 Task: Look for space in North Amityville, United States from 12th July, 2023 to 16th July, 2023 for 8 adults in price range Rs.10000 to Rs.16000. Place can be private room with 8 bedrooms having 8 beds and 8 bathrooms. Property type can be house, flat, guest house, hotel. Amenities needed are: wifi, TV, free parkinig on premises, gym, breakfast. Booking option can be shelf check-in. Required host language is English.
Action: Mouse moved to (494, 100)
Screenshot: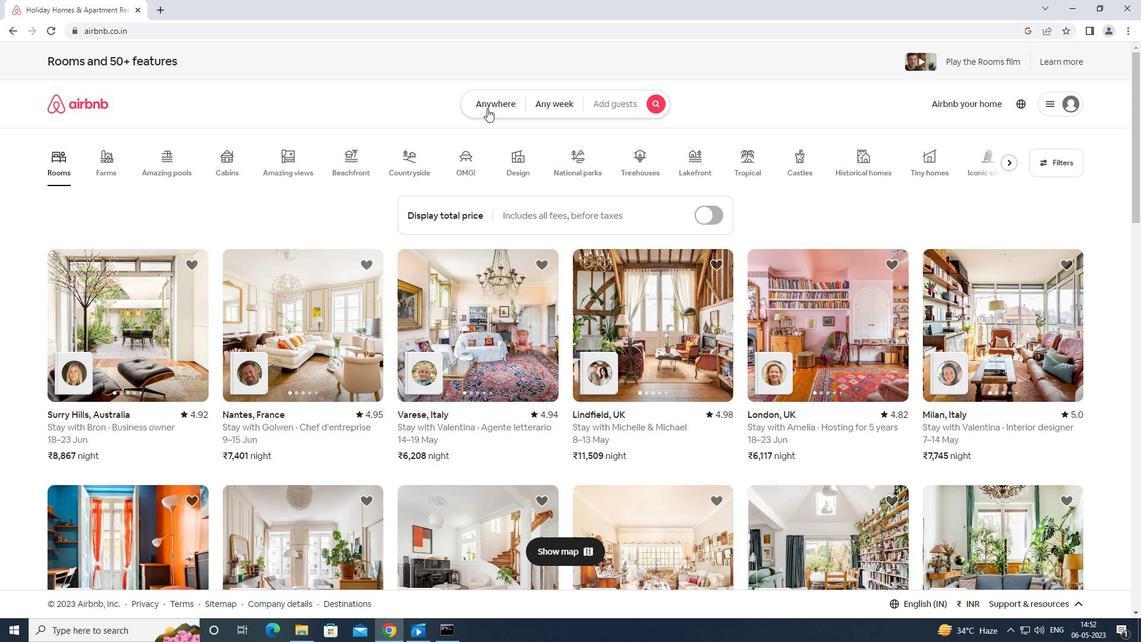 
Action: Mouse pressed left at (494, 100)
Screenshot: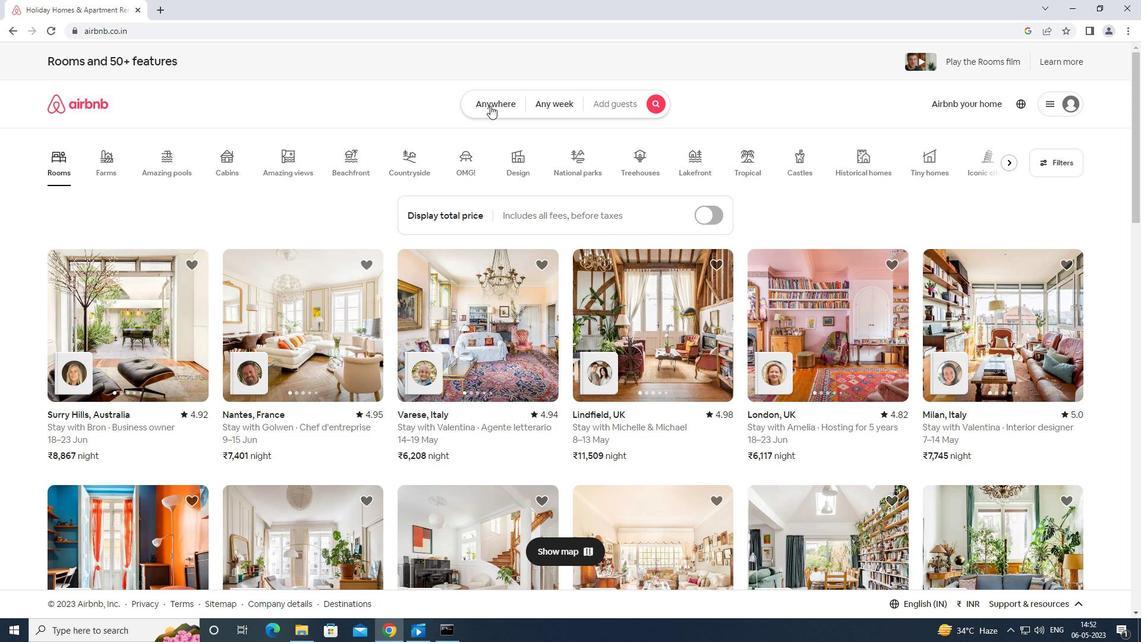 
Action: Mouse moved to (411, 141)
Screenshot: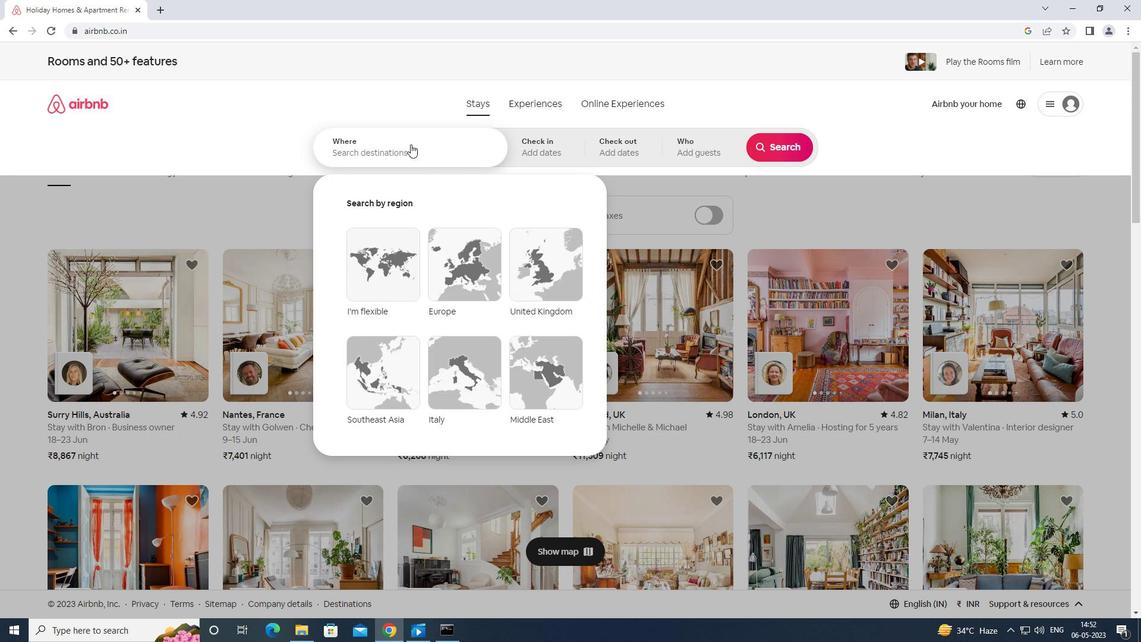 
Action: Mouse pressed left at (411, 141)
Screenshot: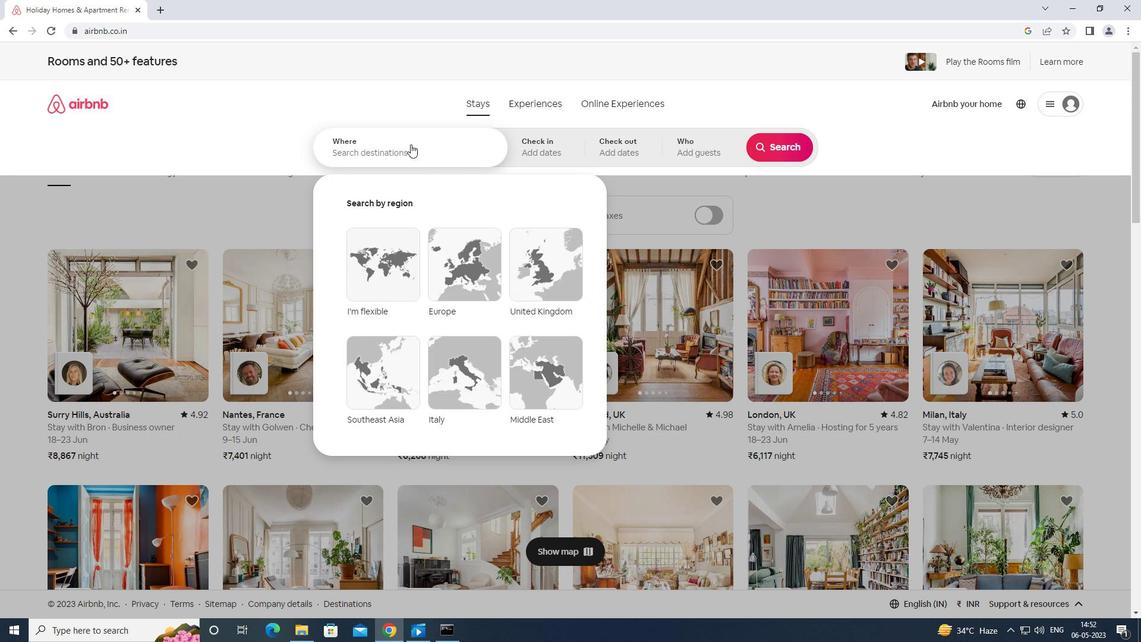 
Action: Mouse moved to (412, 140)
Screenshot: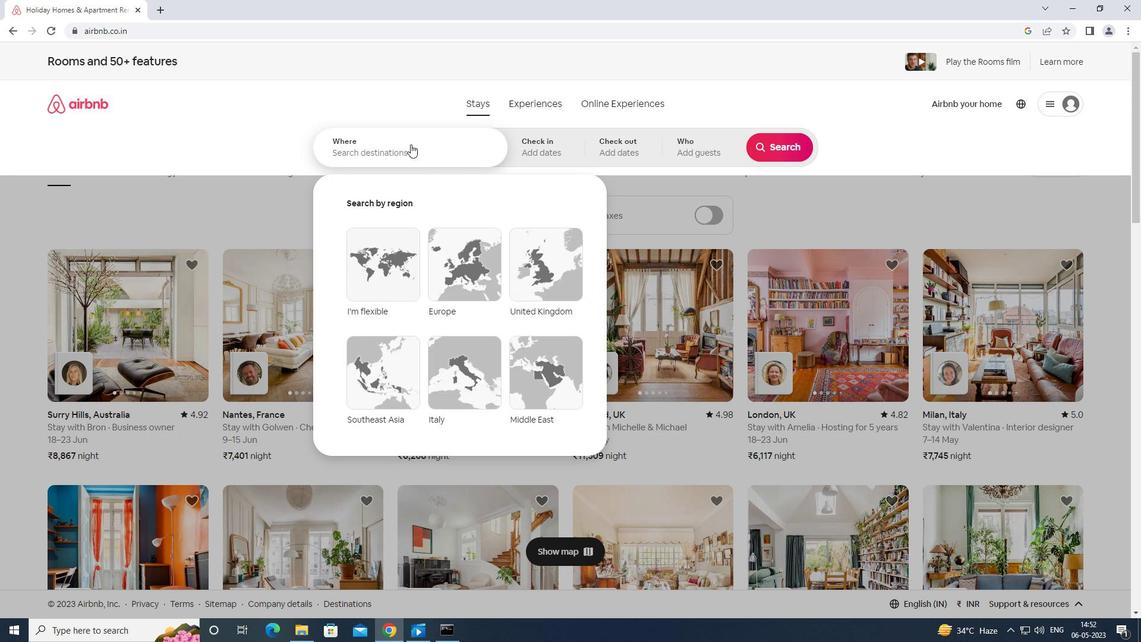 
Action: Key pressed no<Key.backspace><Key.caps_lock>orthville<Key.space>united<Key.space>states<Key.enter>
Screenshot: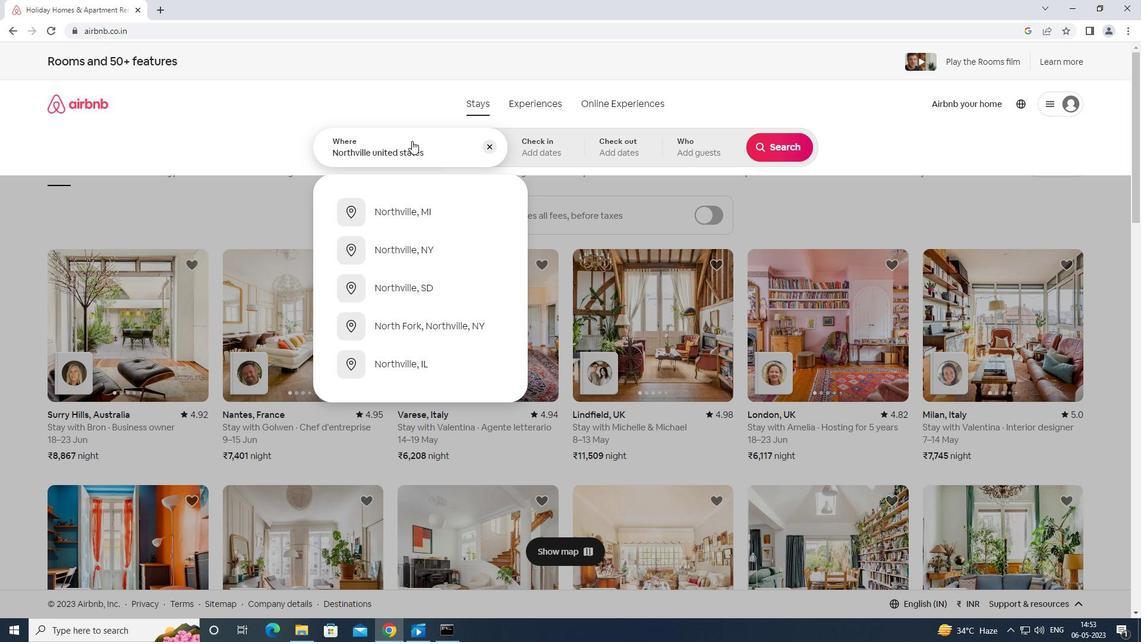 
Action: Mouse moved to (774, 242)
Screenshot: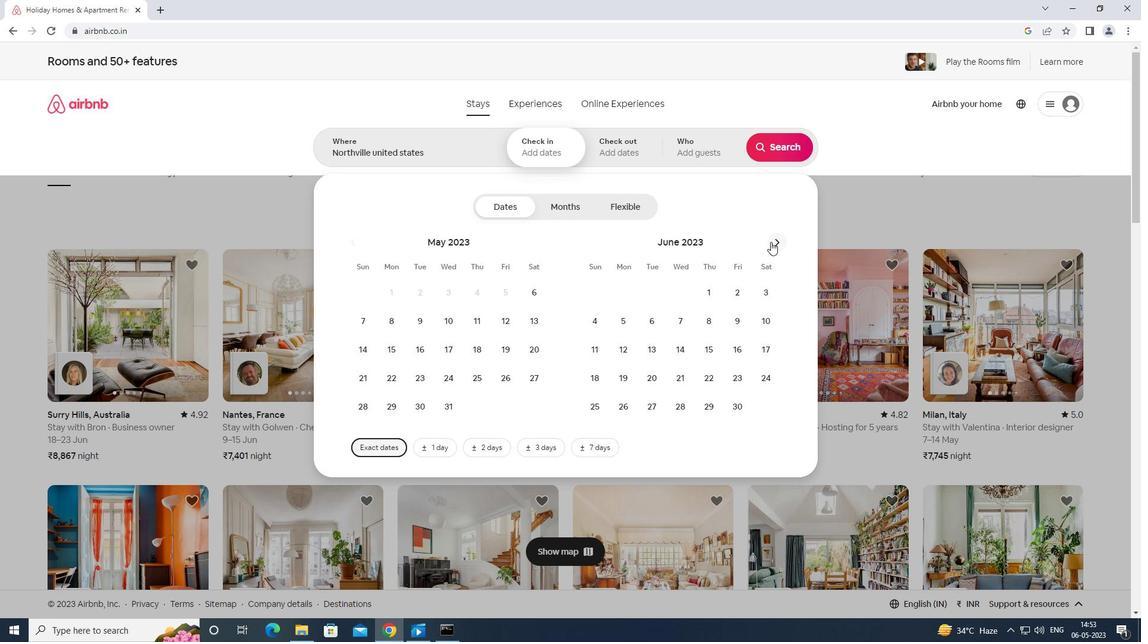
Action: Mouse pressed left at (774, 242)
Screenshot: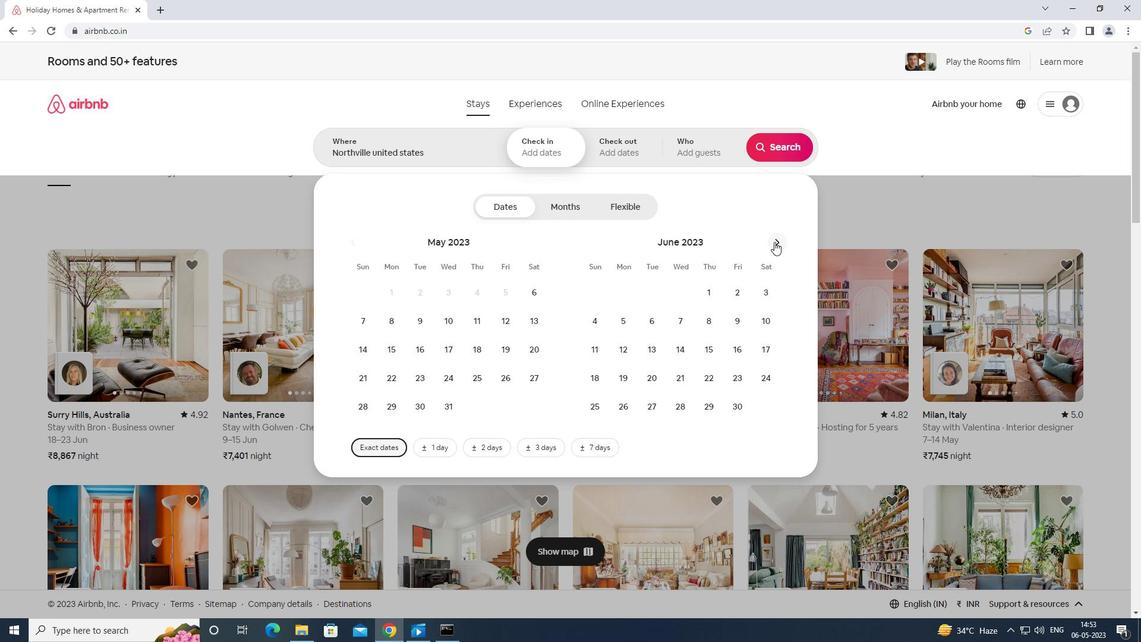 
Action: Mouse moved to (680, 347)
Screenshot: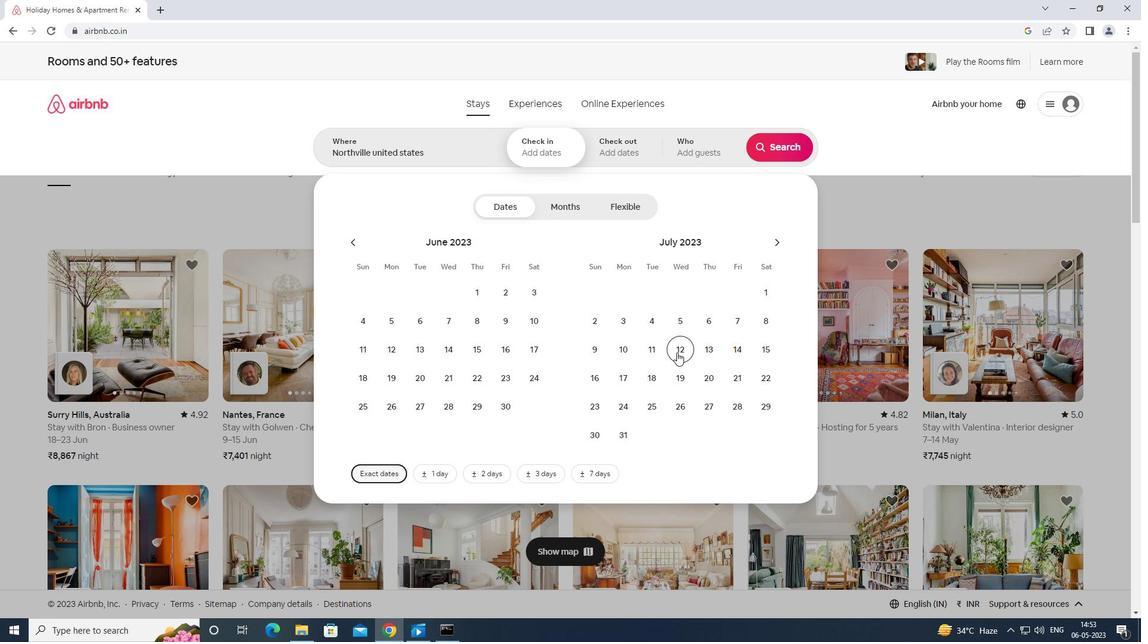 
Action: Mouse pressed left at (680, 347)
Screenshot: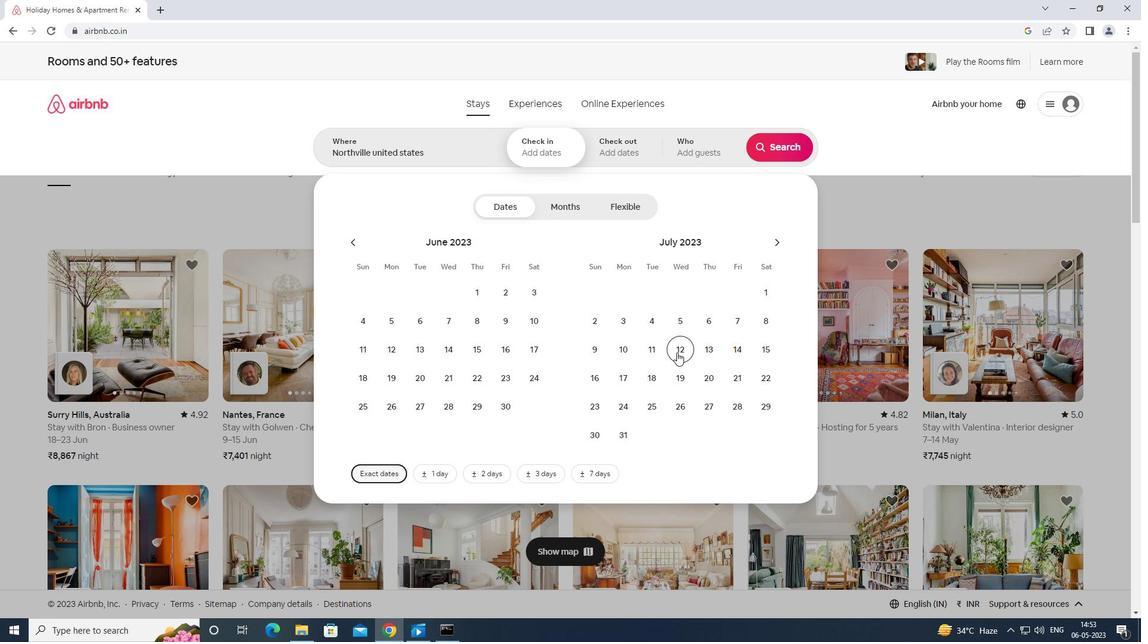 
Action: Mouse moved to (592, 378)
Screenshot: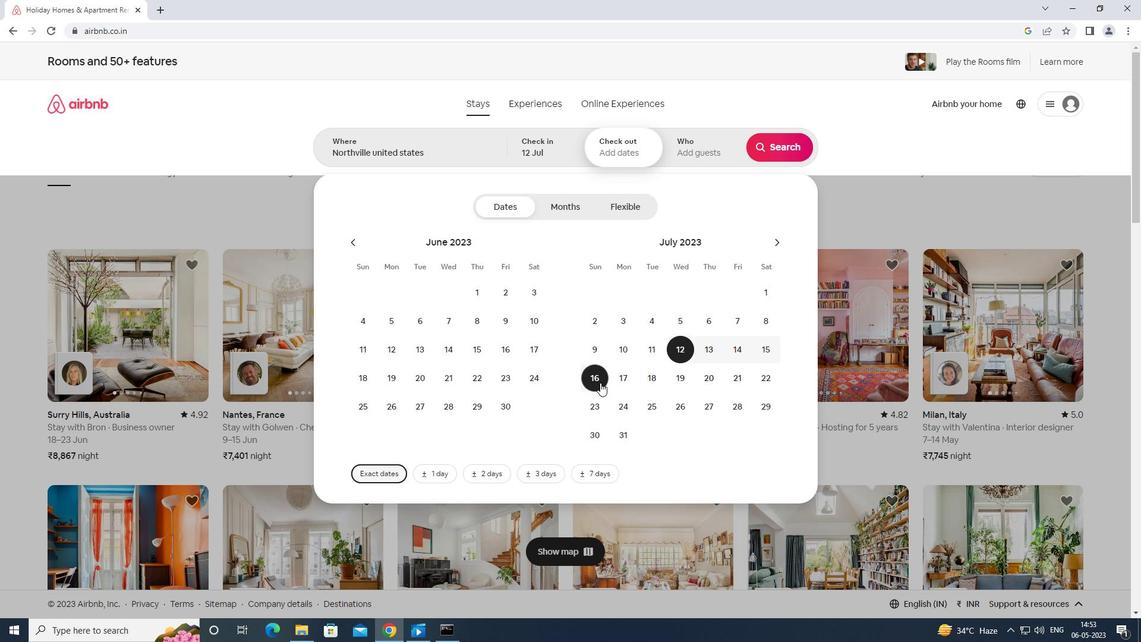 
Action: Mouse pressed left at (592, 378)
Screenshot: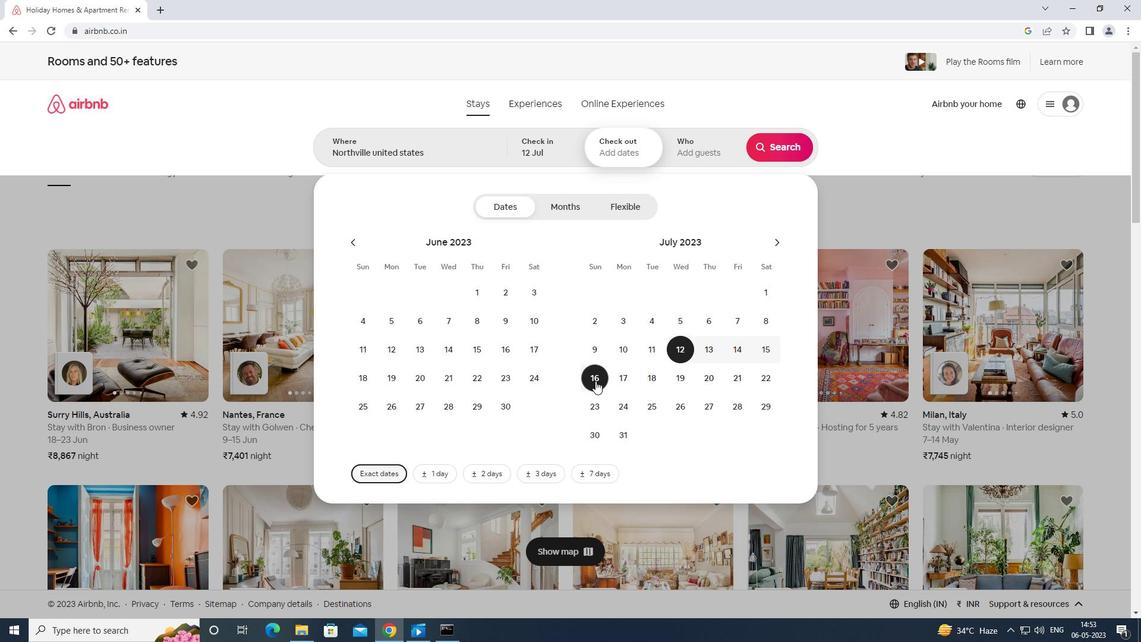 
Action: Mouse moved to (694, 145)
Screenshot: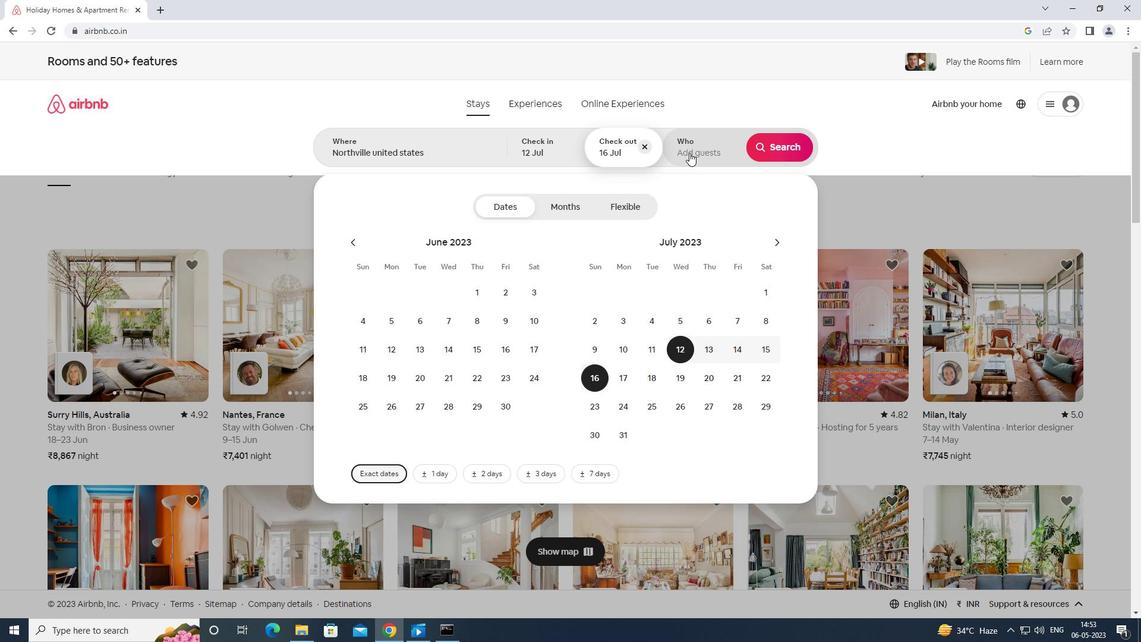 
Action: Mouse pressed left at (694, 145)
Screenshot: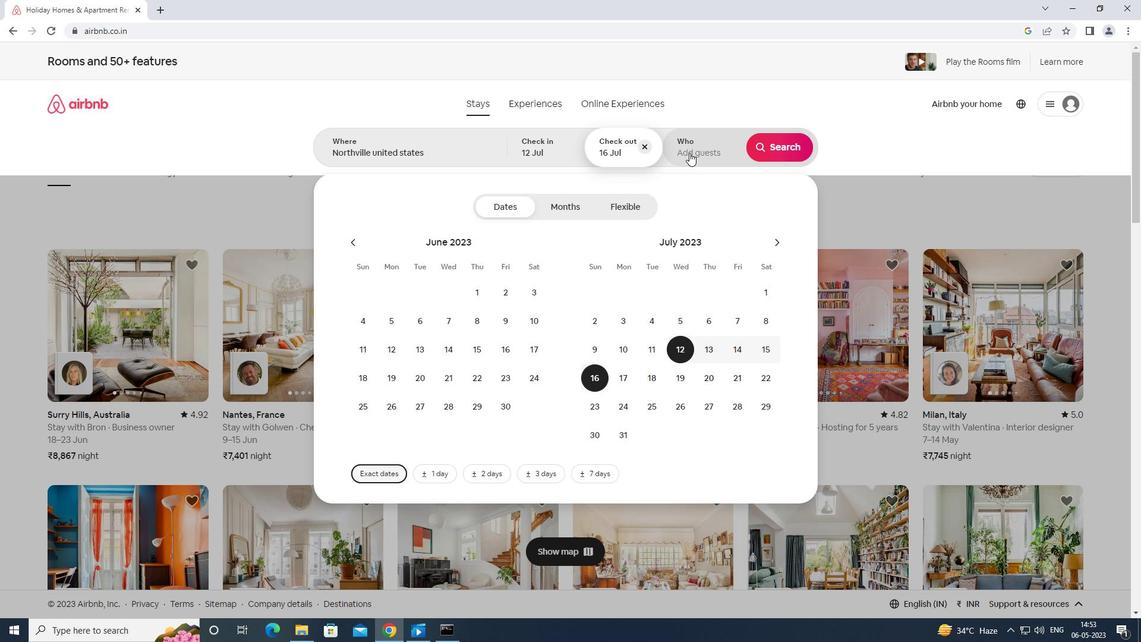 
Action: Mouse moved to (785, 210)
Screenshot: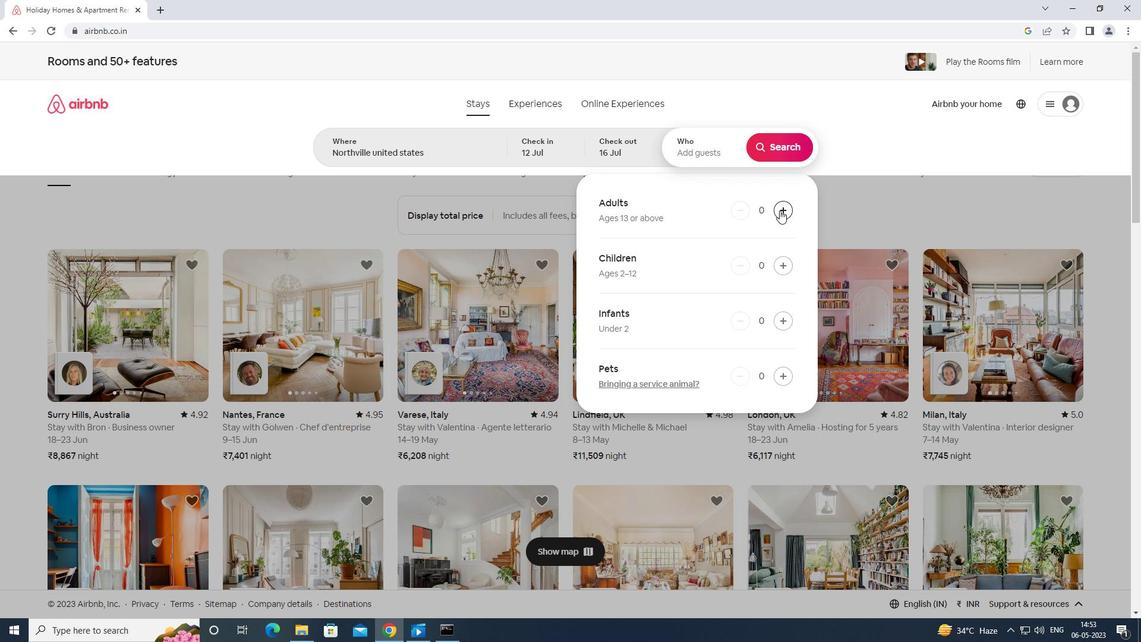 
Action: Mouse pressed left at (785, 210)
Screenshot: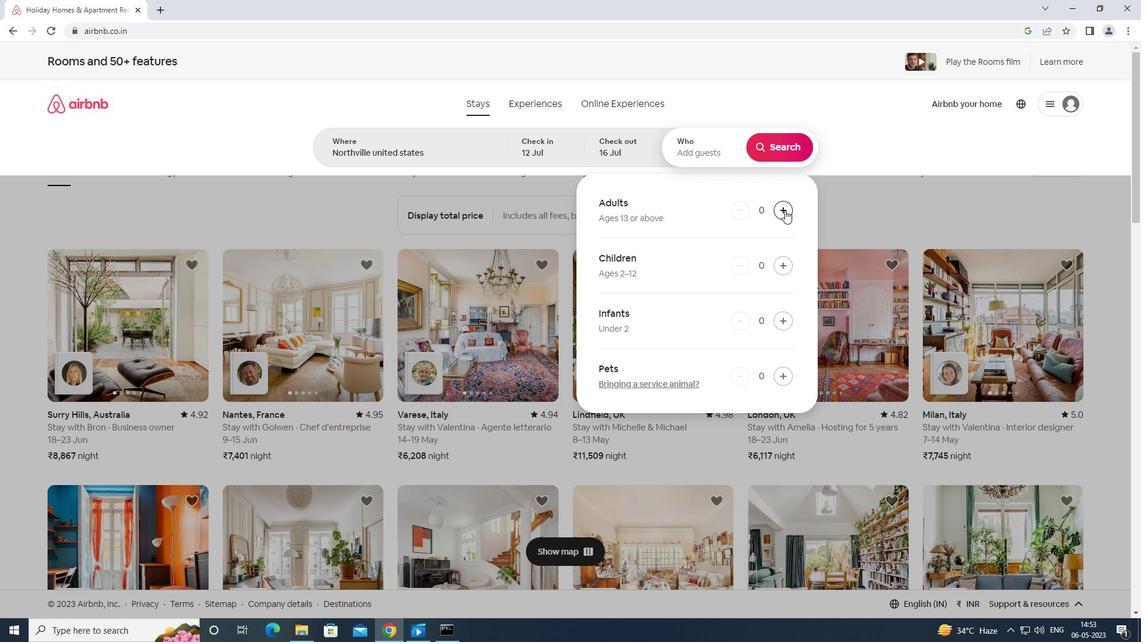 
Action: Mouse moved to (786, 210)
Screenshot: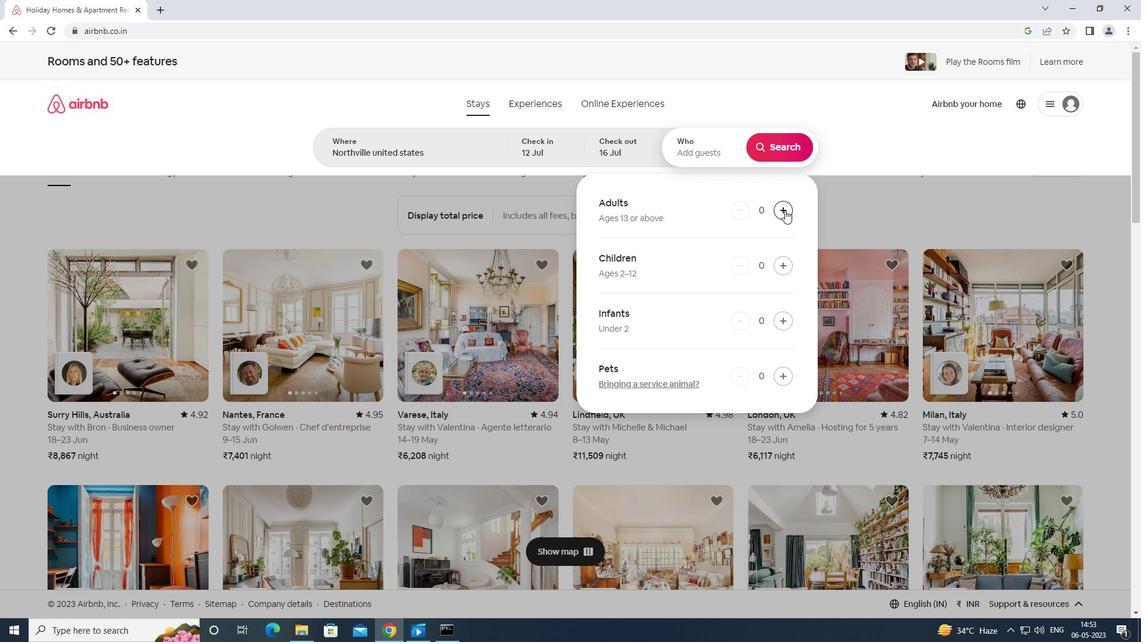 
Action: Mouse pressed left at (786, 210)
Screenshot: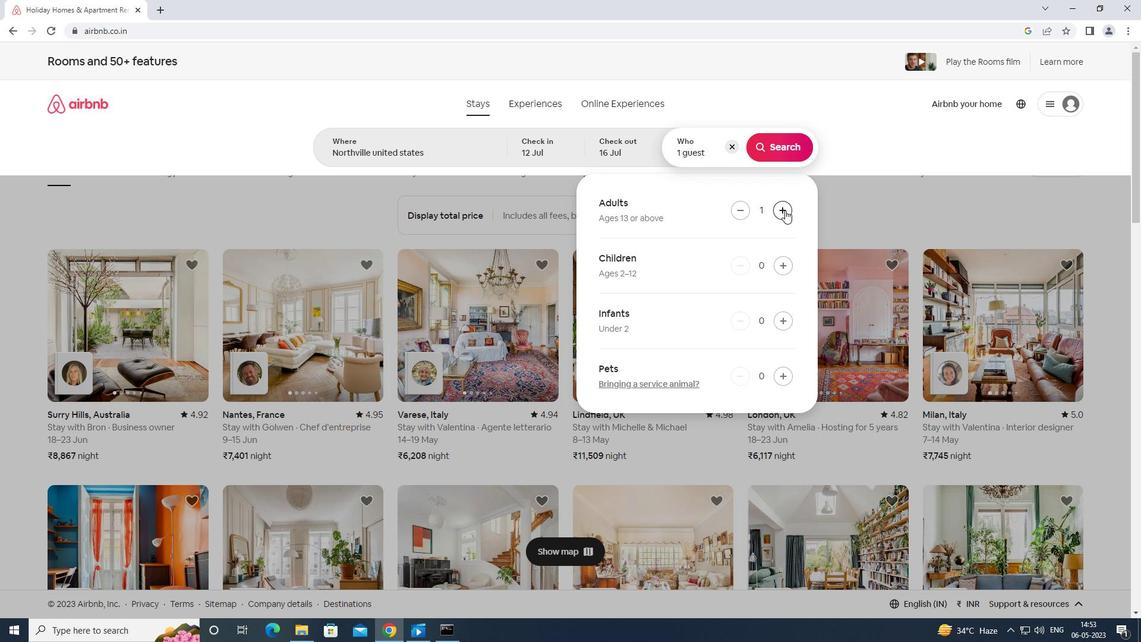 
Action: Mouse moved to (789, 209)
Screenshot: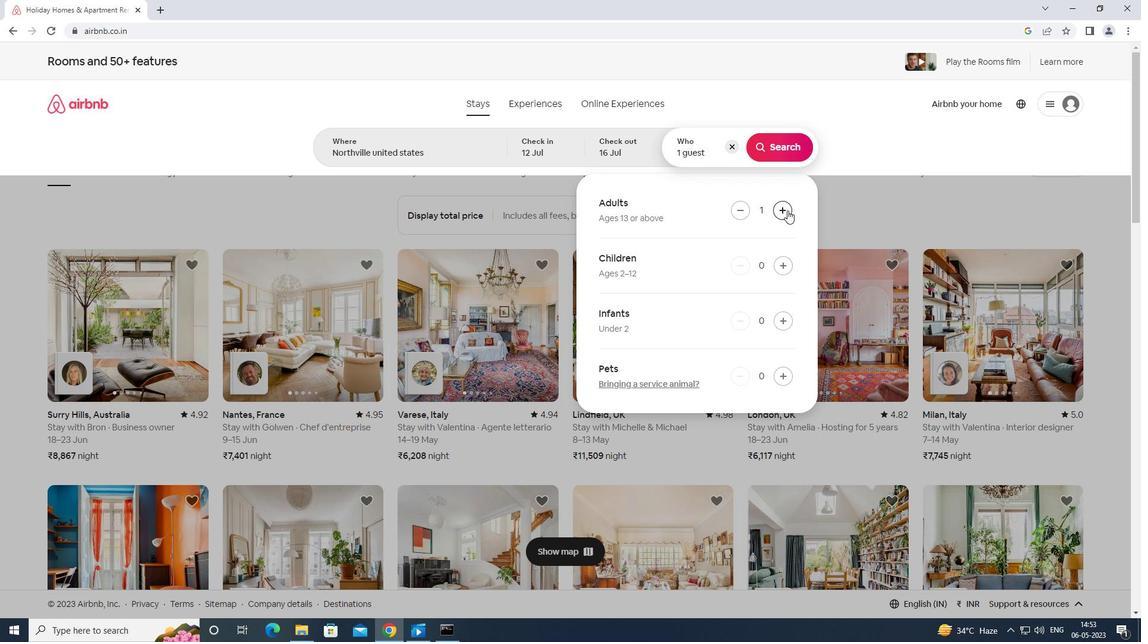 
Action: Mouse pressed left at (789, 209)
Screenshot: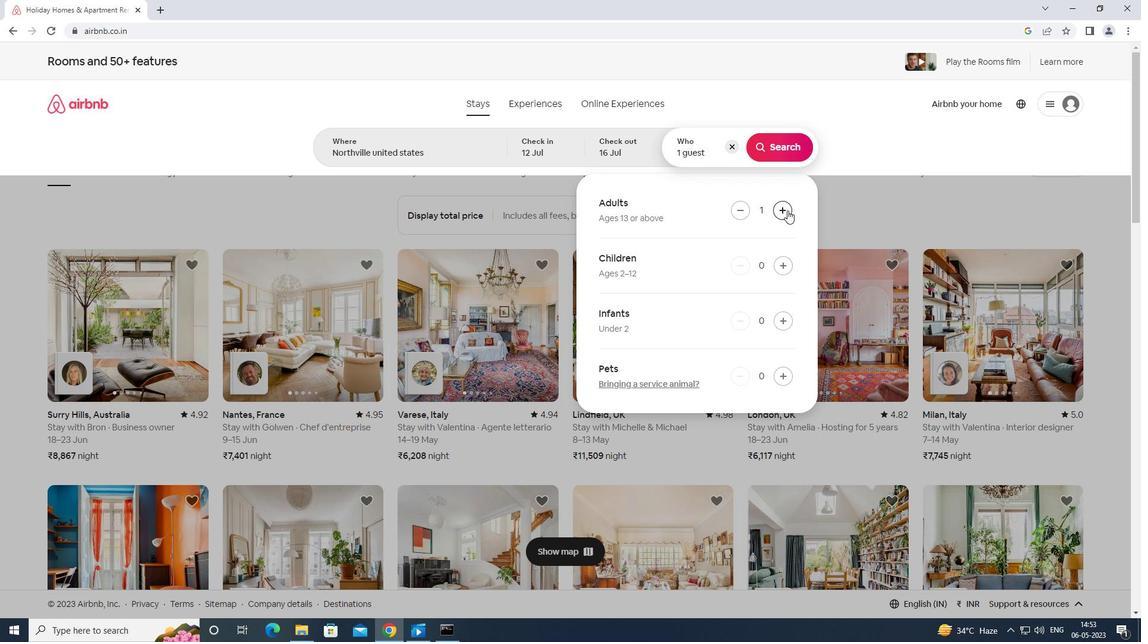 
Action: Mouse moved to (787, 209)
Screenshot: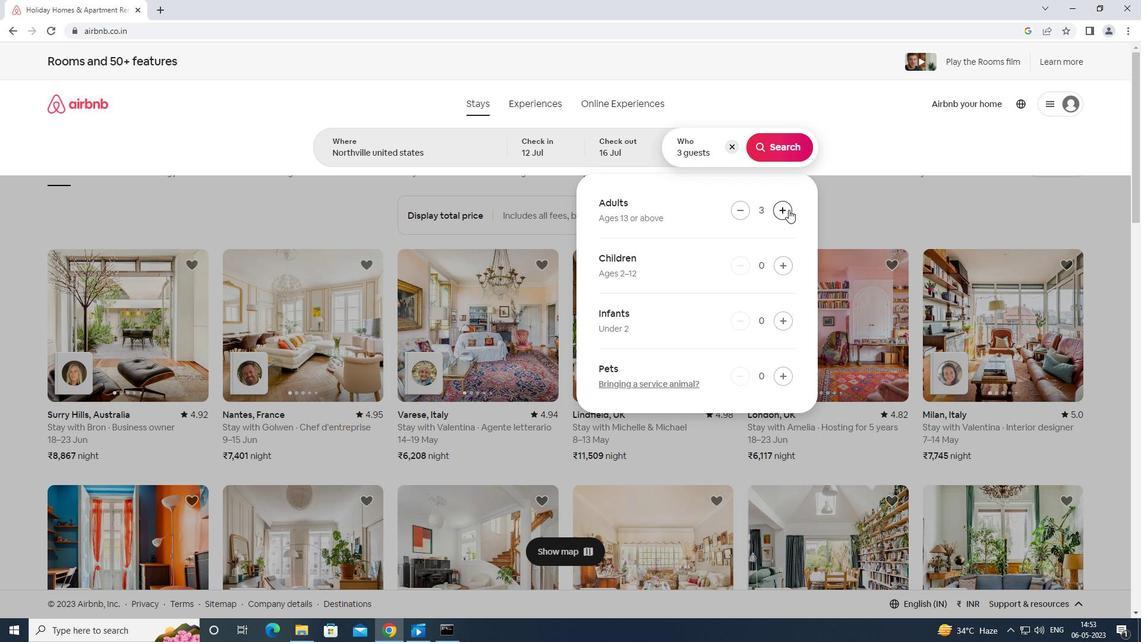 
Action: Mouse pressed left at (787, 209)
Screenshot: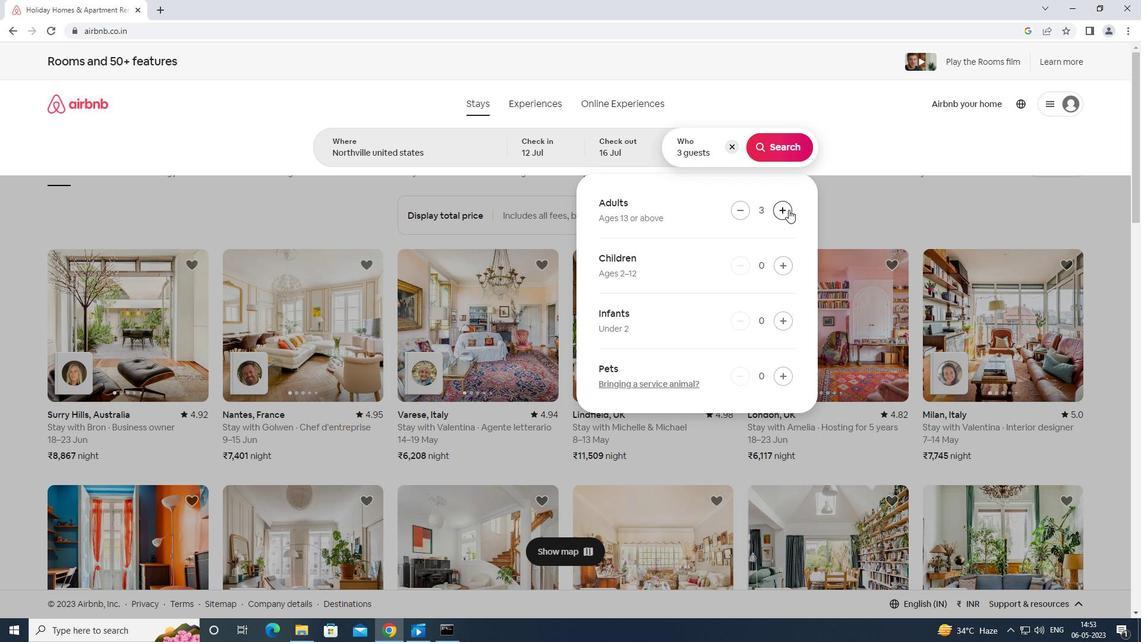 
Action: Mouse moved to (786, 210)
Screenshot: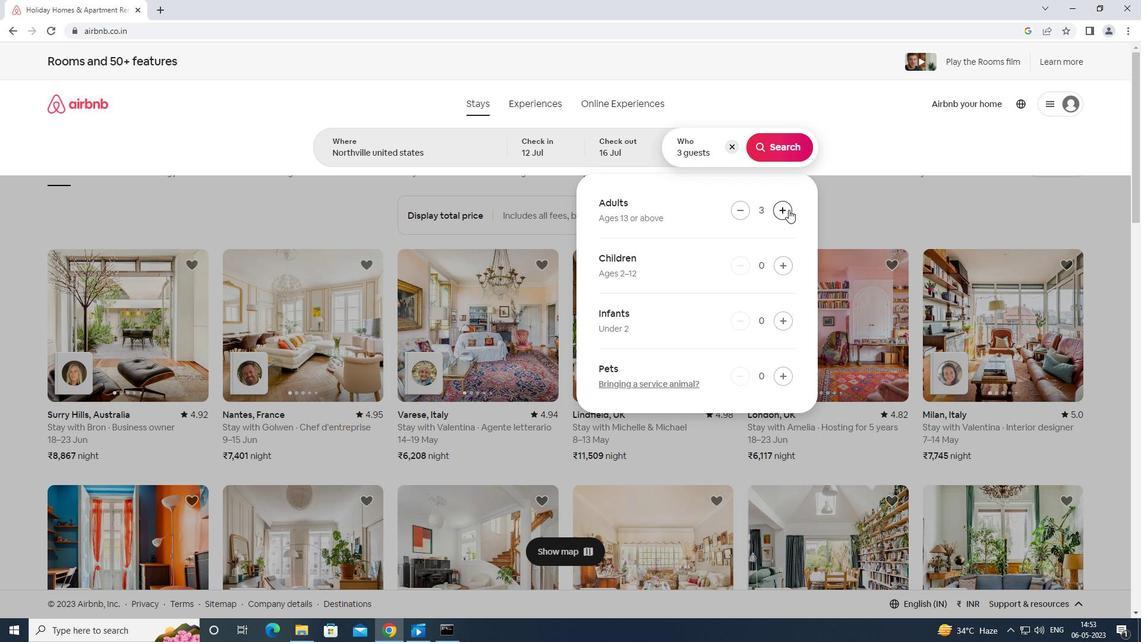 
Action: Mouse pressed left at (786, 210)
Screenshot: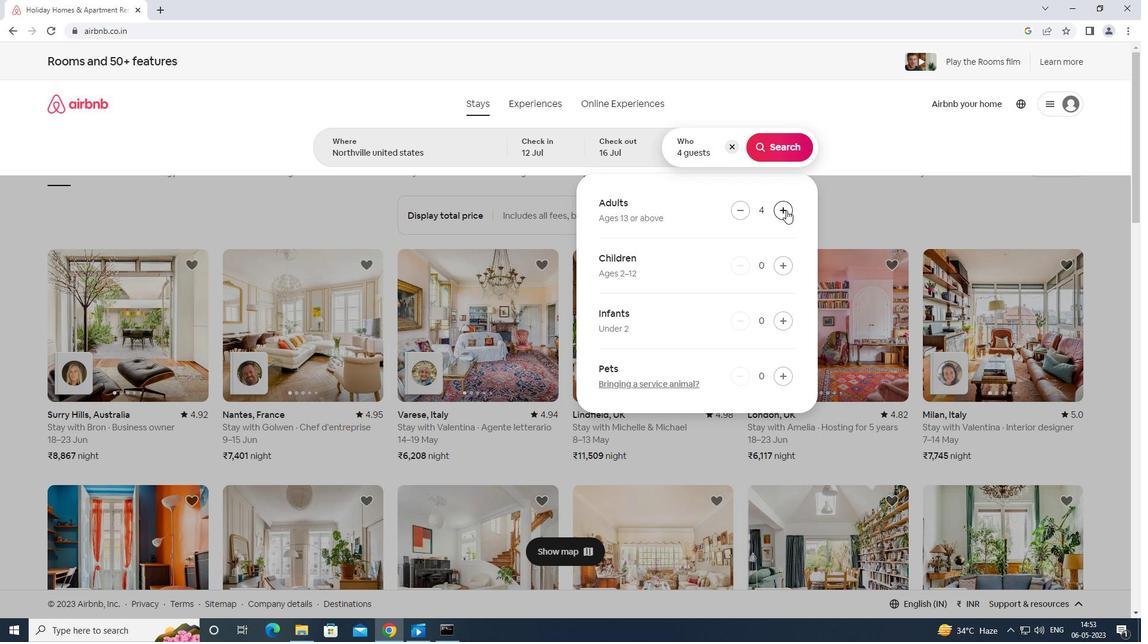 
Action: Mouse pressed left at (786, 210)
Screenshot: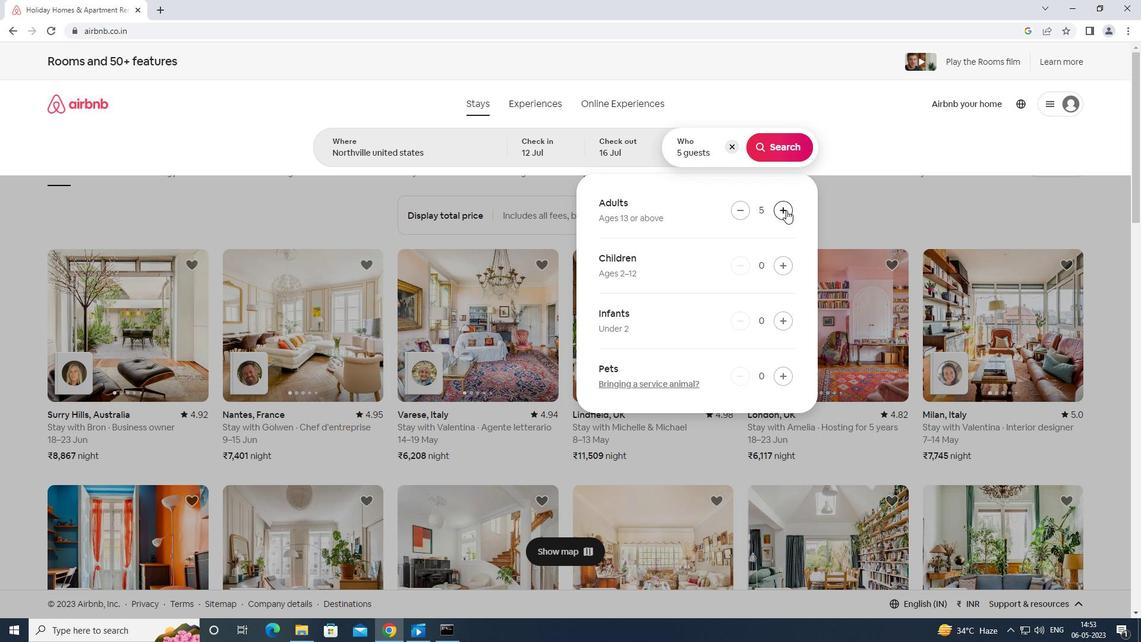 
Action: Mouse pressed left at (786, 210)
Screenshot: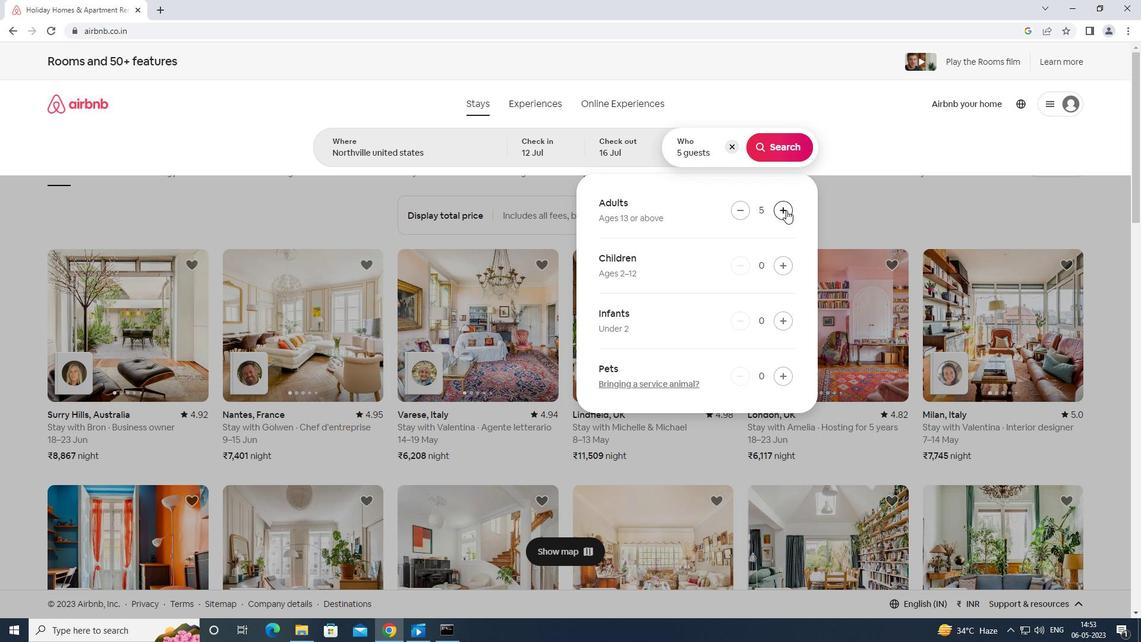 
Action: Mouse pressed left at (786, 210)
Screenshot: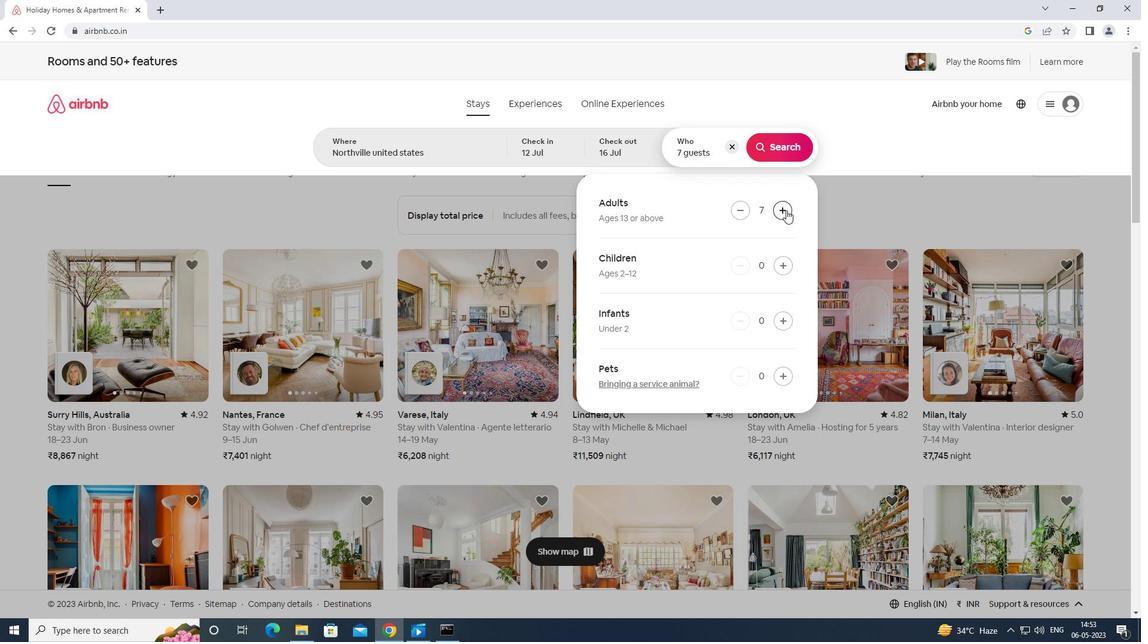 
Action: Mouse moved to (783, 148)
Screenshot: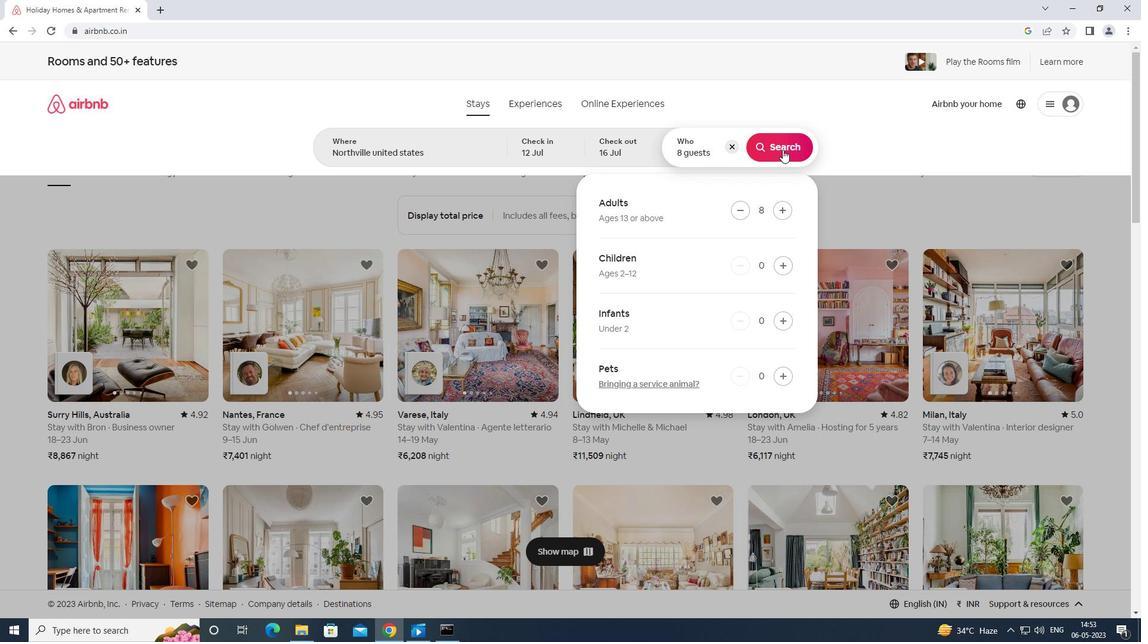 
Action: Mouse pressed left at (783, 148)
Screenshot: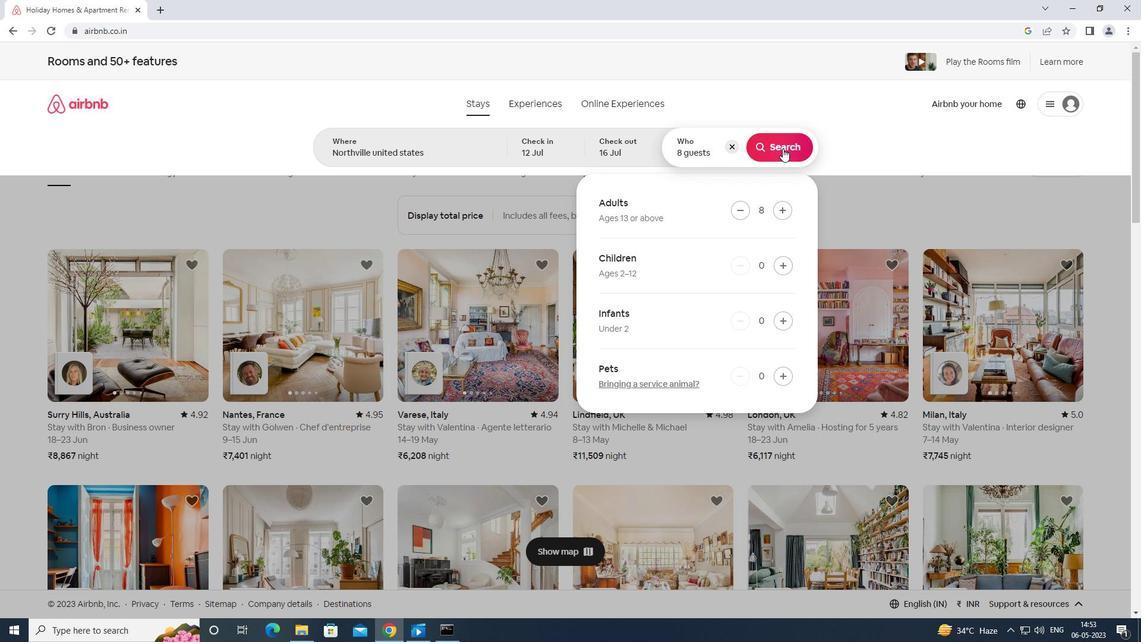 
Action: Mouse moved to (1086, 104)
Screenshot: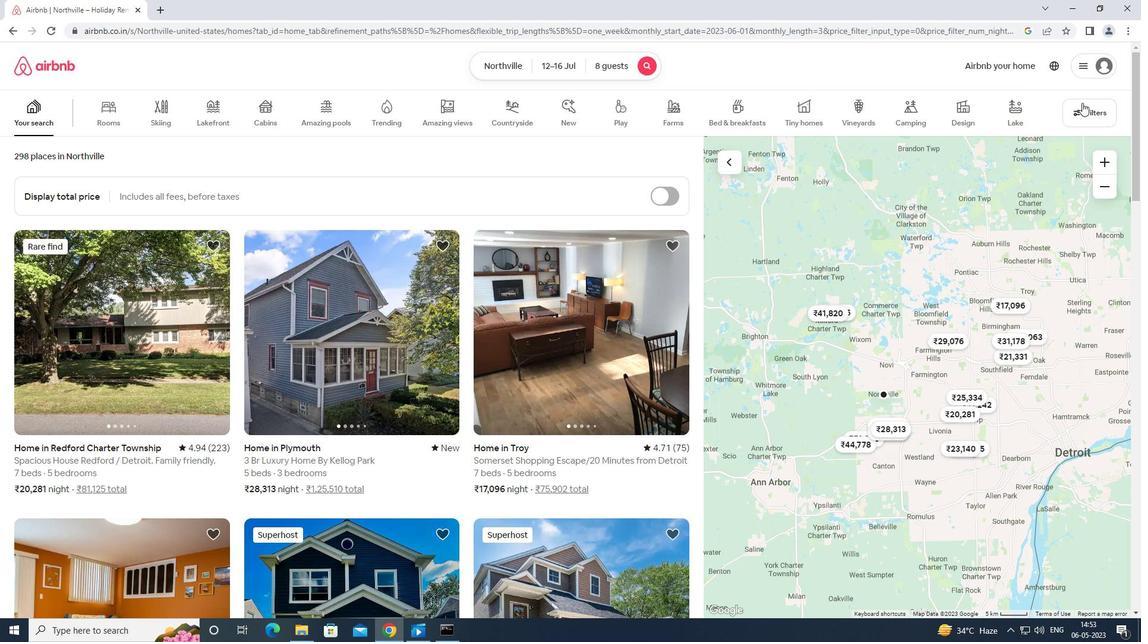 
Action: Mouse pressed left at (1086, 104)
Screenshot: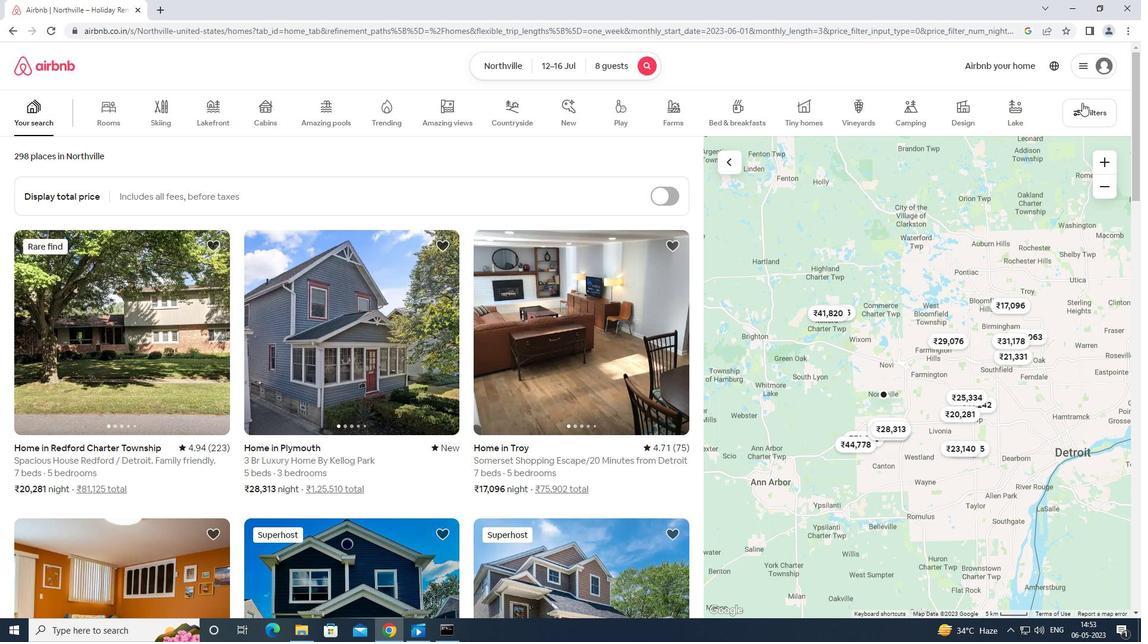 
Action: Mouse moved to (485, 395)
Screenshot: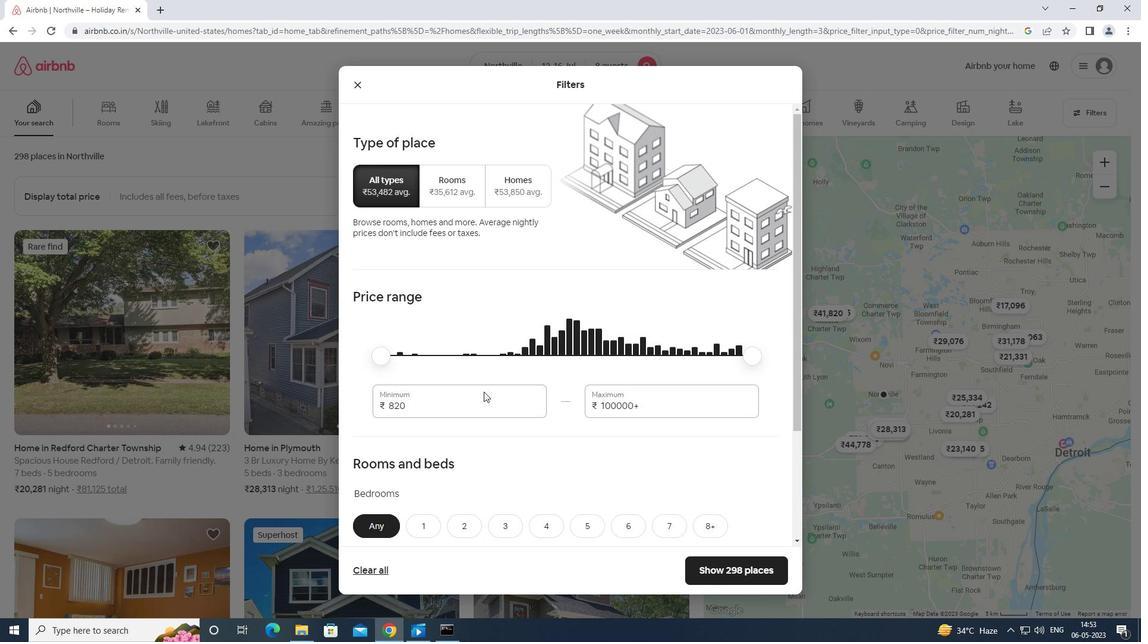 
Action: Mouse pressed left at (485, 395)
Screenshot: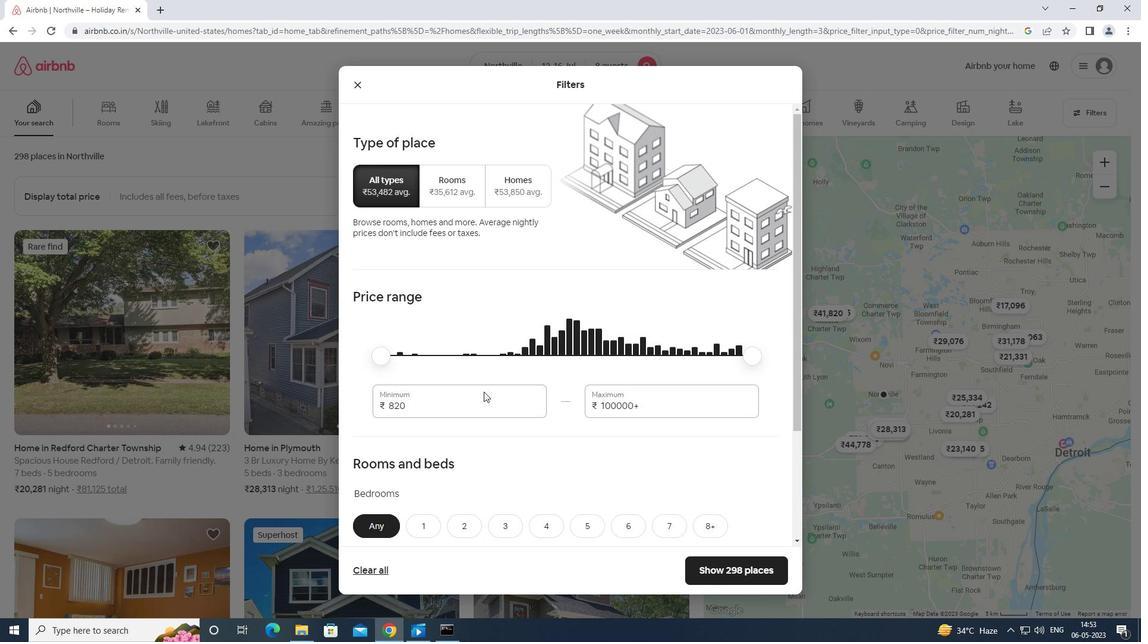 
Action: Mouse moved to (472, 380)
Screenshot: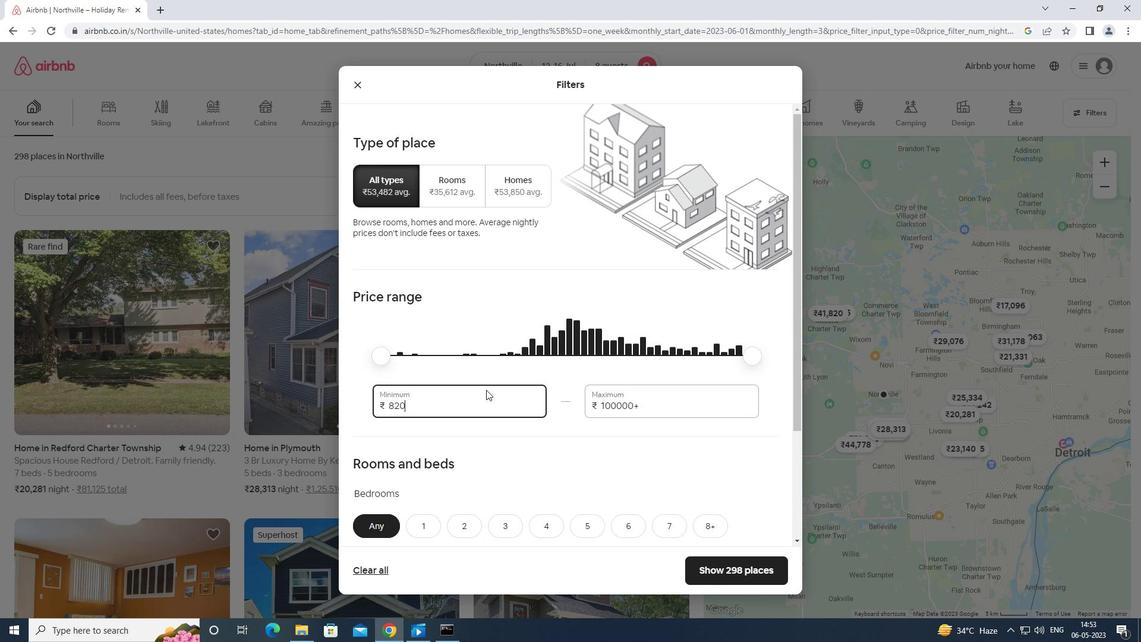 
Action: Key pressed <Key.backspace><Key.backspace><Key.backspace><Key.backspace>10000
Screenshot: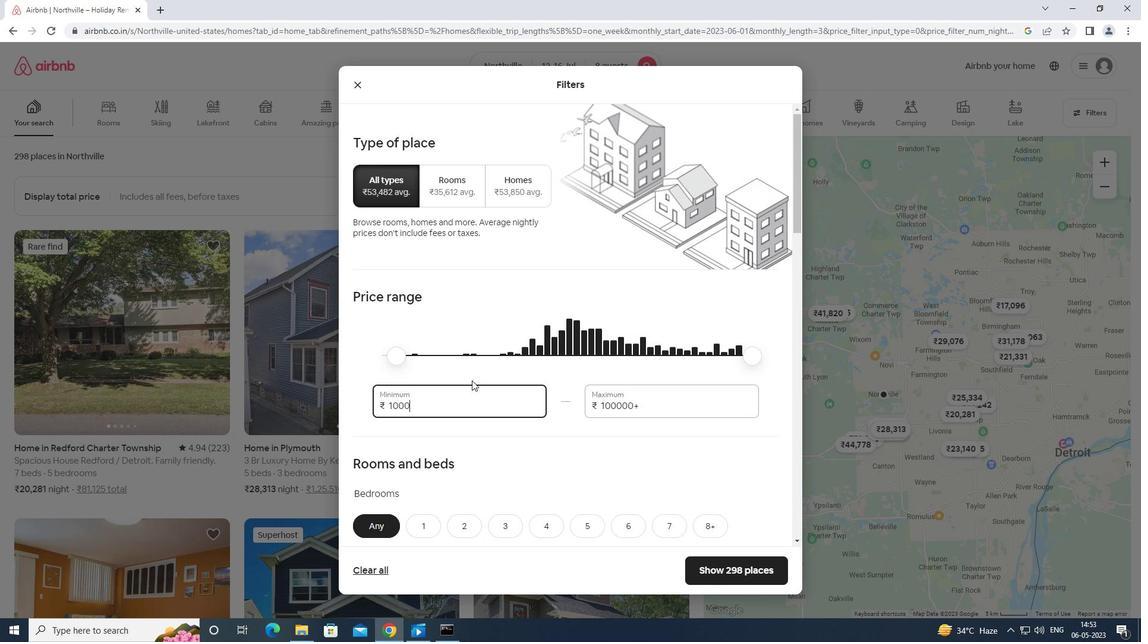 
Action: Mouse moved to (682, 397)
Screenshot: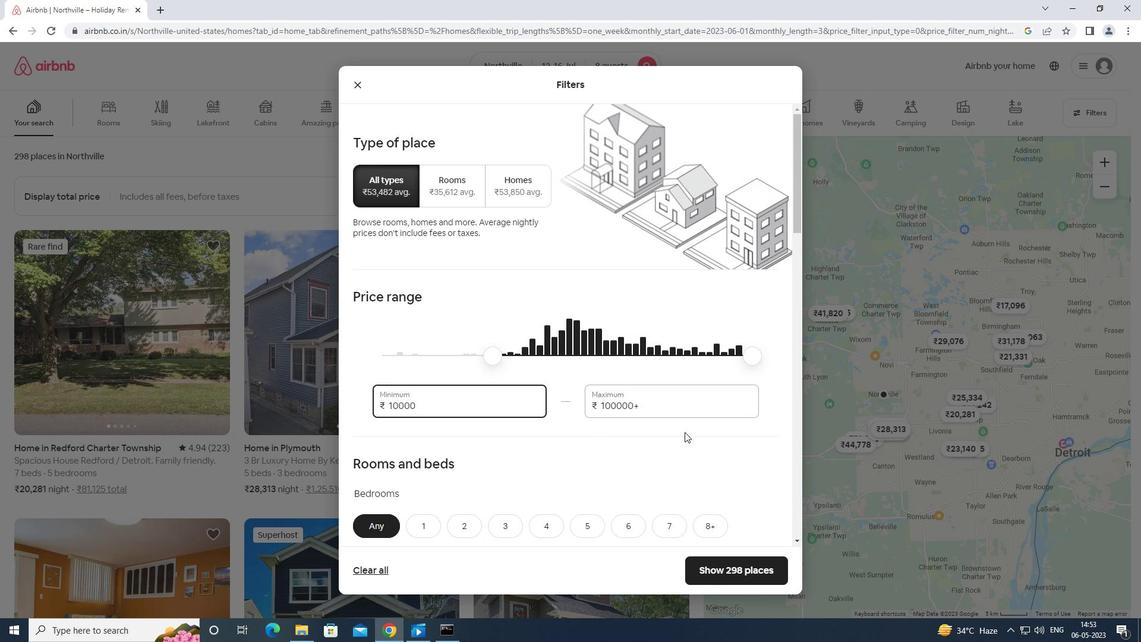 
Action: Mouse pressed left at (682, 397)
Screenshot: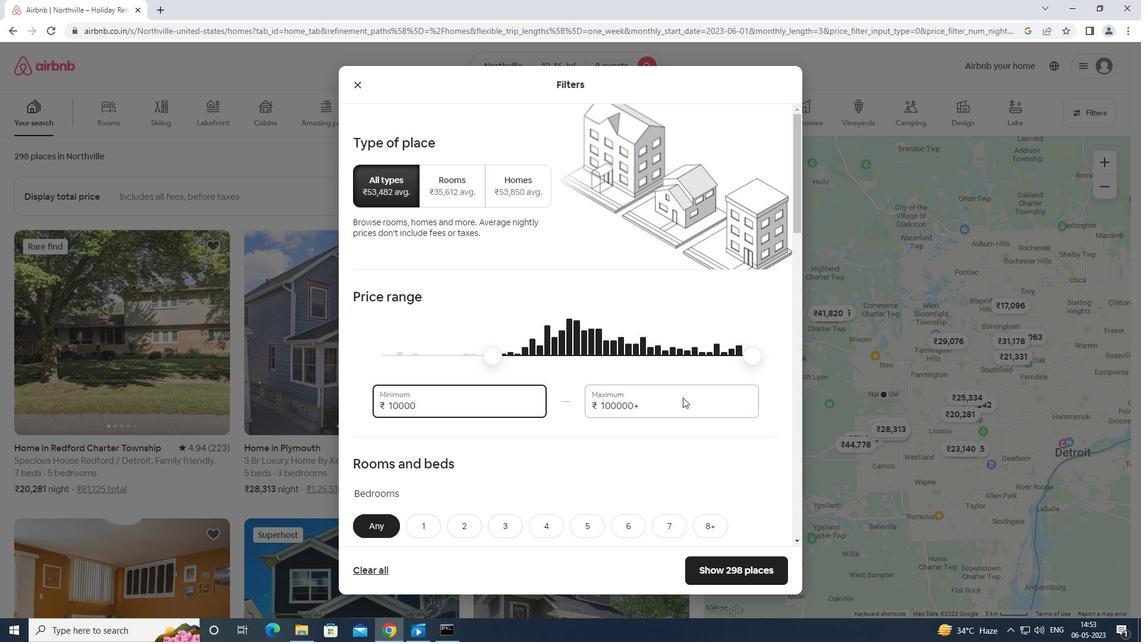 
Action: Mouse moved to (638, 362)
Screenshot: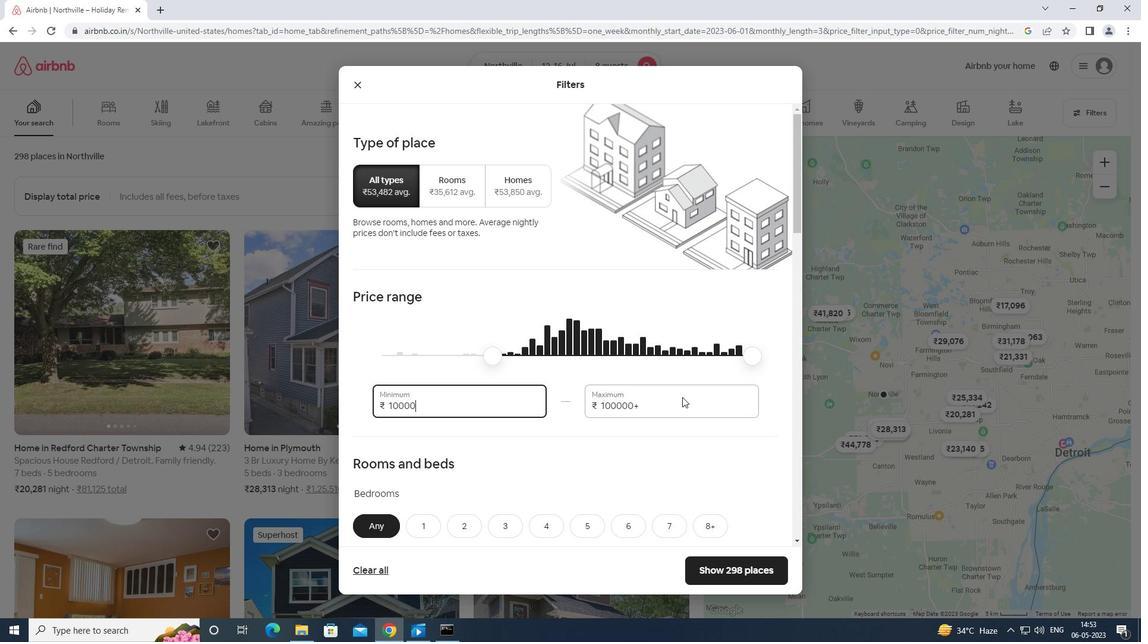 
Action: Key pressed <Key.backspace><Key.backspace><Key.backspace><Key.backspace><Key.backspace><Key.backspace><Key.backspace><Key.backspace><Key.backspace><Key.backspace><Key.backspace><Key.backspace><Key.backspace><Key.backspace><Key.backspace>16000
Screenshot: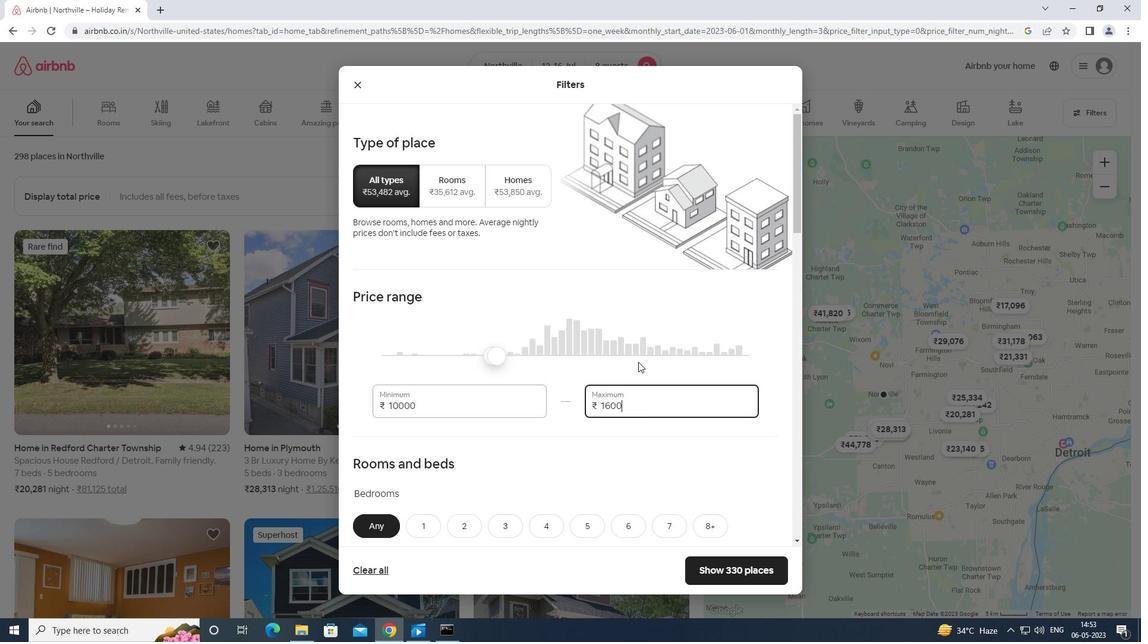 
Action: Mouse moved to (637, 356)
Screenshot: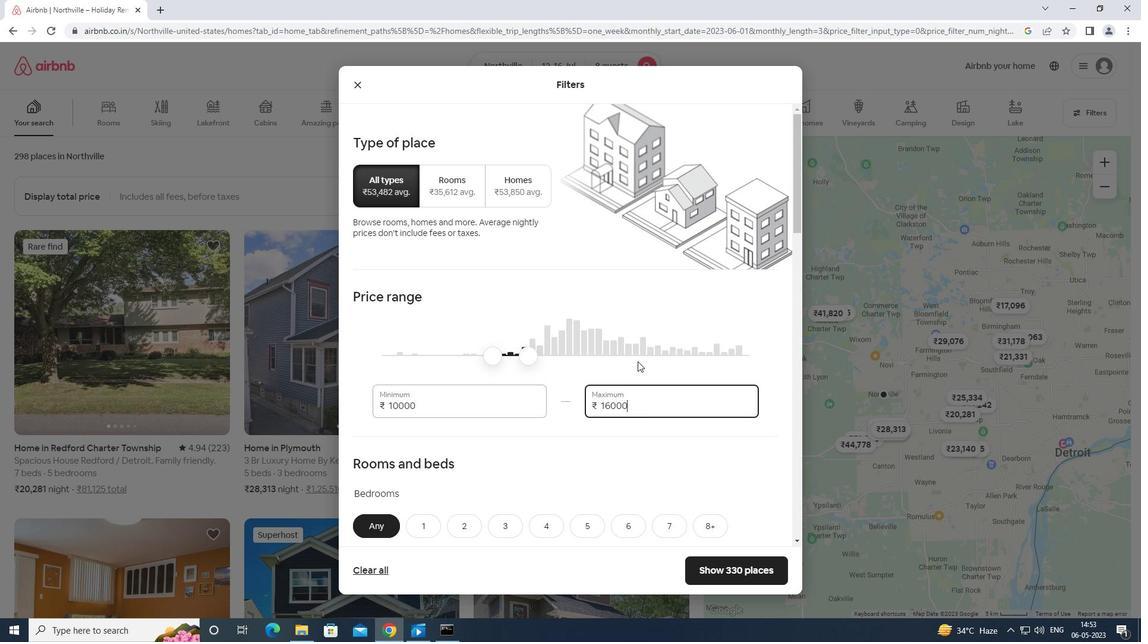 
Action: Mouse scrolled (637, 356) with delta (0, 0)
Screenshot: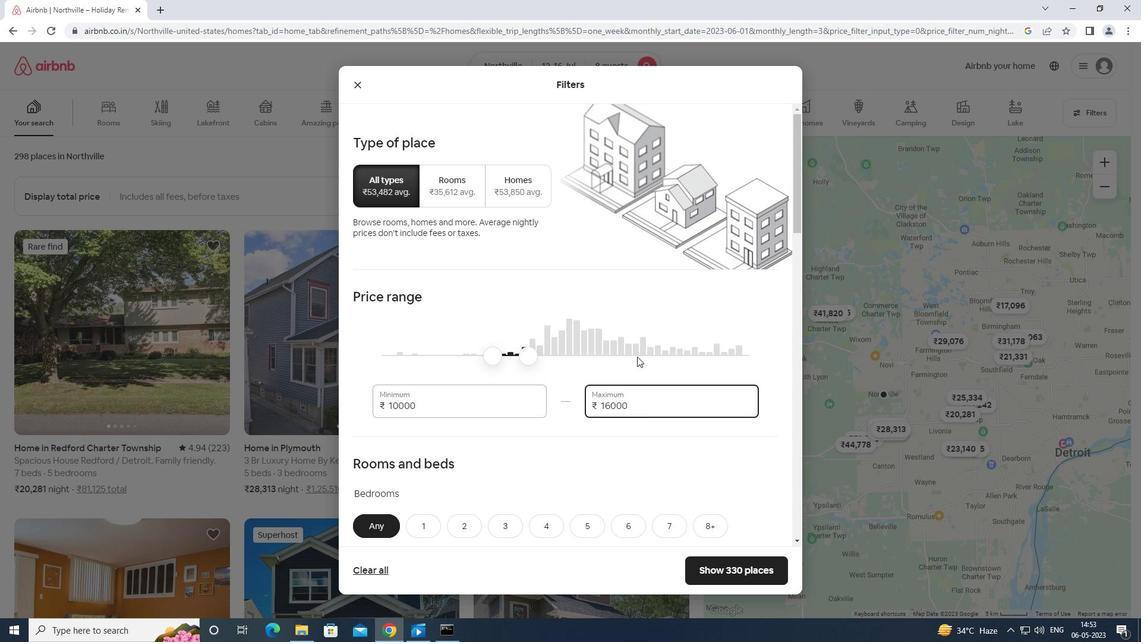 
Action: Mouse moved to (635, 357)
Screenshot: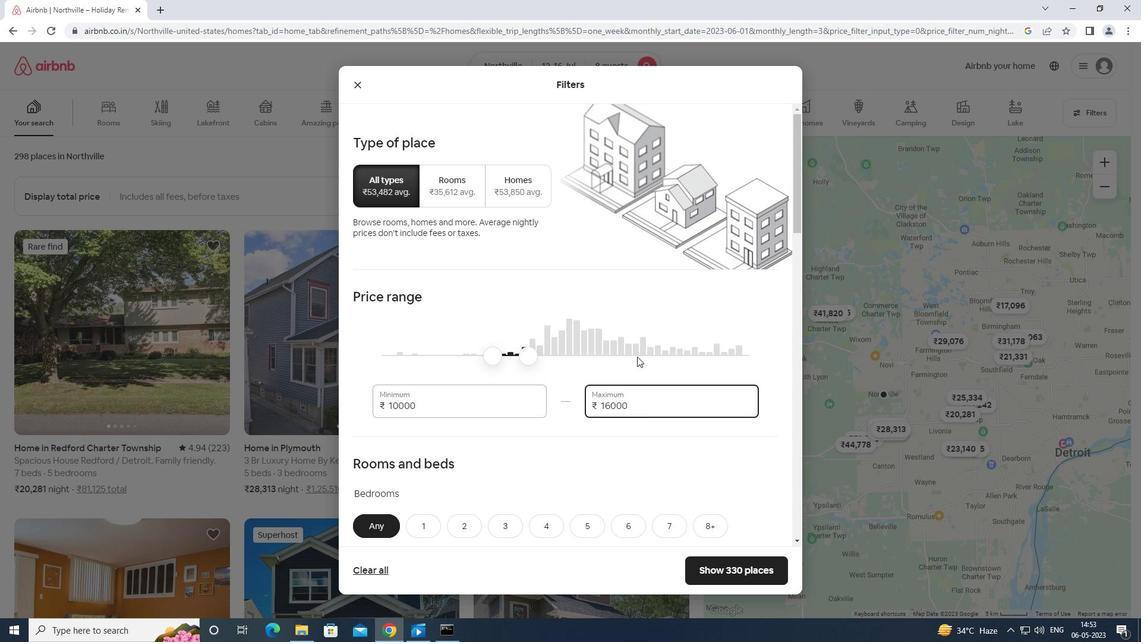 
Action: Mouse scrolled (635, 357) with delta (0, 0)
Screenshot: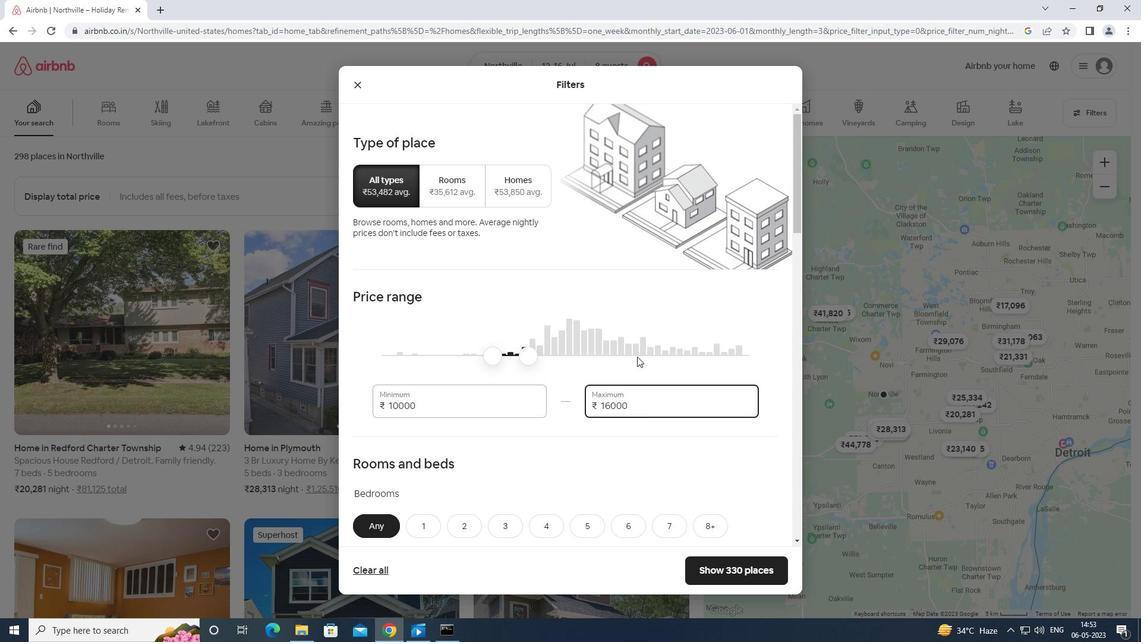 
Action: Mouse moved to (706, 412)
Screenshot: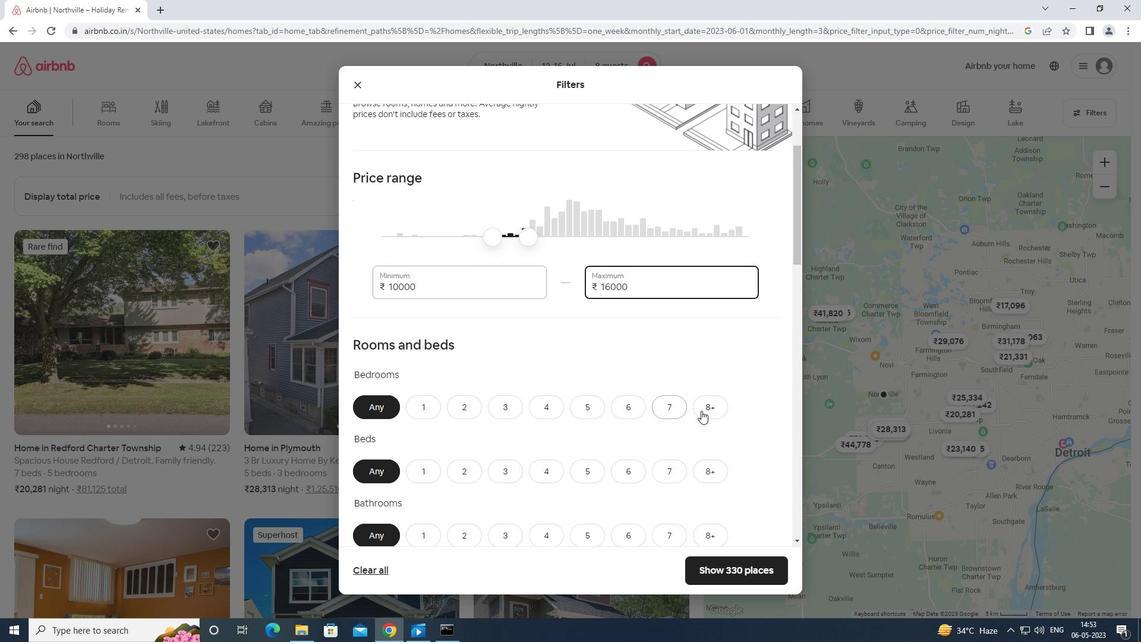 
Action: Mouse pressed left at (706, 412)
Screenshot: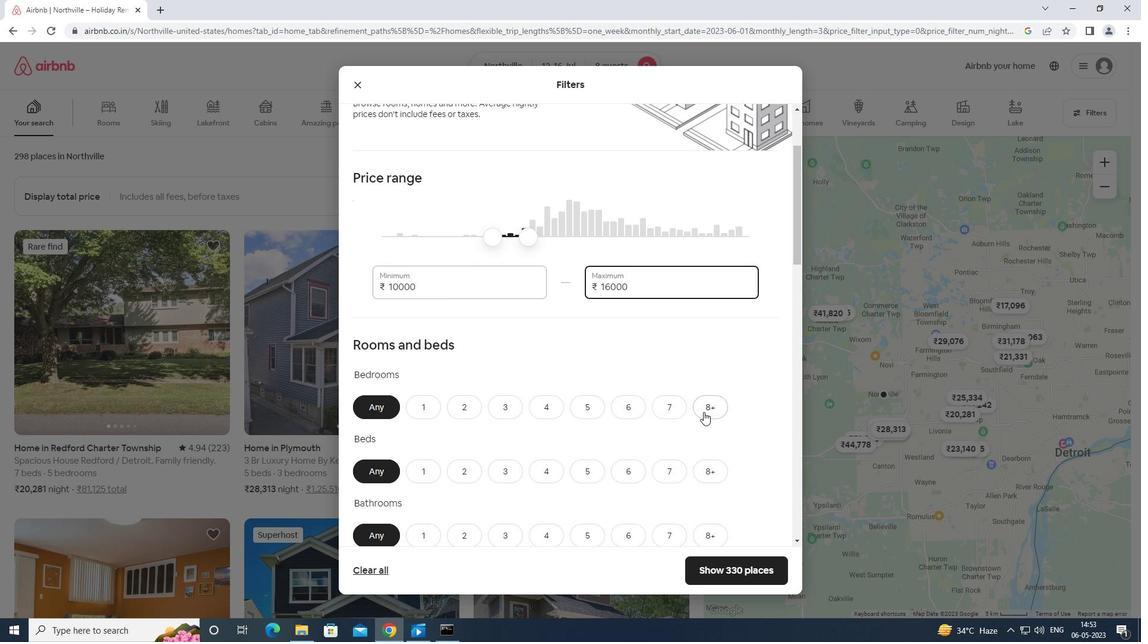
Action: Mouse moved to (708, 400)
Screenshot: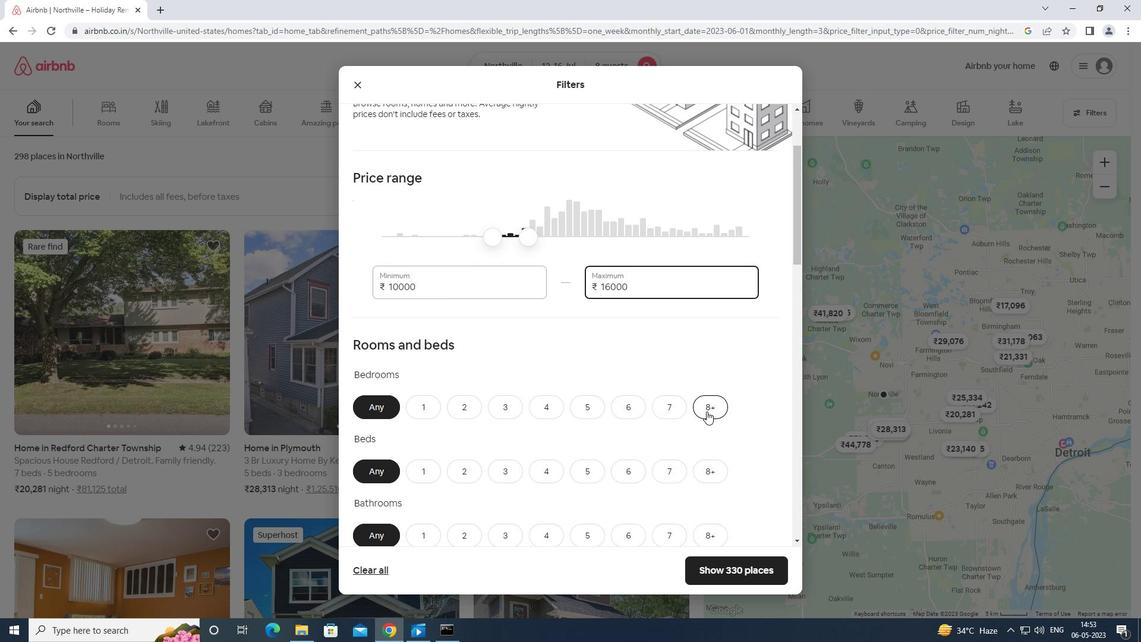 
Action: Mouse scrolled (708, 399) with delta (0, 0)
Screenshot: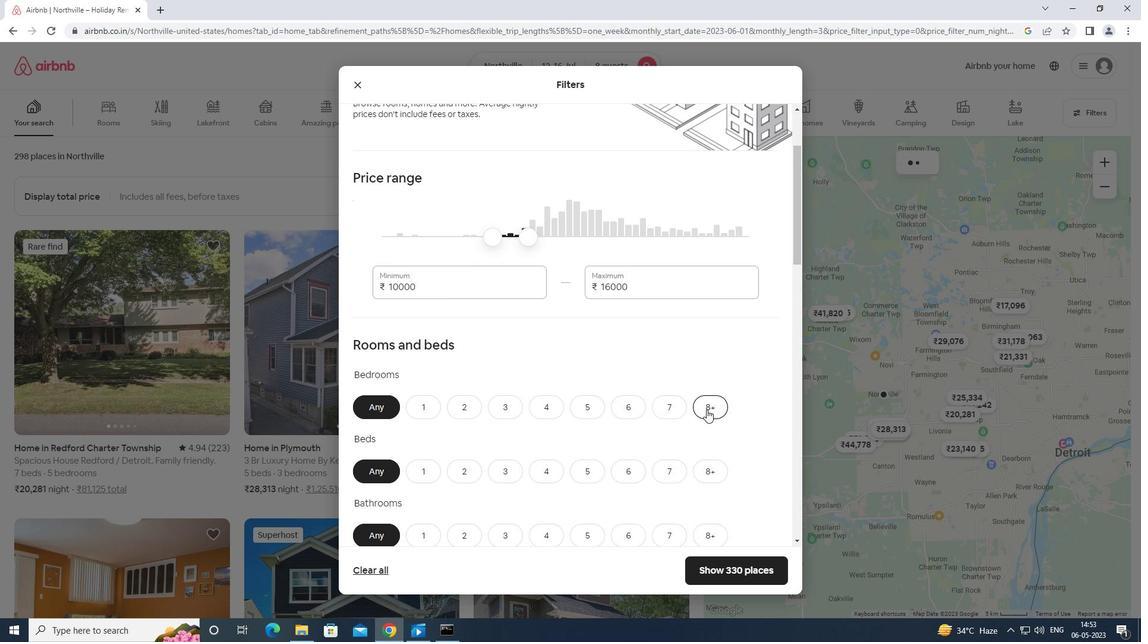 
Action: Mouse scrolled (708, 399) with delta (0, 0)
Screenshot: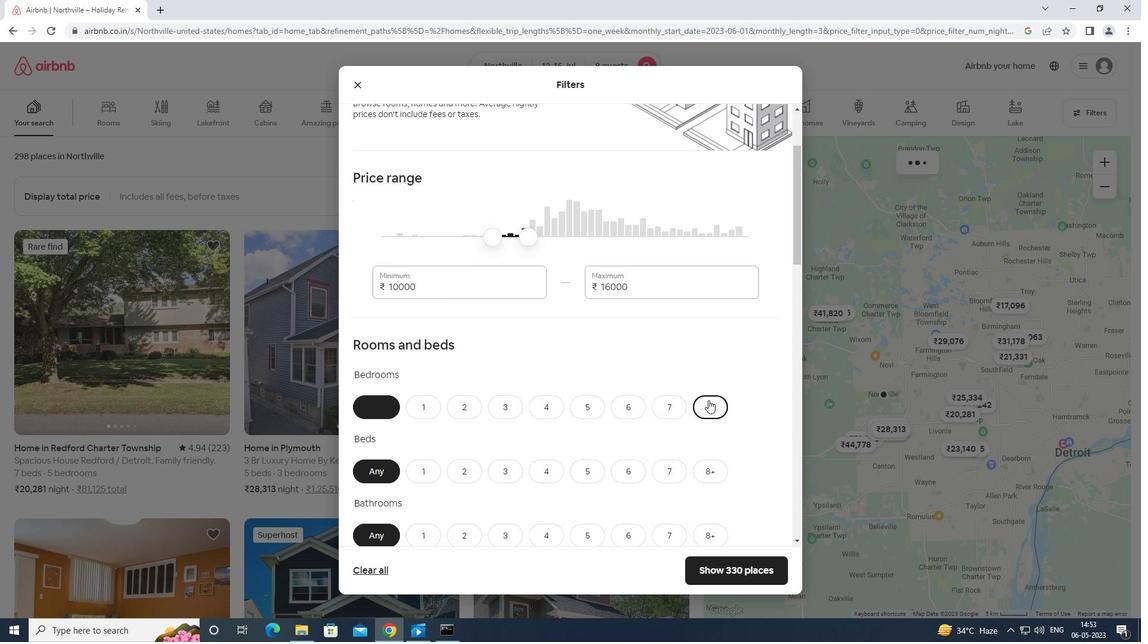 
Action: Mouse moved to (707, 353)
Screenshot: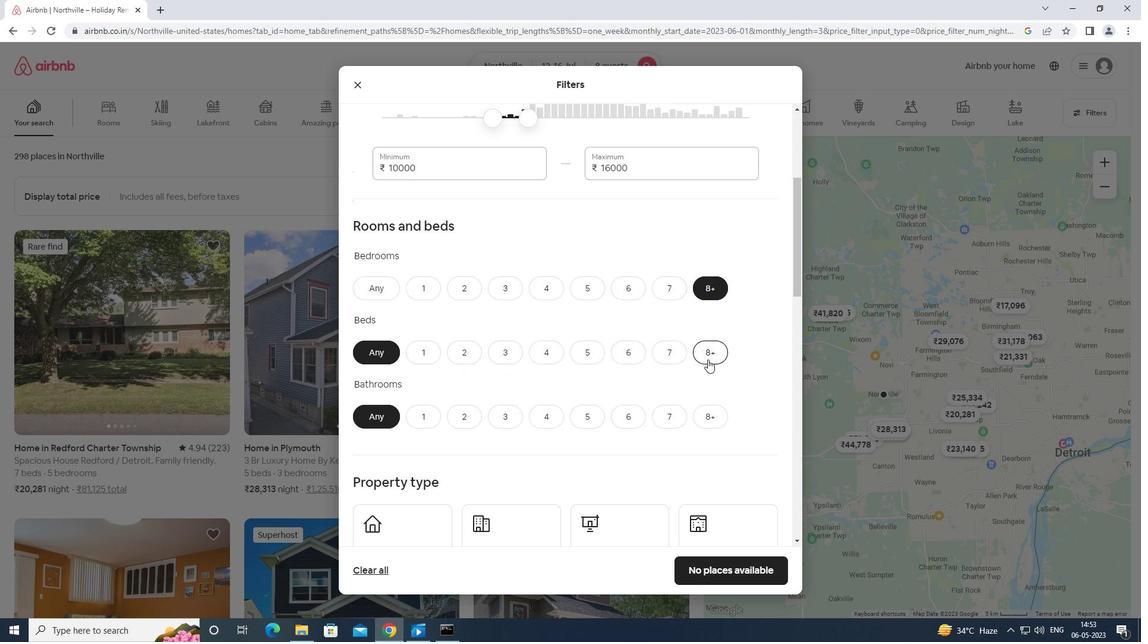 
Action: Mouse pressed left at (707, 353)
Screenshot: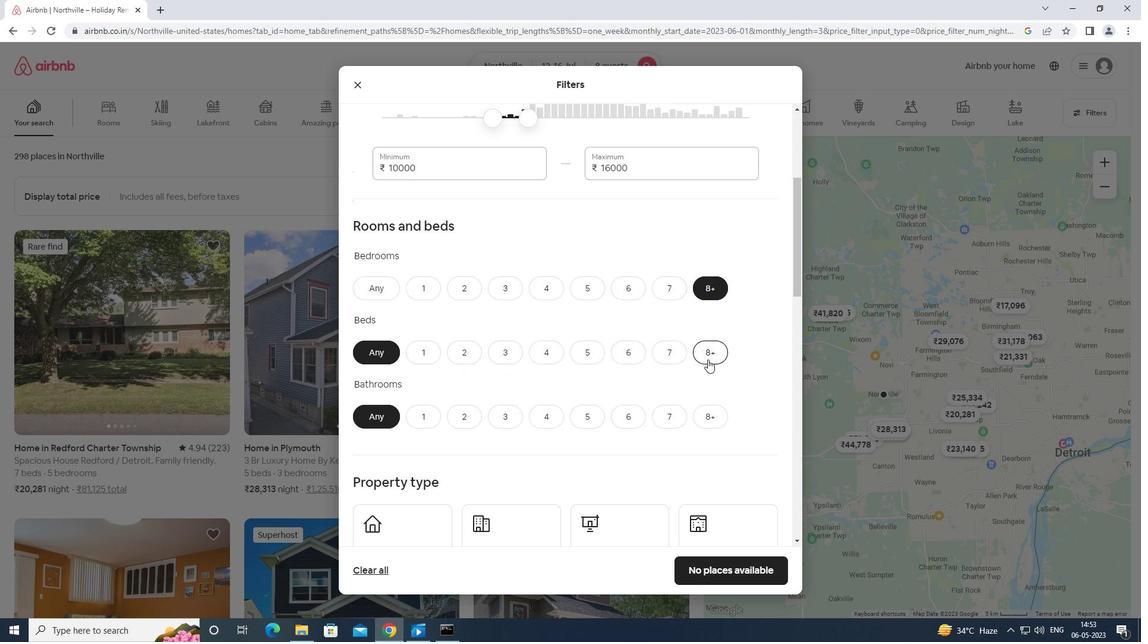 
Action: Mouse moved to (704, 414)
Screenshot: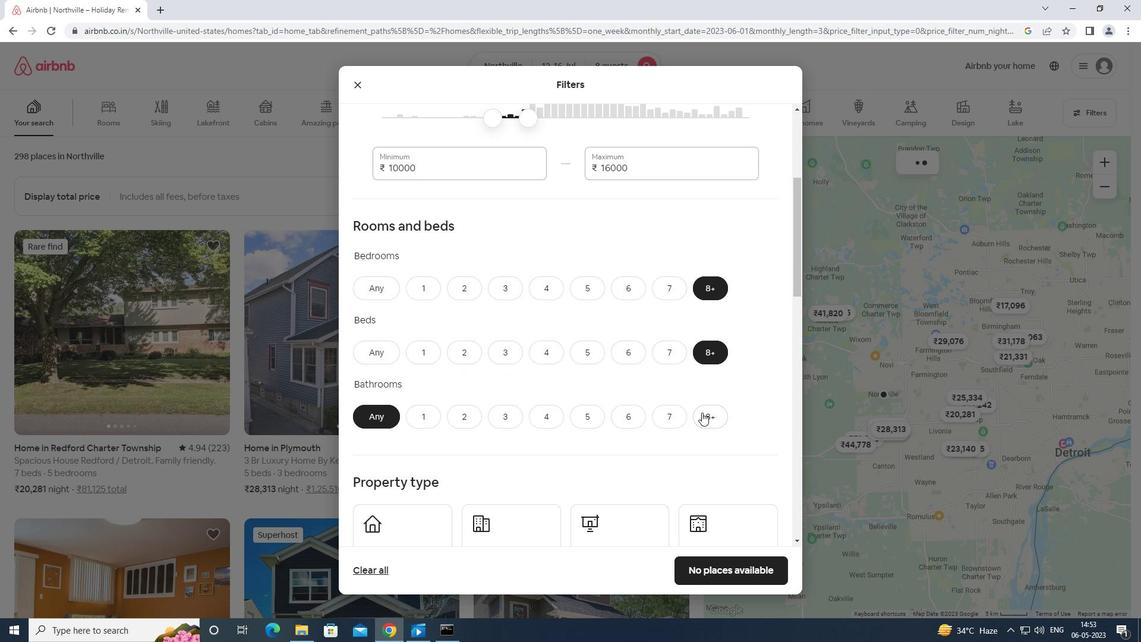
Action: Mouse pressed left at (704, 414)
Screenshot: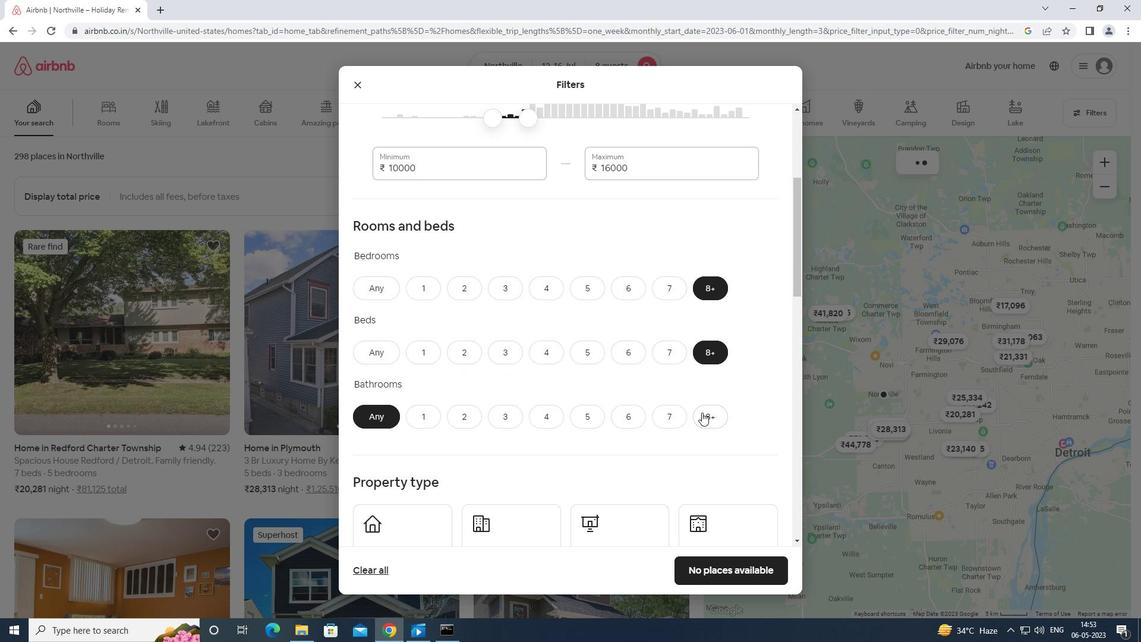 
Action: Mouse moved to (708, 408)
Screenshot: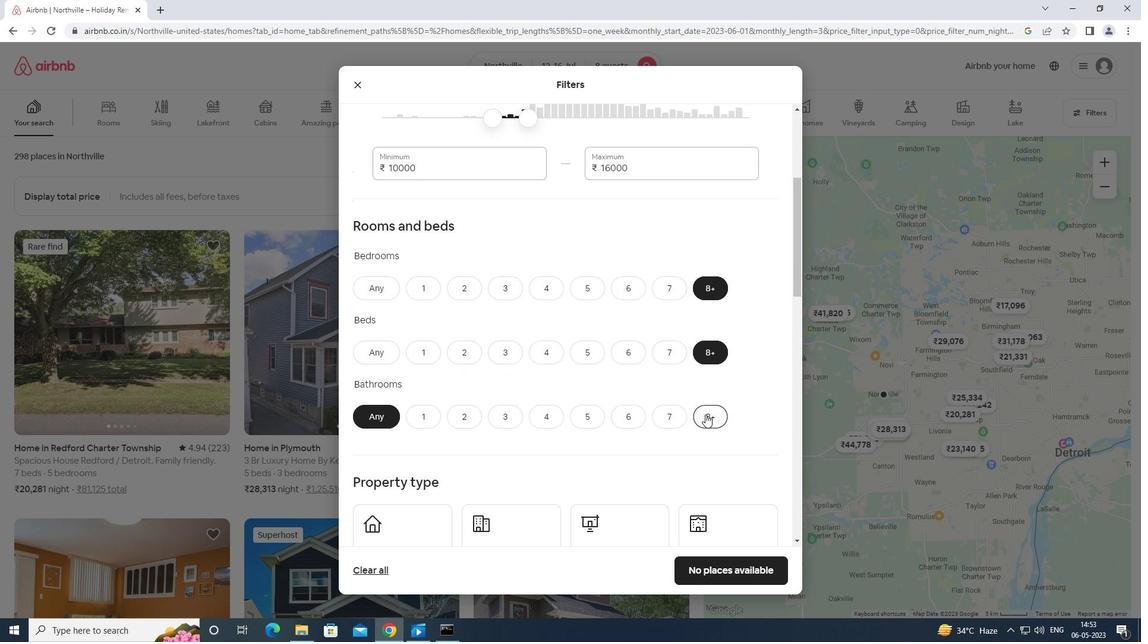 
Action: Mouse scrolled (708, 407) with delta (0, 0)
Screenshot: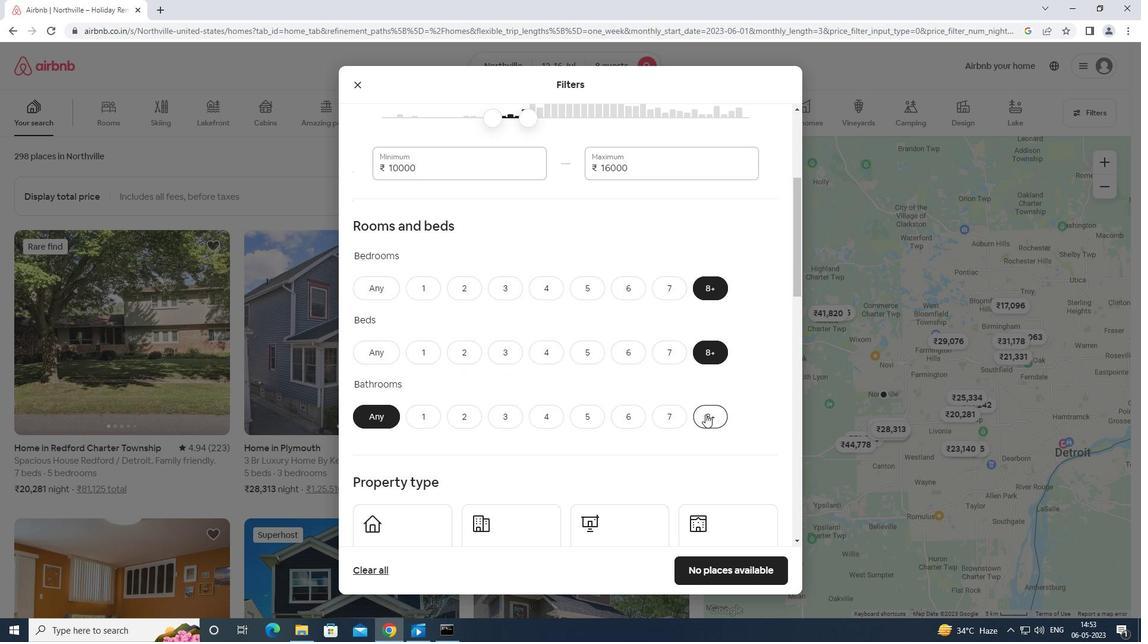 
Action: Mouse scrolled (708, 407) with delta (0, 0)
Screenshot: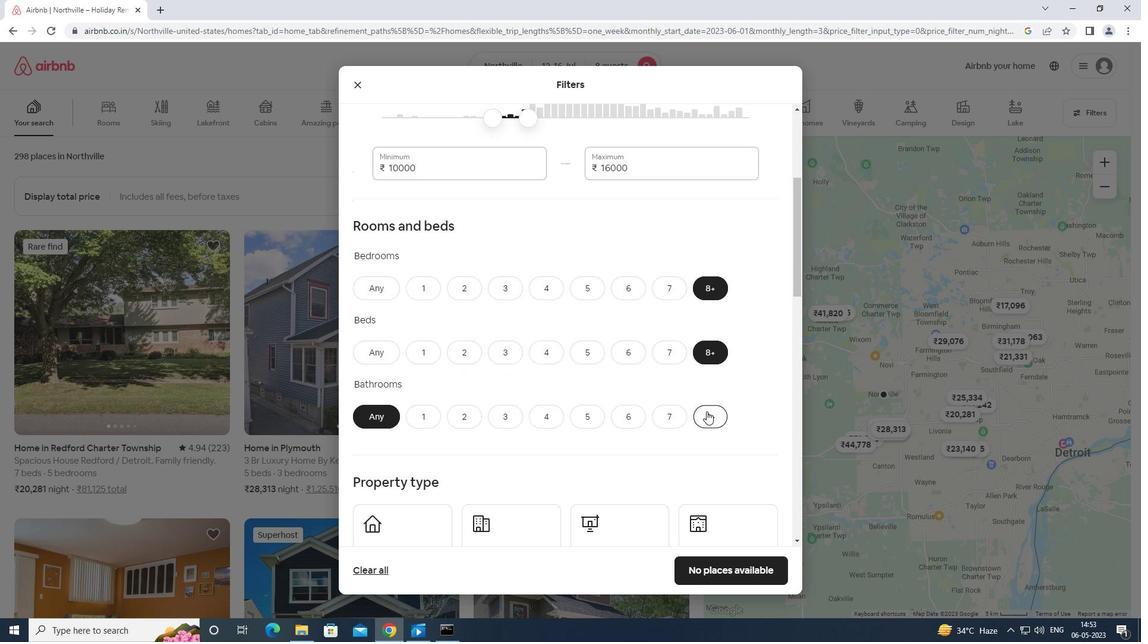 
Action: Mouse moved to (393, 415)
Screenshot: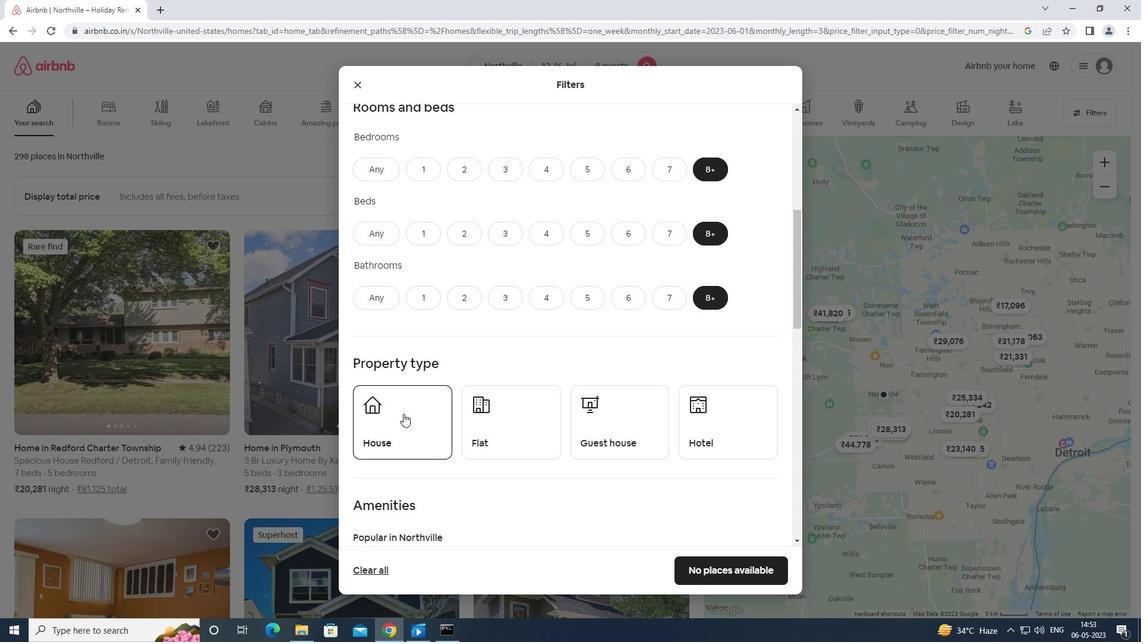 
Action: Mouse pressed left at (393, 415)
Screenshot: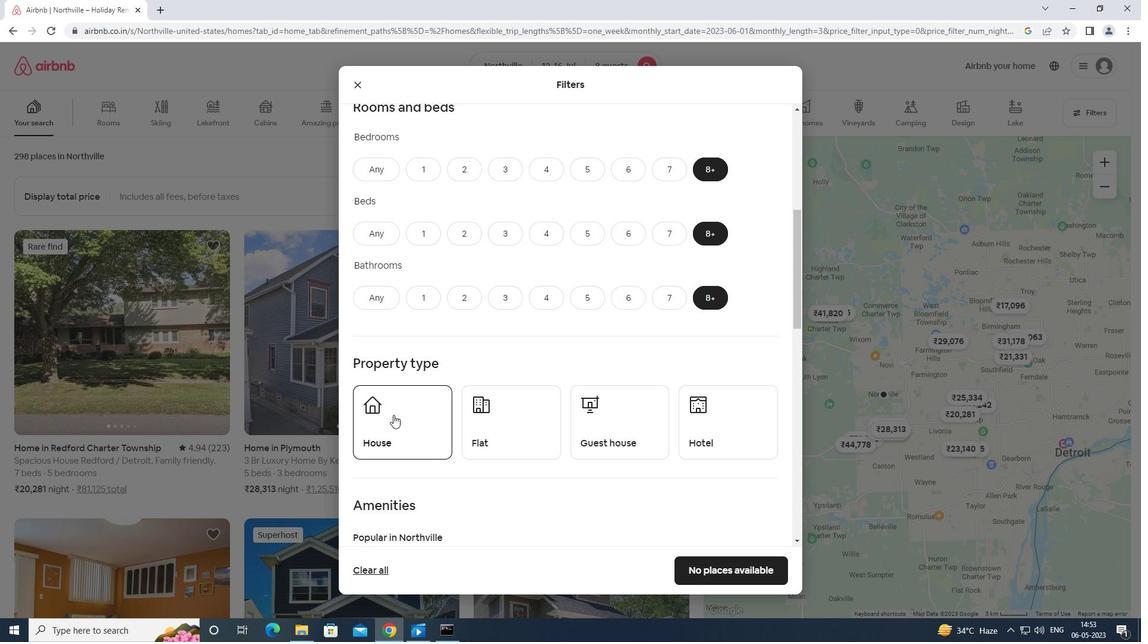 
Action: Mouse moved to (498, 422)
Screenshot: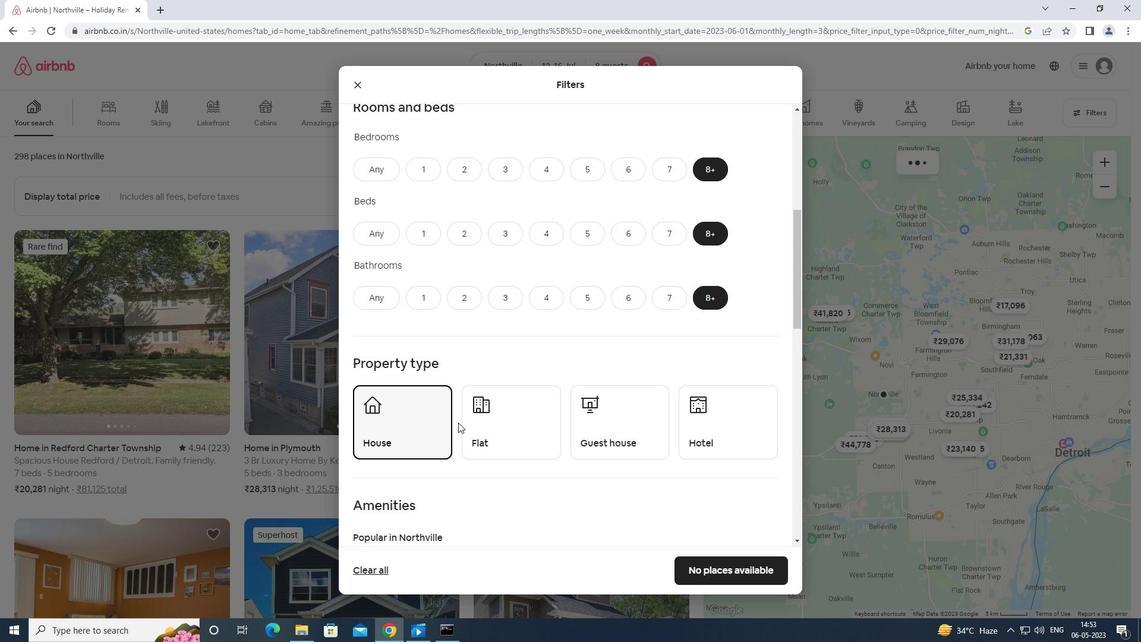 
Action: Mouse pressed left at (498, 422)
Screenshot: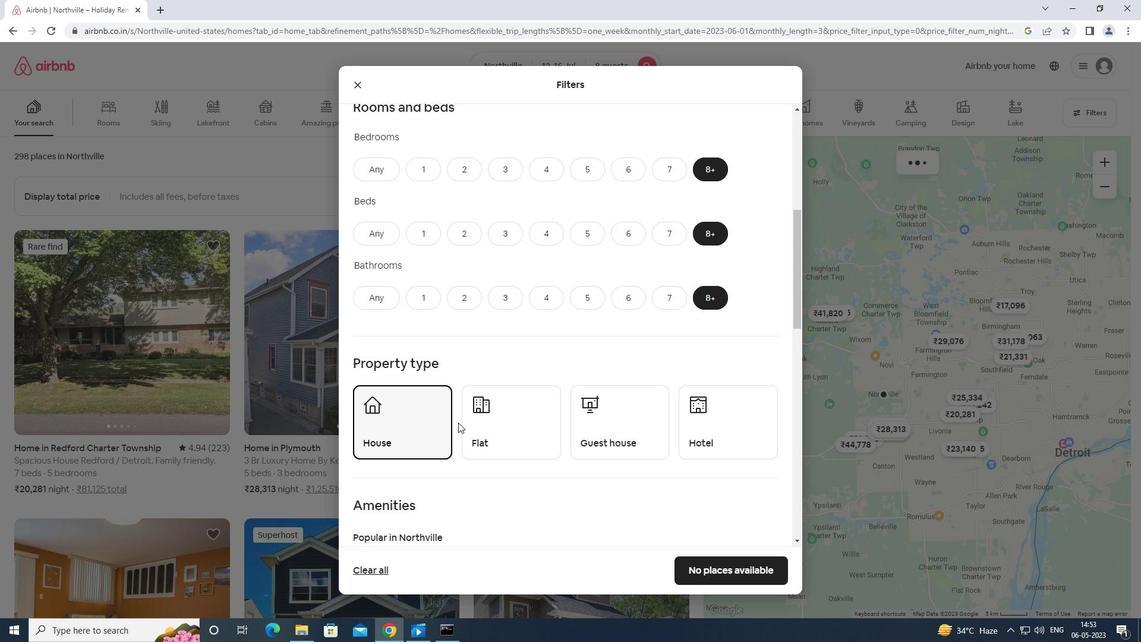 
Action: Mouse moved to (573, 418)
Screenshot: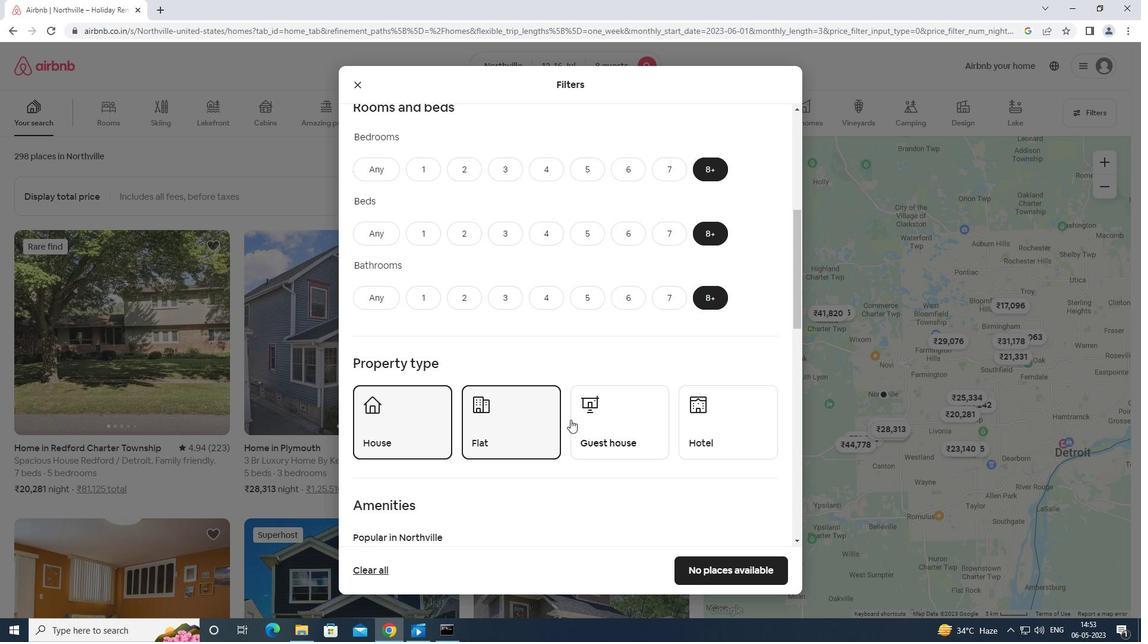 
Action: Mouse pressed left at (573, 418)
Screenshot: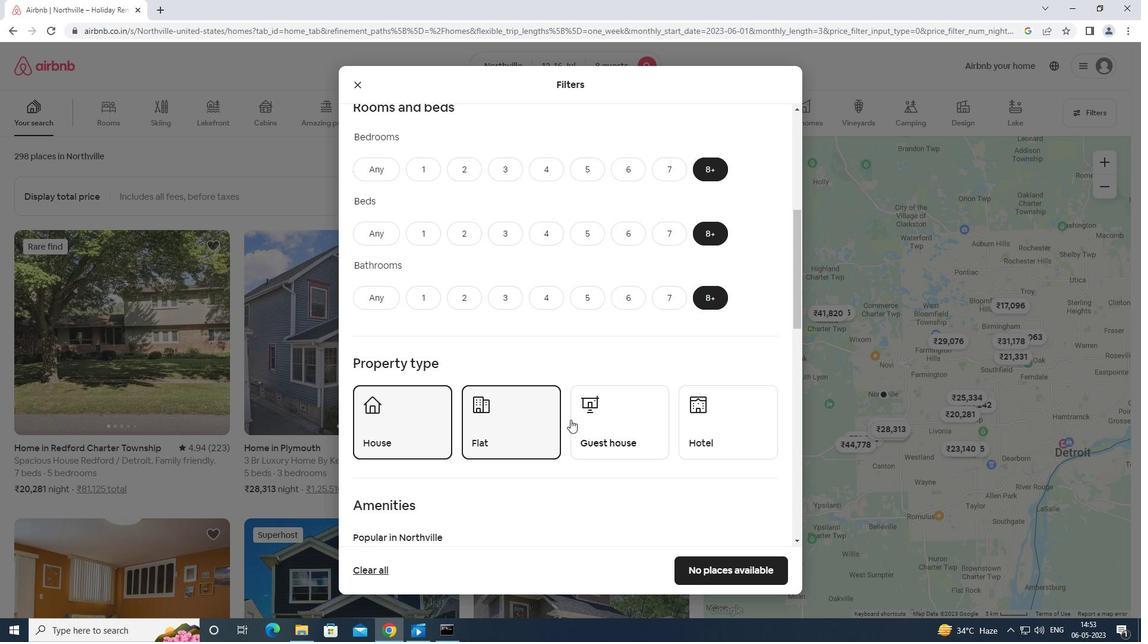 
Action: Mouse moved to (709, 424)
Screenshot: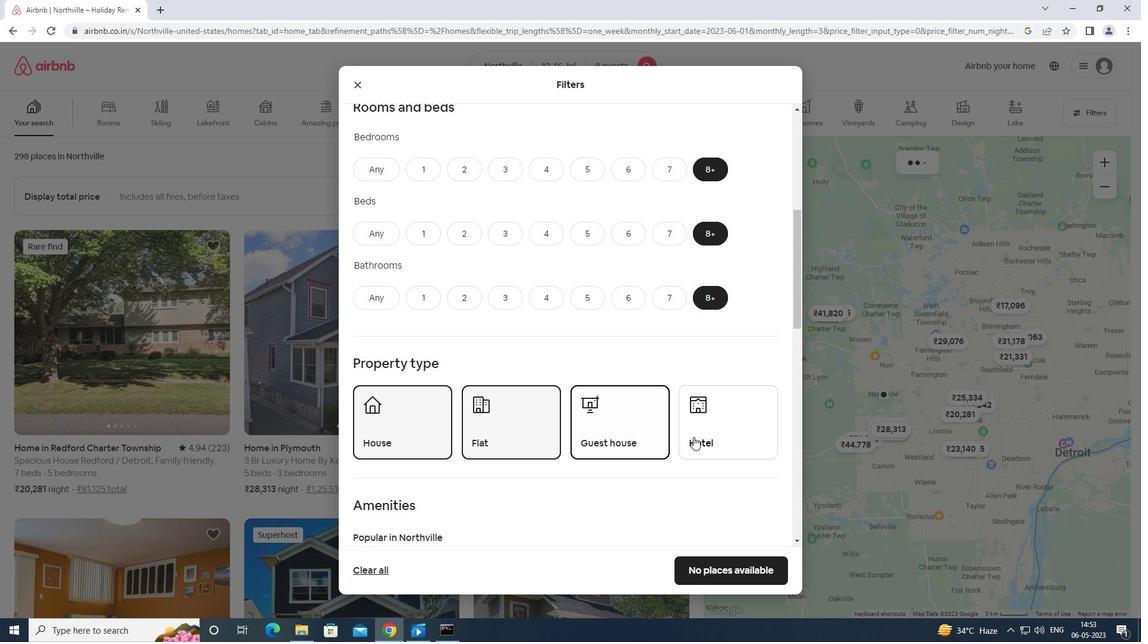 
Action: Mouse pressed left at (709, 424)
Screenshot: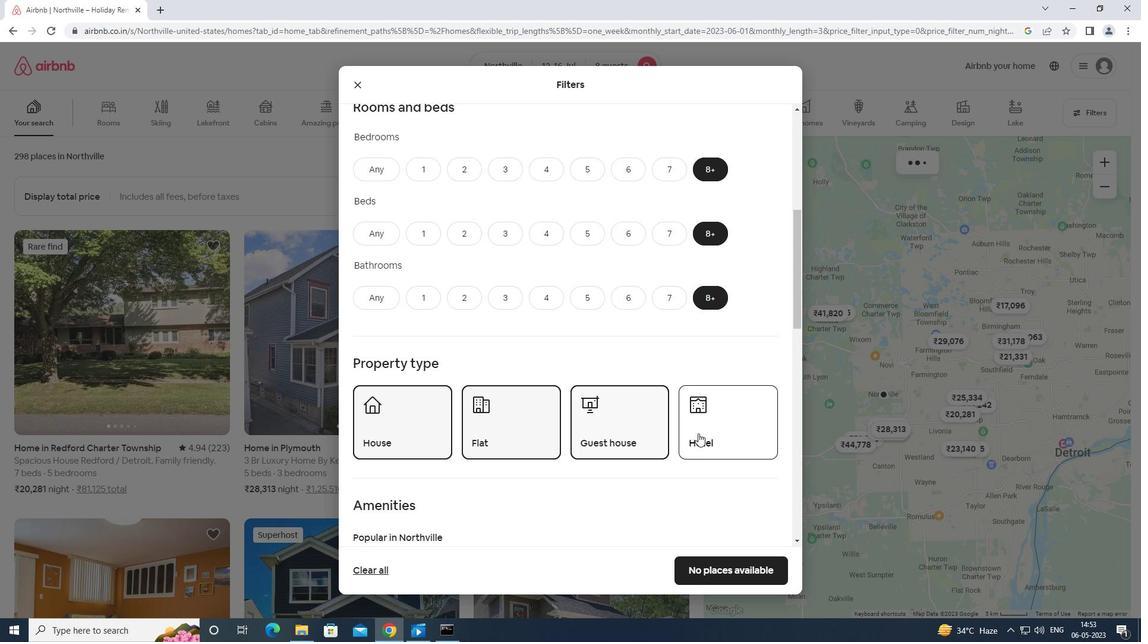 
Action: Mouse moved to (714, 426)
Screenshot: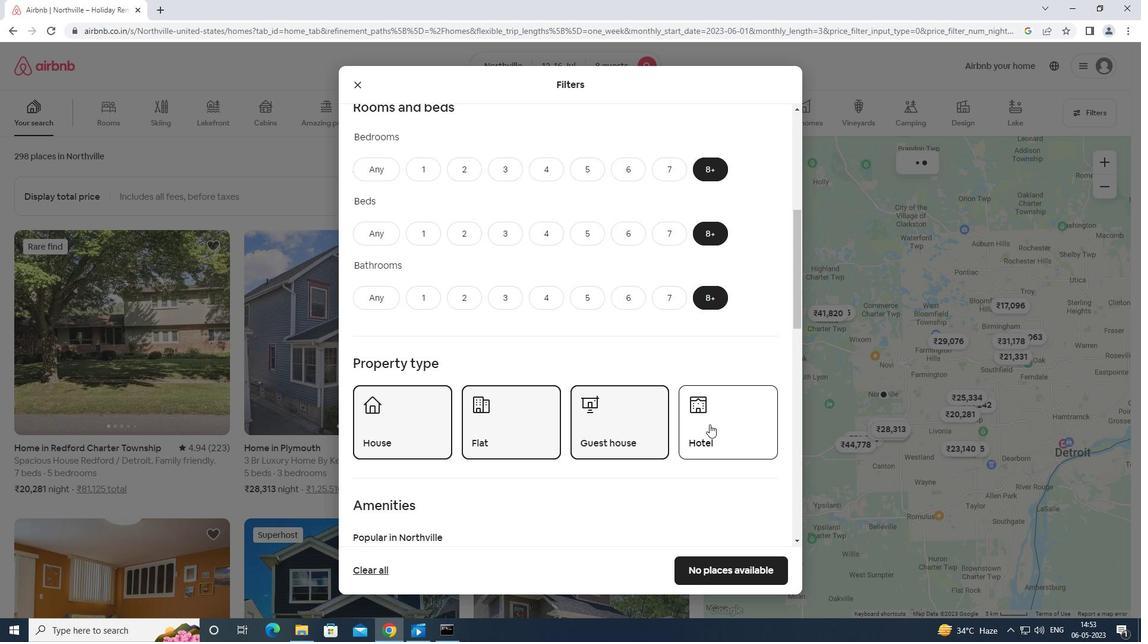 
Action: Mouse scrolled (714, 426) with delta (0, 0)
Screenshot: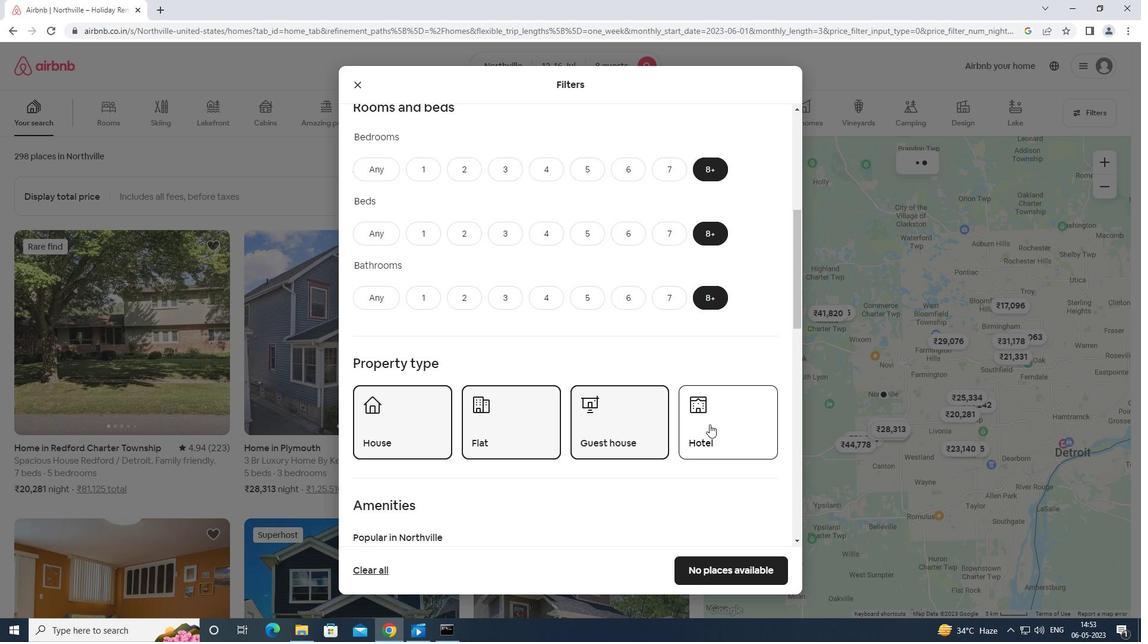 
Action: Mouse scrolled (714, 426) with delta (0, 0)
Screenshot: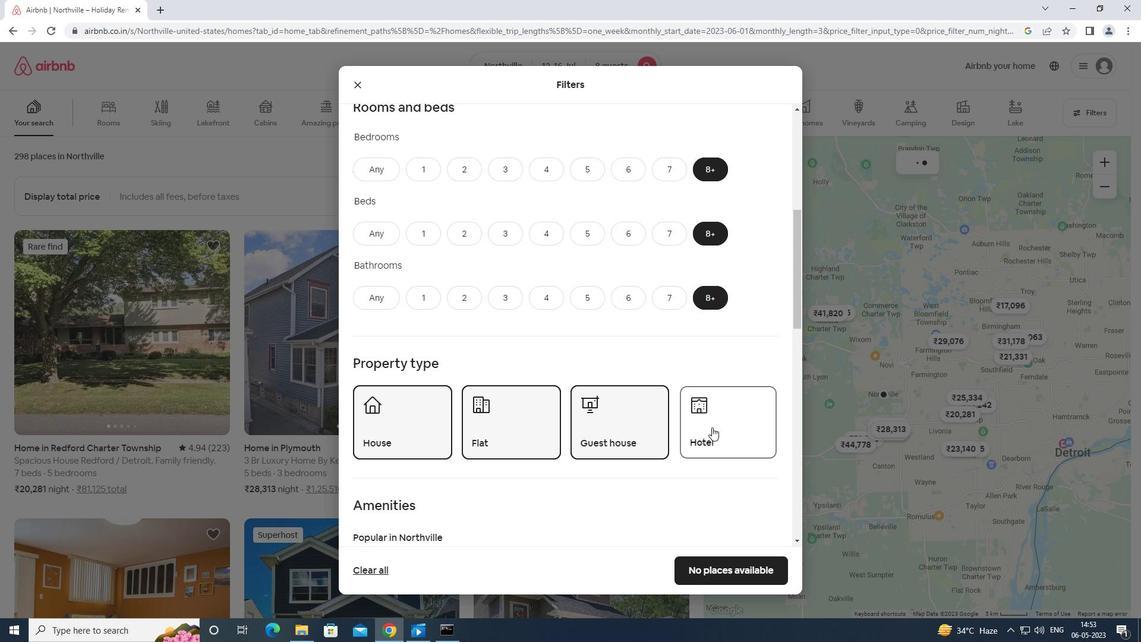 
Action: Mouse moved to (715, 426)
Screenshot: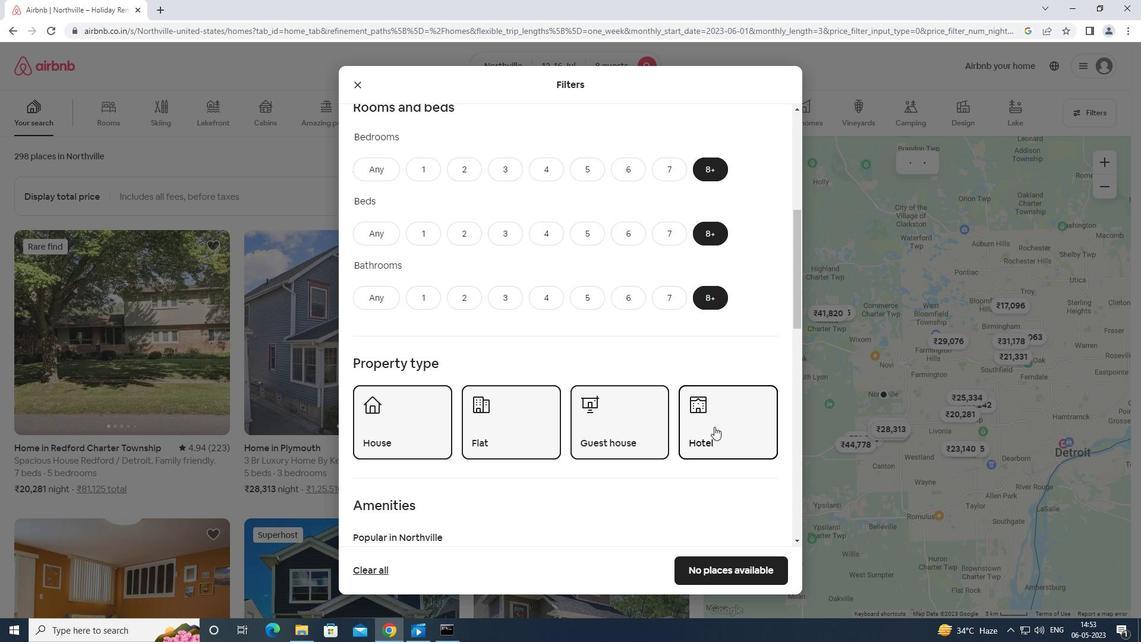 
Action: Mouse scrolled (715, 425) with delta (0, 0)
Screenshot: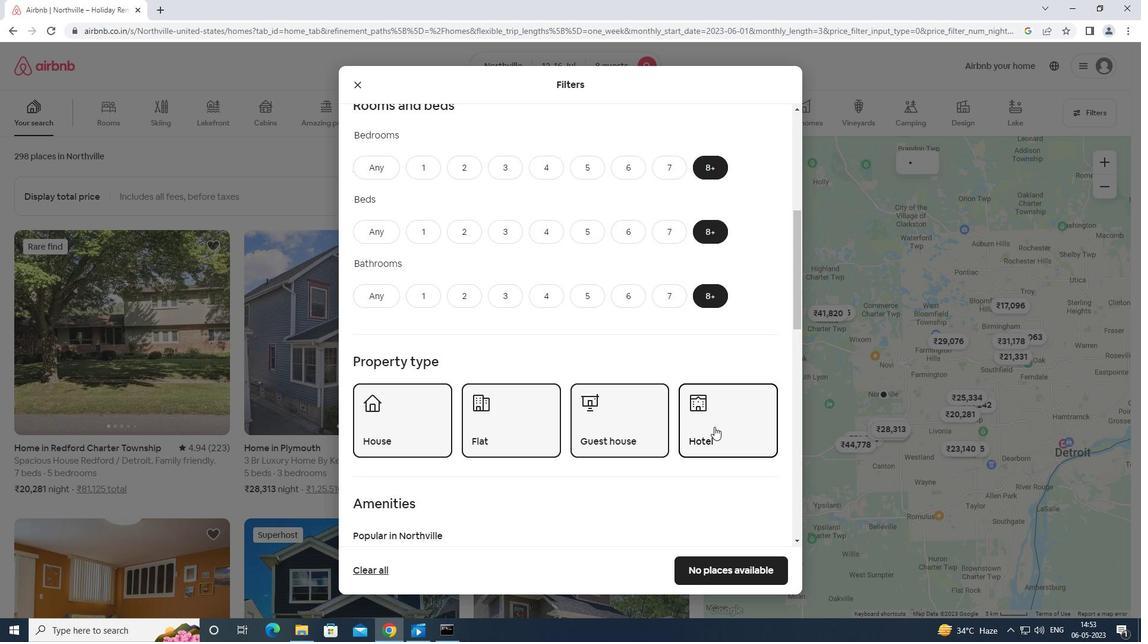 
Action: Mouse moved to (717, 424)
Screenshot: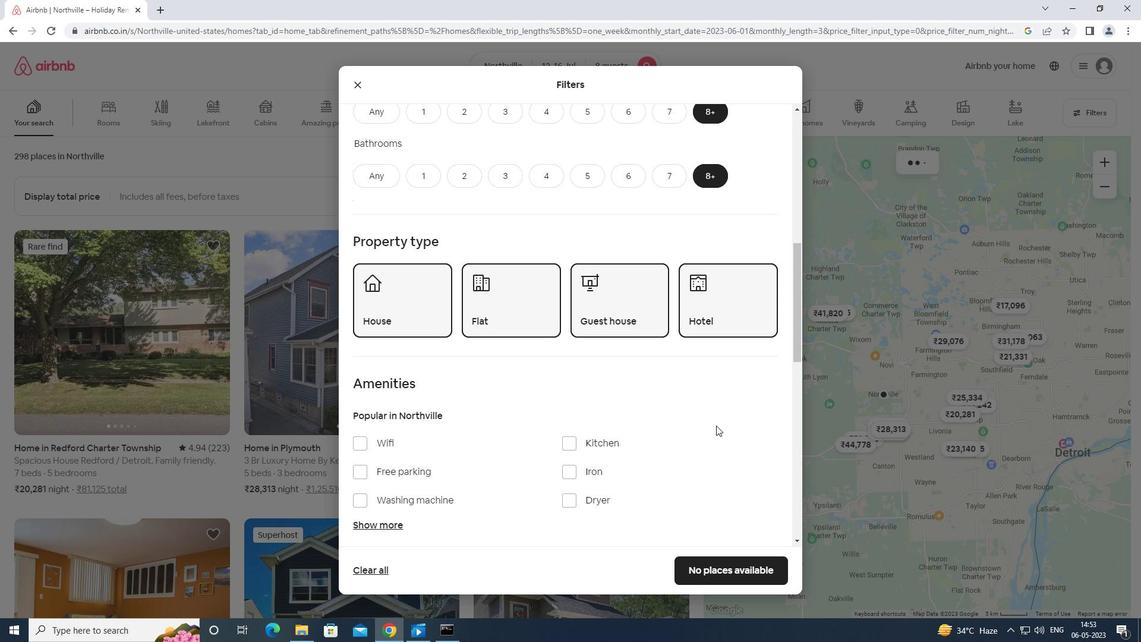 
Action: Mouse scrolled (717, 423) with delta (0, 0)
Screenshot: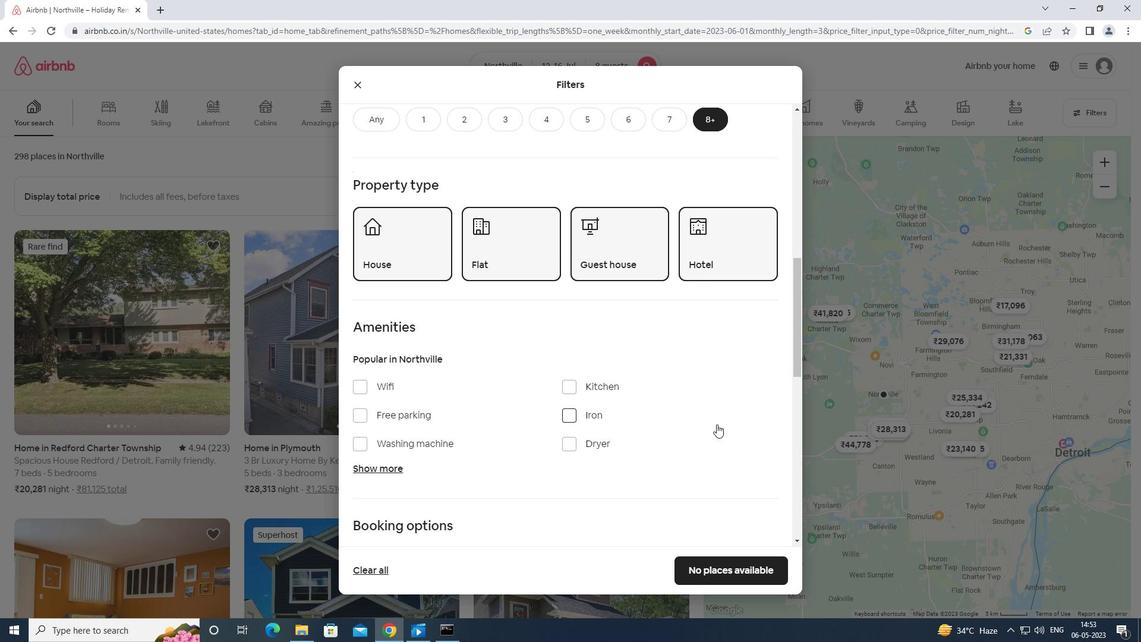 
Action: Mouse moved to (367, 325)
Screenshot: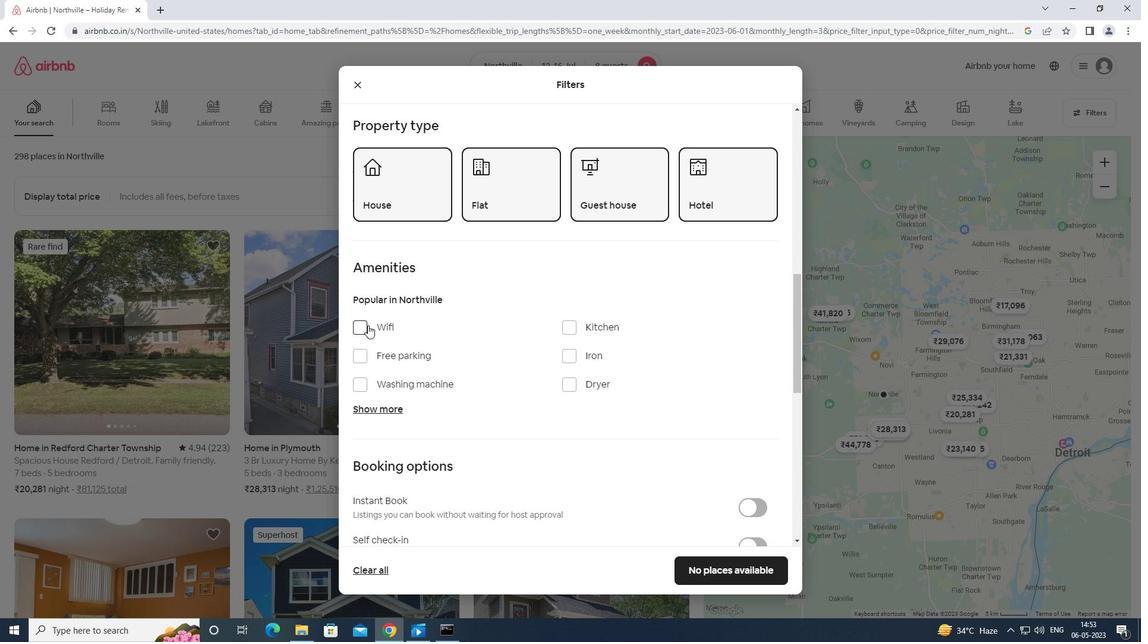
Action: Mouse pressed left at (367, 325)
Screenshot: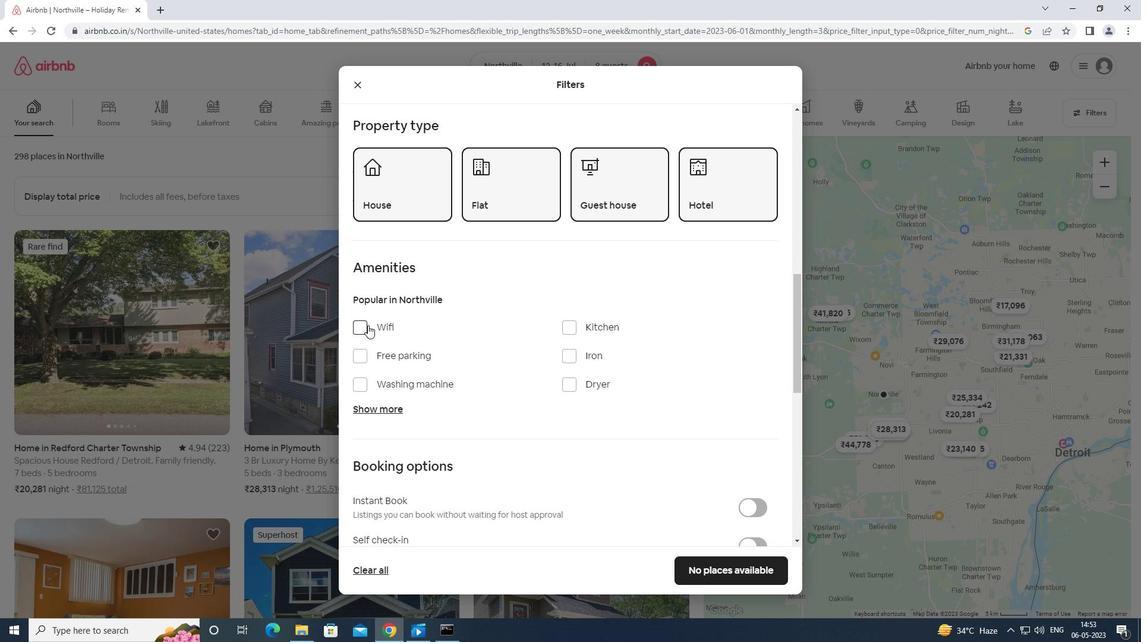 
Action: Mouse moved to (369, 356)
Screenshot: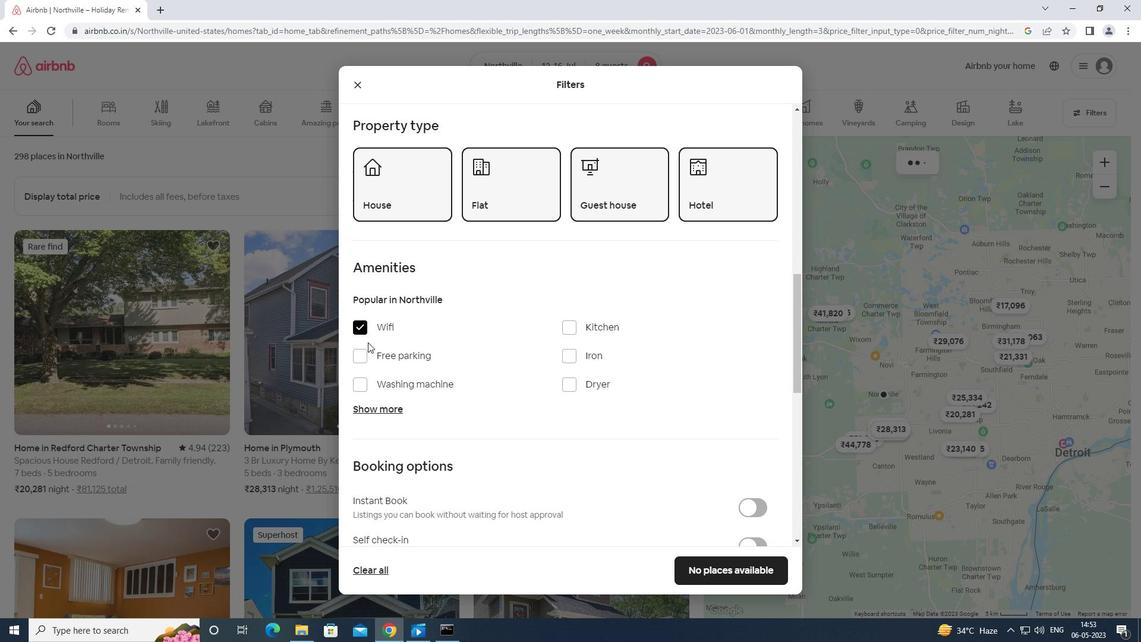 
Action: Mouse pressed left at (369, 356)
Screenshot: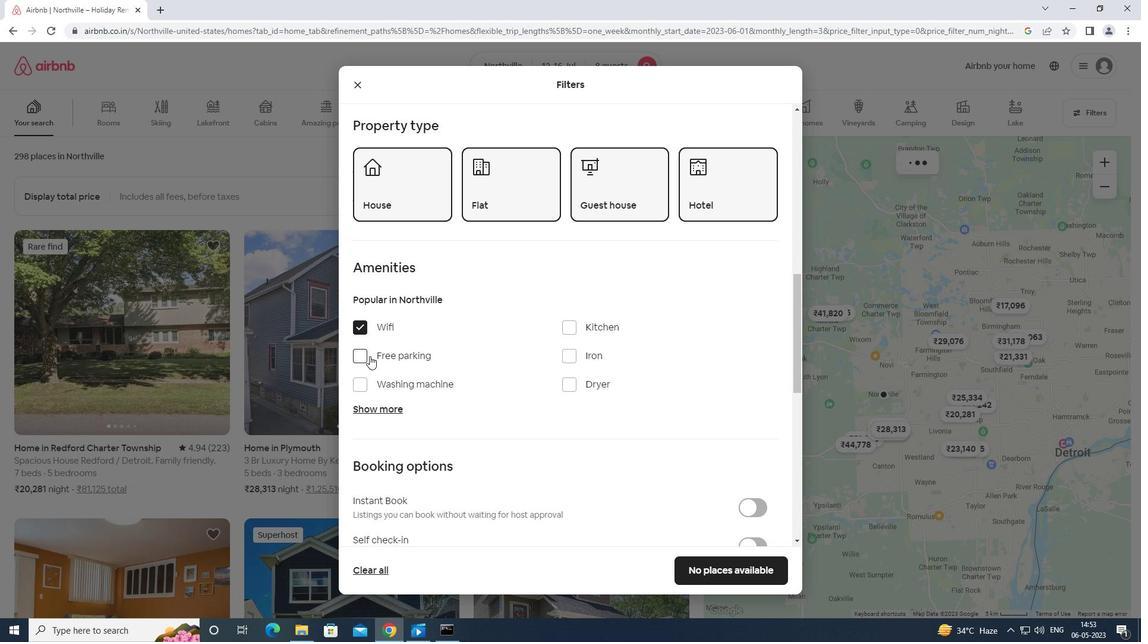
Action: Mouse moved to (372, 354)
Screenshot: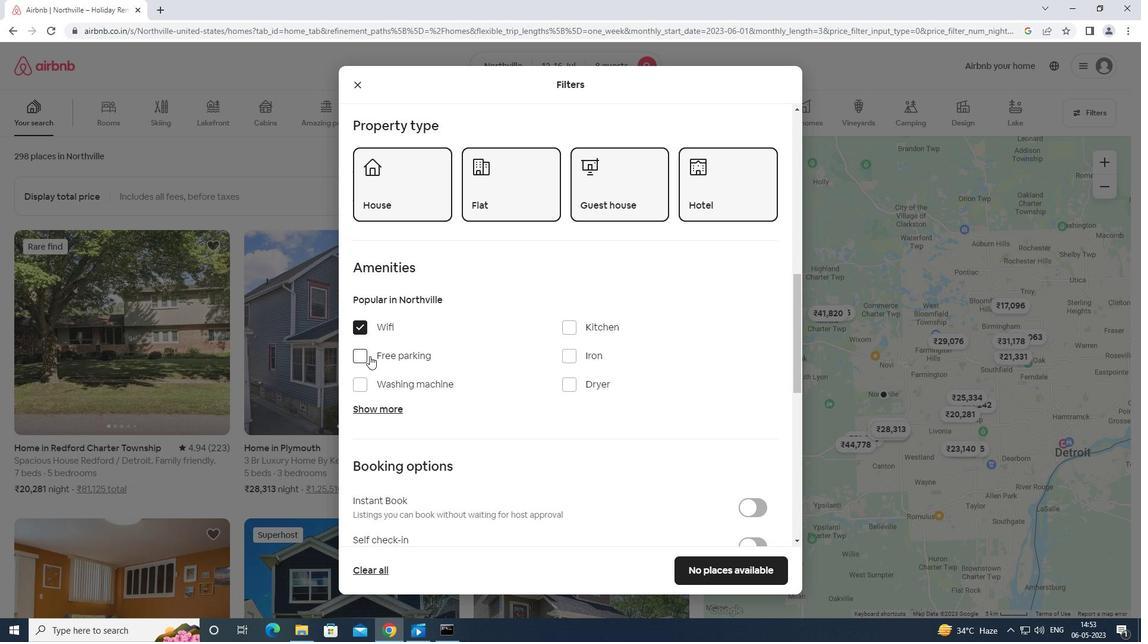 
Action: Mouse scrolled (372, 353) with delta (0, 0)
Screenshot: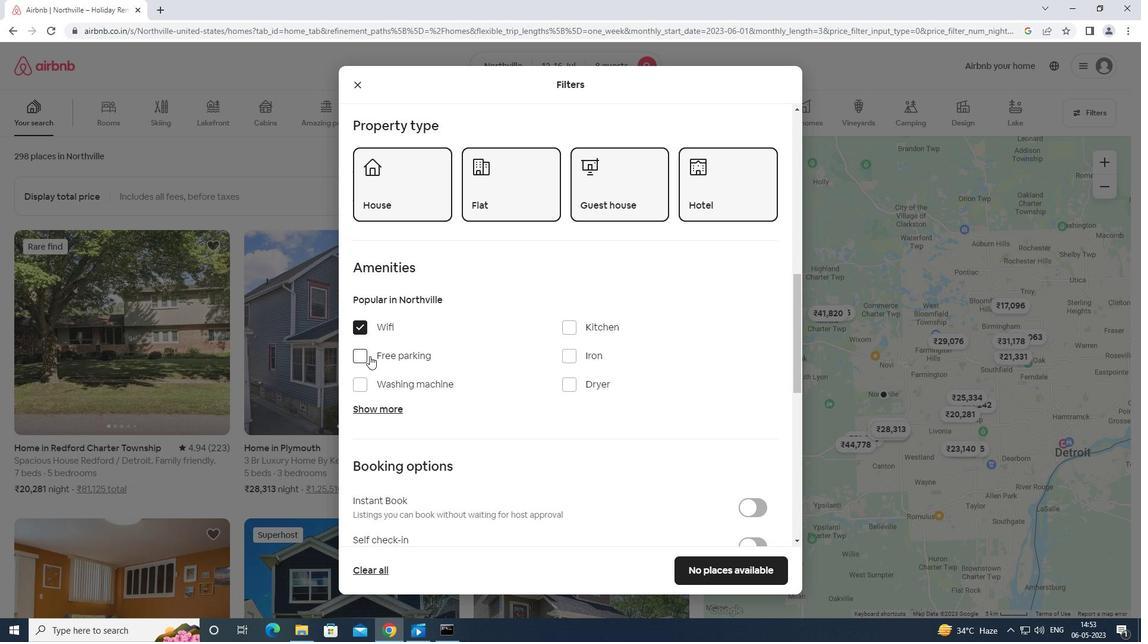 
Action: Mouse moved to (375, 350)
Screenshot: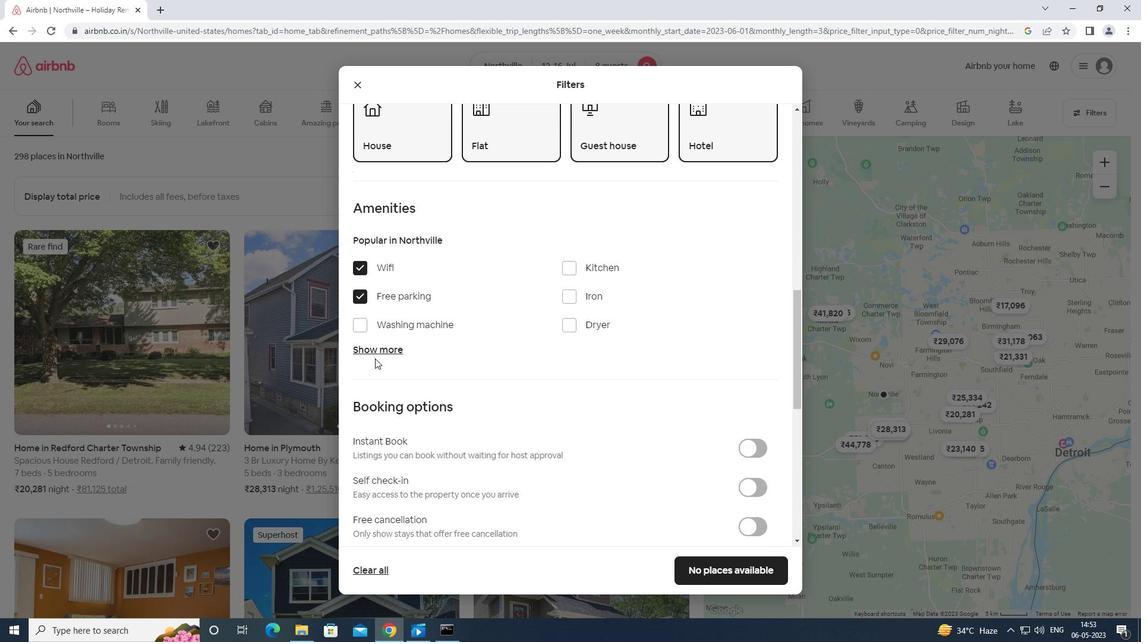 
Action: Mouse pressed left at (375, 350)
Screenshot: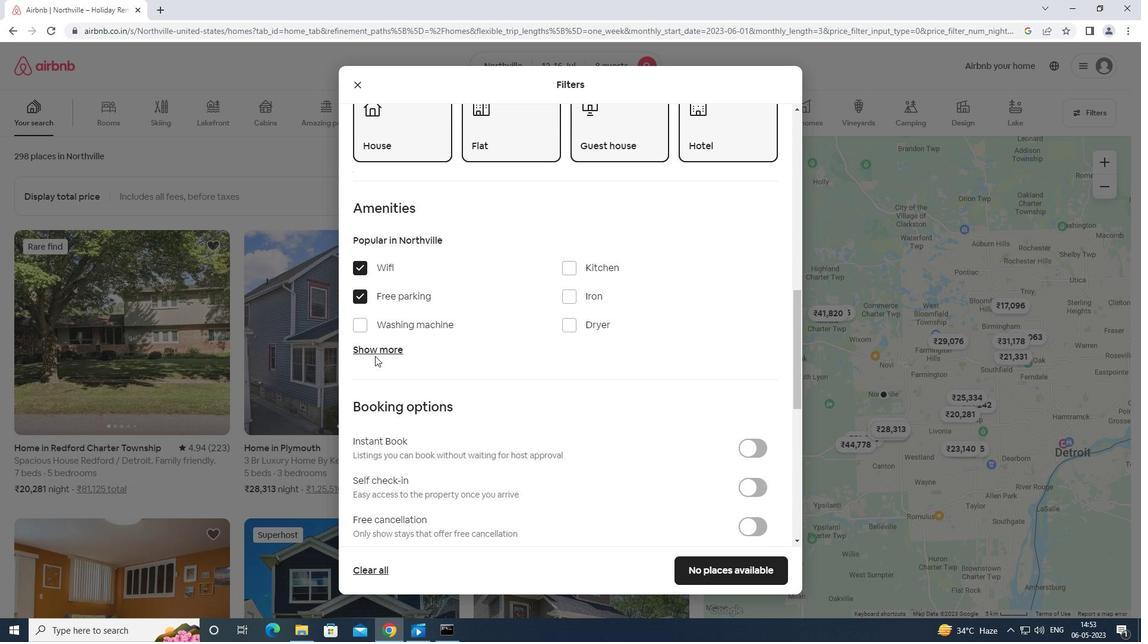 
Action: Mouse moved to (413, 398)
Screenshot: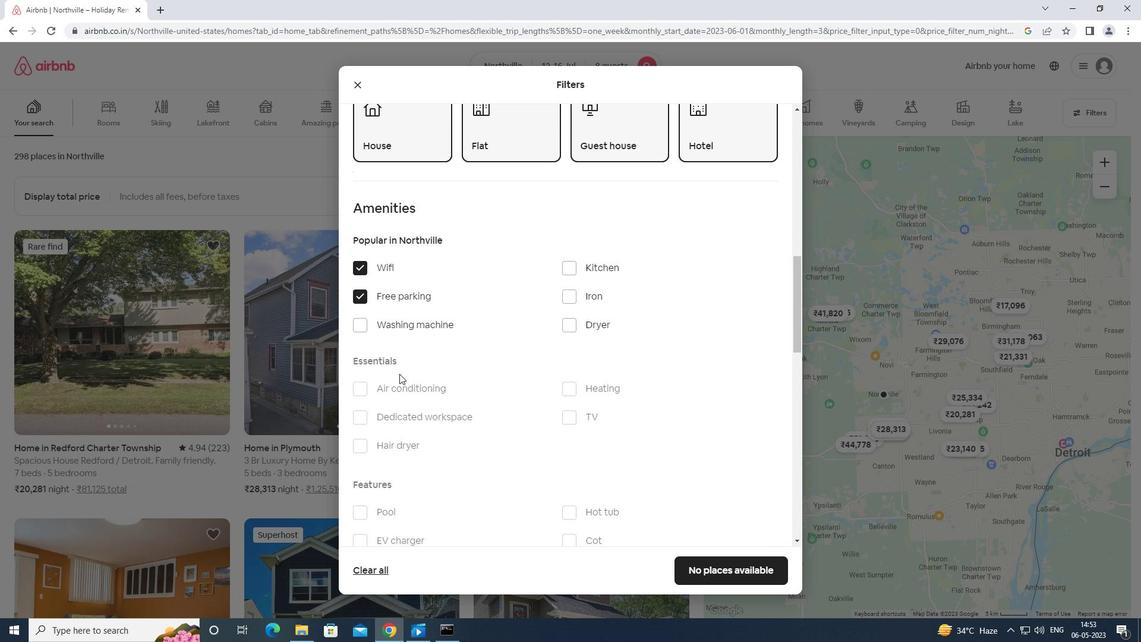 
Action: Mouse scrolled (413, 398) with delta (0, 0)
Screenshot: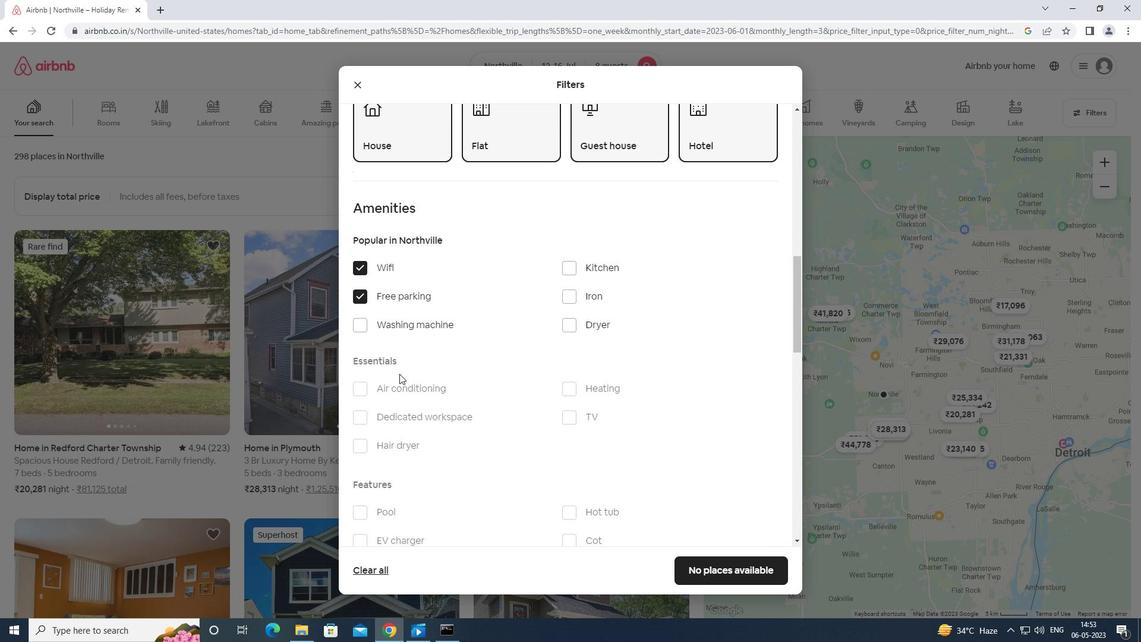 
Action: Mouse moved to (574, 355)
Screenshot: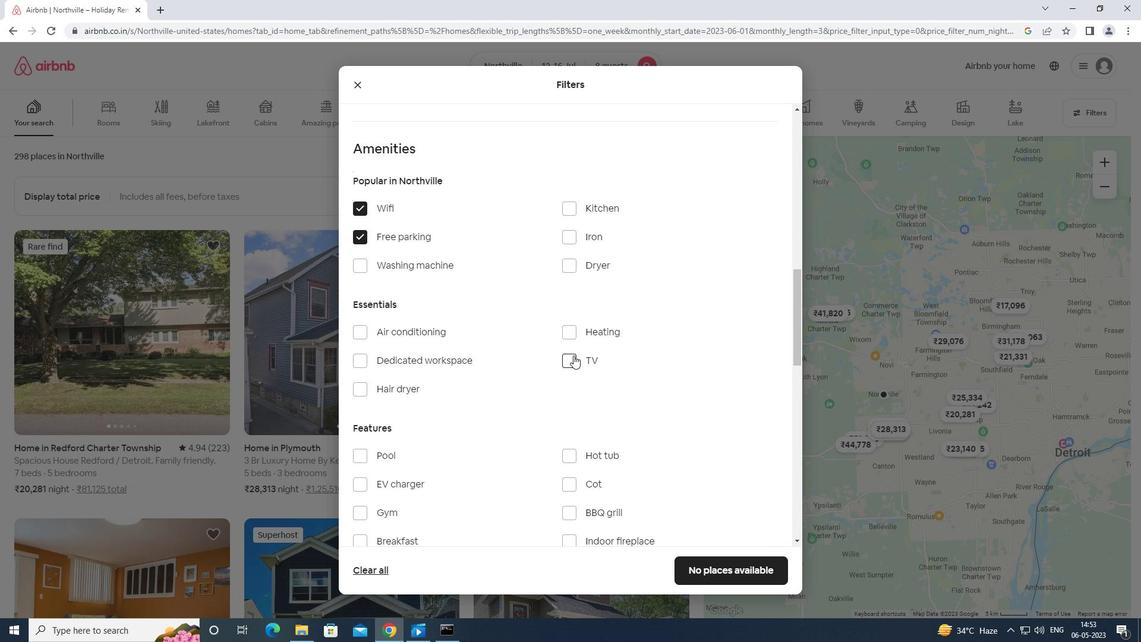 
Action: Mouse pressed left at (574, 355)
Screenshot: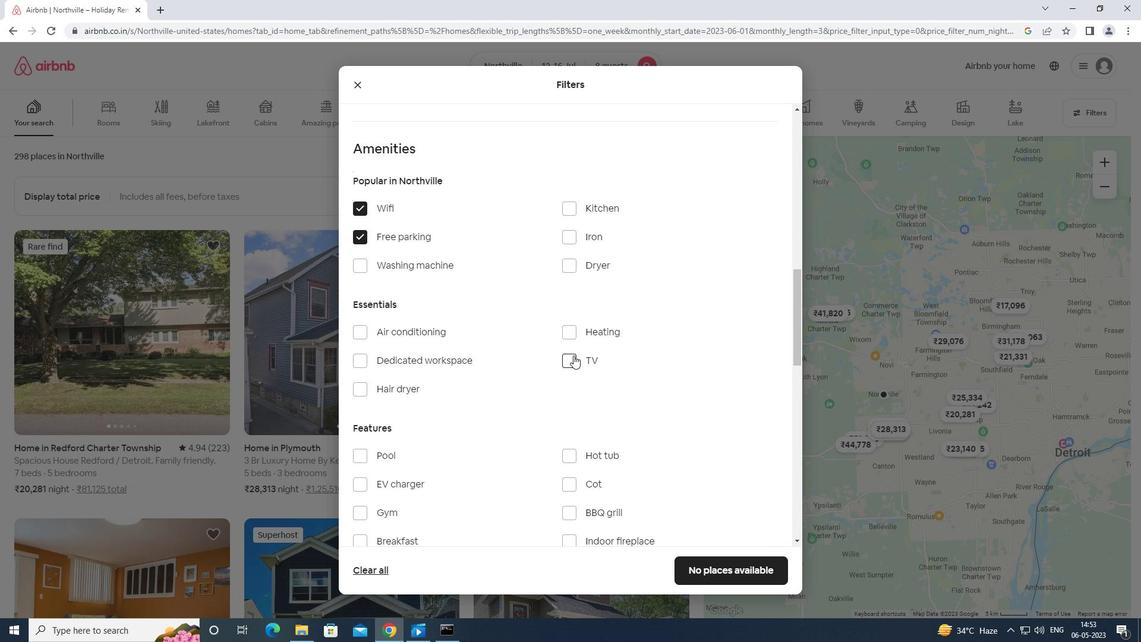 
Action: Mouse moved to (572, 357)
Screenshot: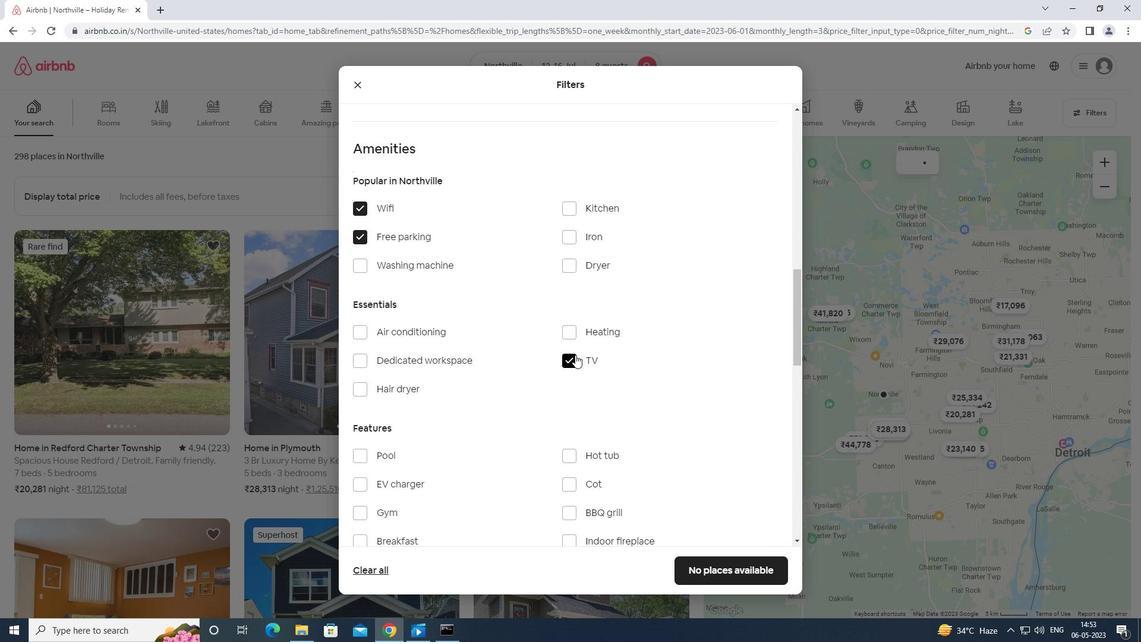
Action: Mouse scrolled (572, 357) with delta (0, 0)
Screenshot: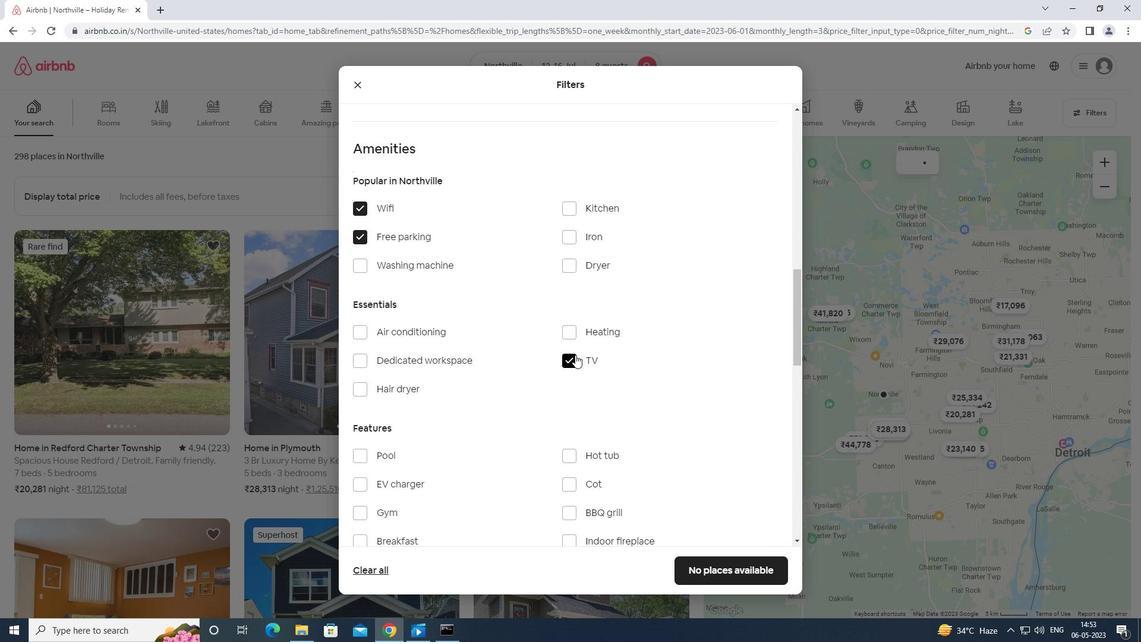 
Action: Mouse moved to (566, 361)
Screenshot: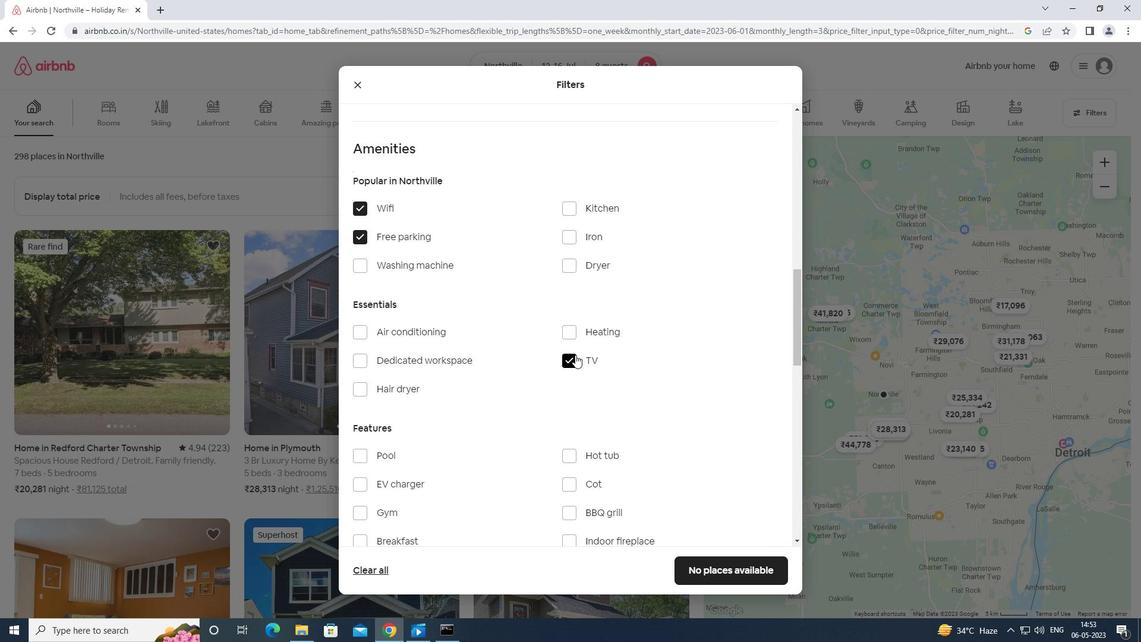 
Action: Mouse scrolled (566, 360) with delta (0, 0)
Screenshot: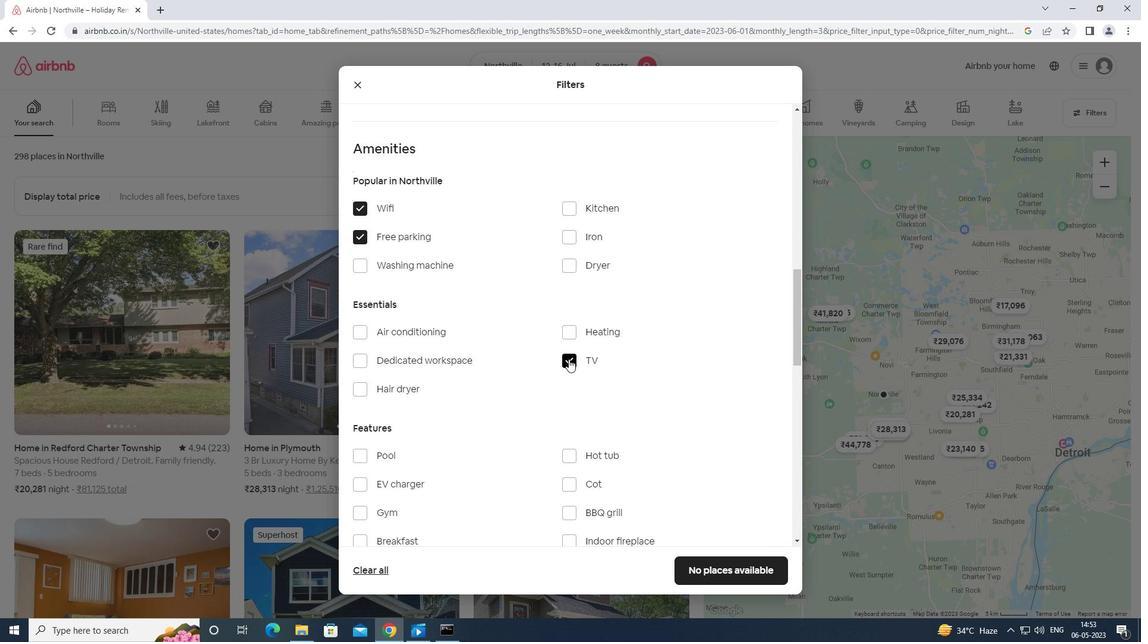 
Action: Mouse moved to (362, 388)
Screenshot: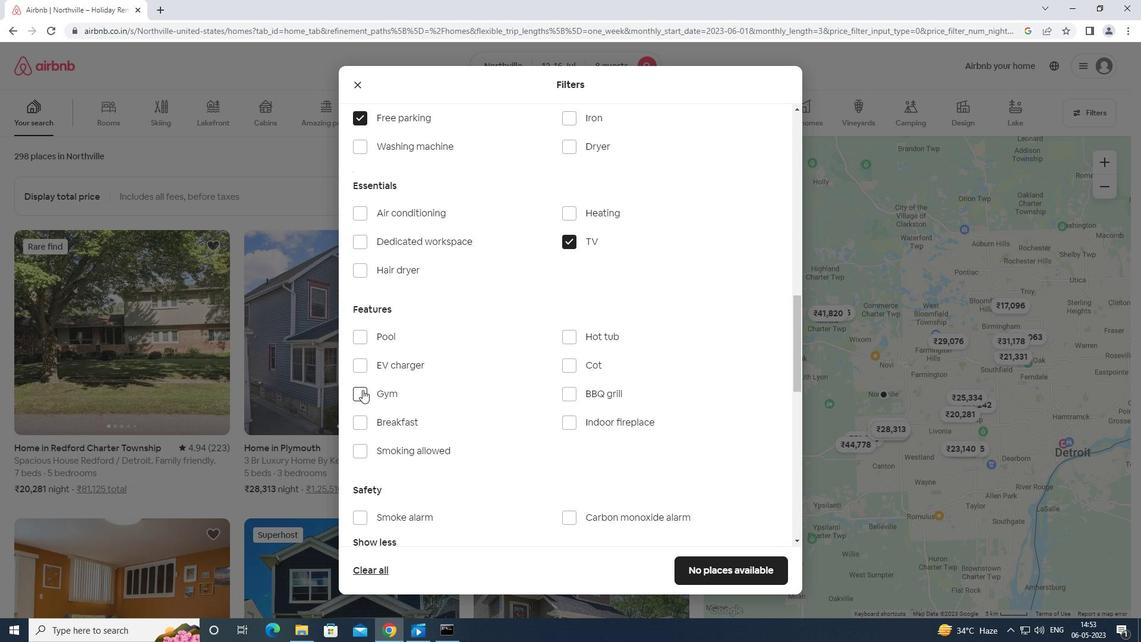 
Action: Mouse pressed left at (362, 388)
Screenshot: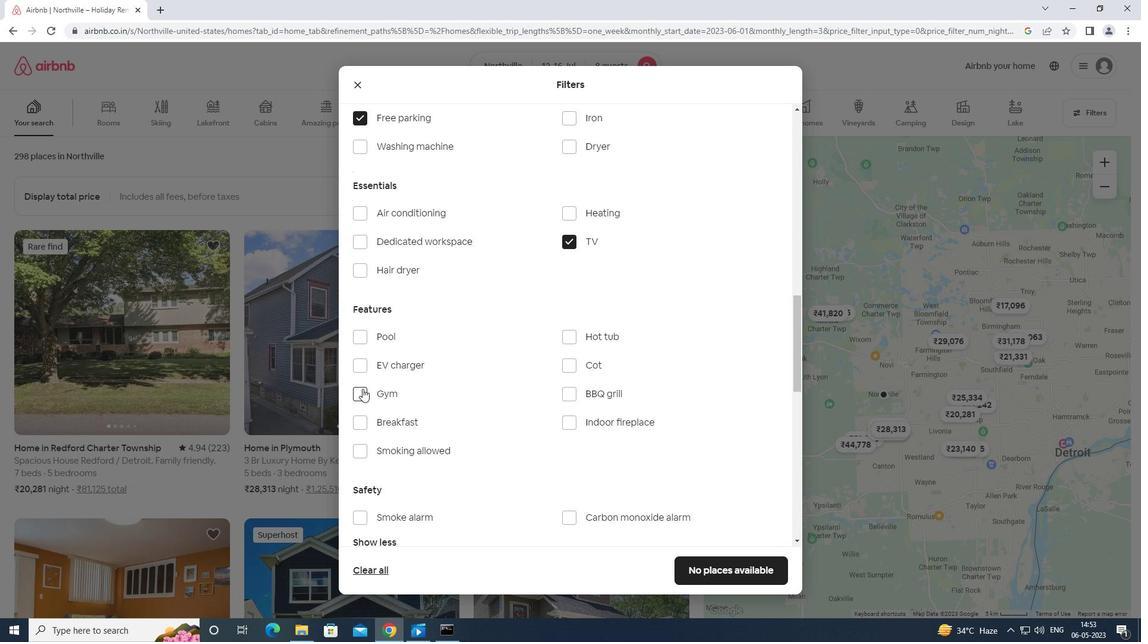 
Action: Mouse moved to (362, 428)
Screenshot: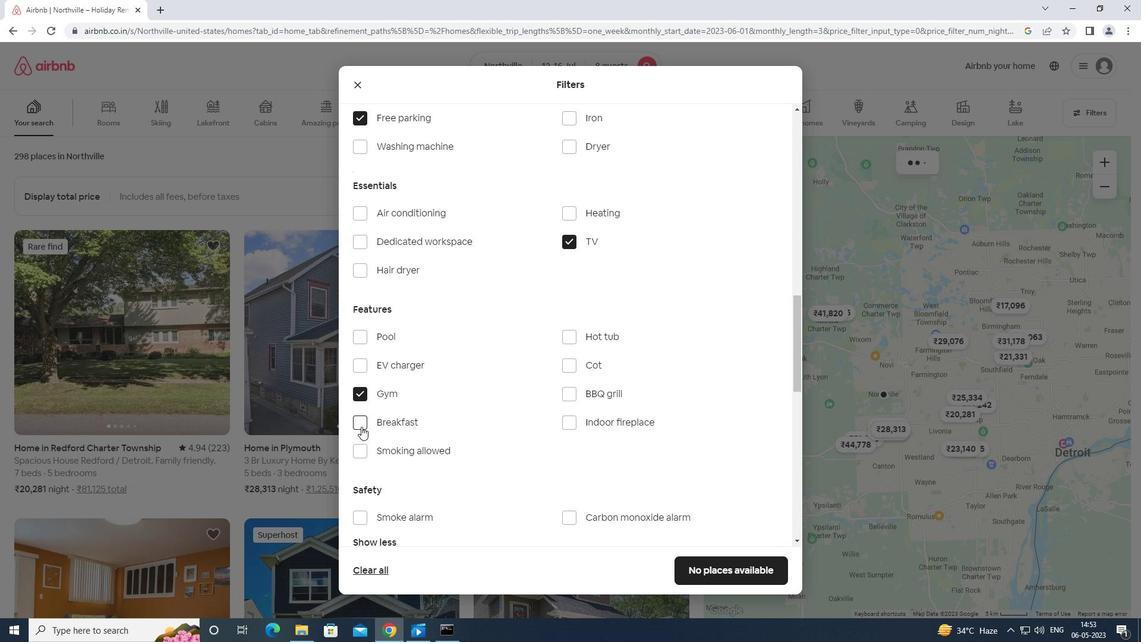 
Action: Mouse pressed left at (362, 428)
Screenshot: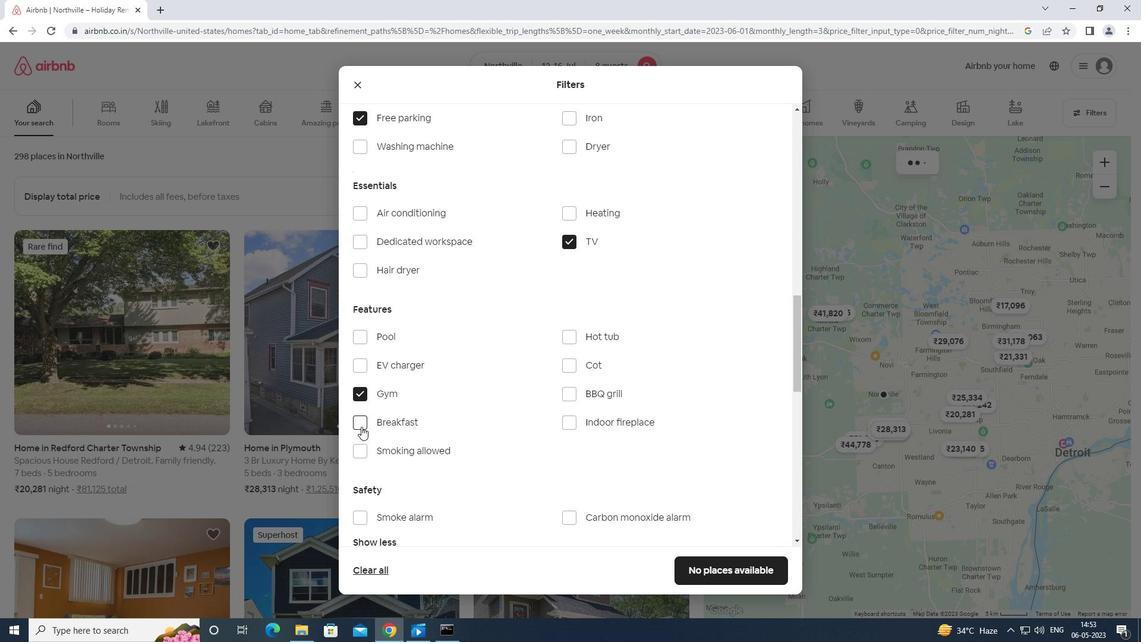 
Action: Mouse moved to (394, 396)
Screenshot: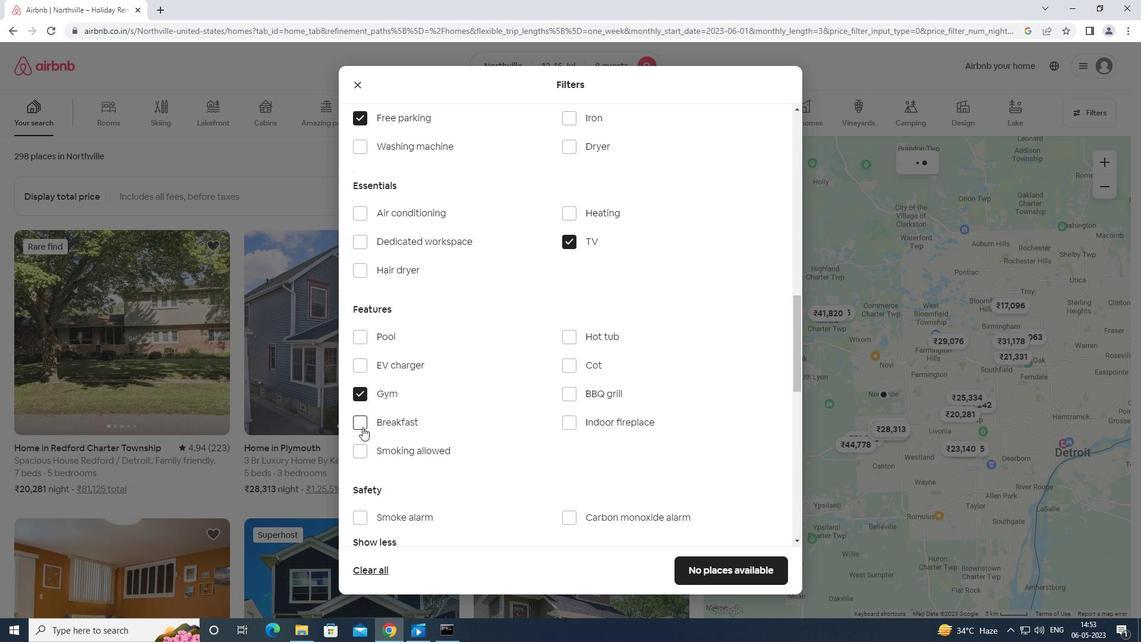 
Action: Mouse scrolled (394, 396) with delta (0, 0)
Screenshot: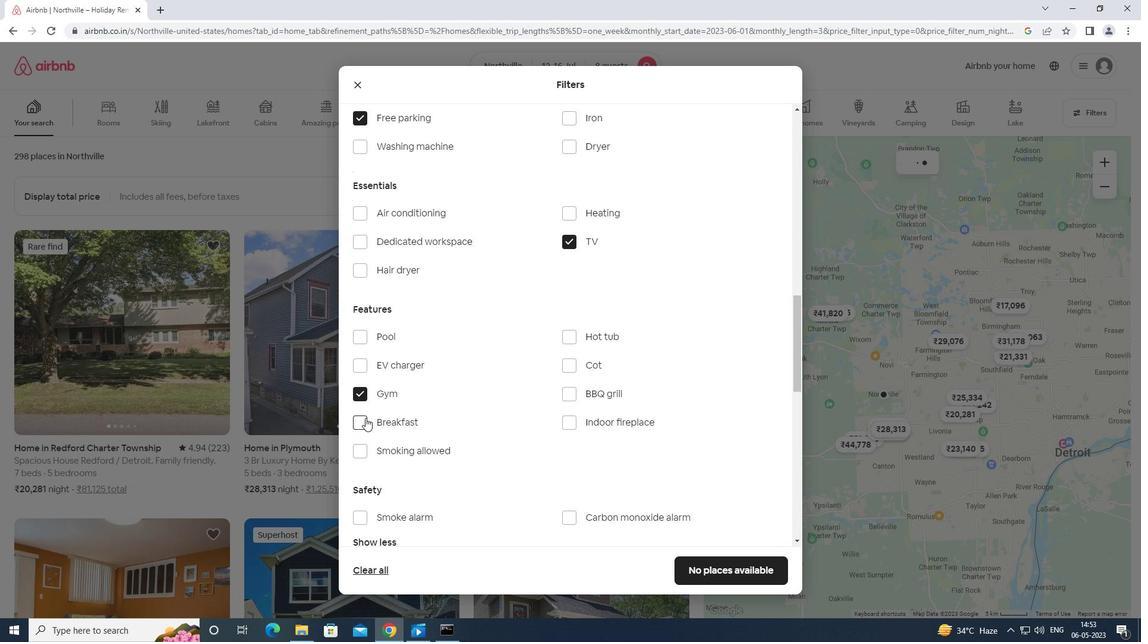 
Action: Mouse moved to (396, 400)
Screenshot: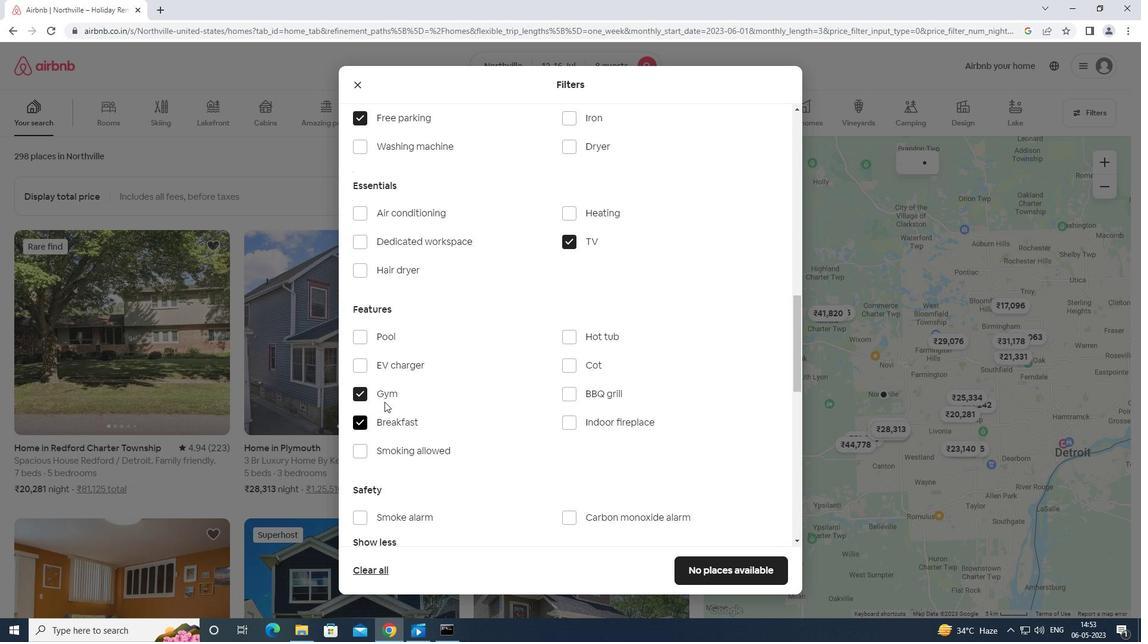 
Action: Mouse scrolled (396, 400) with delta (0, 0)
Screenshot: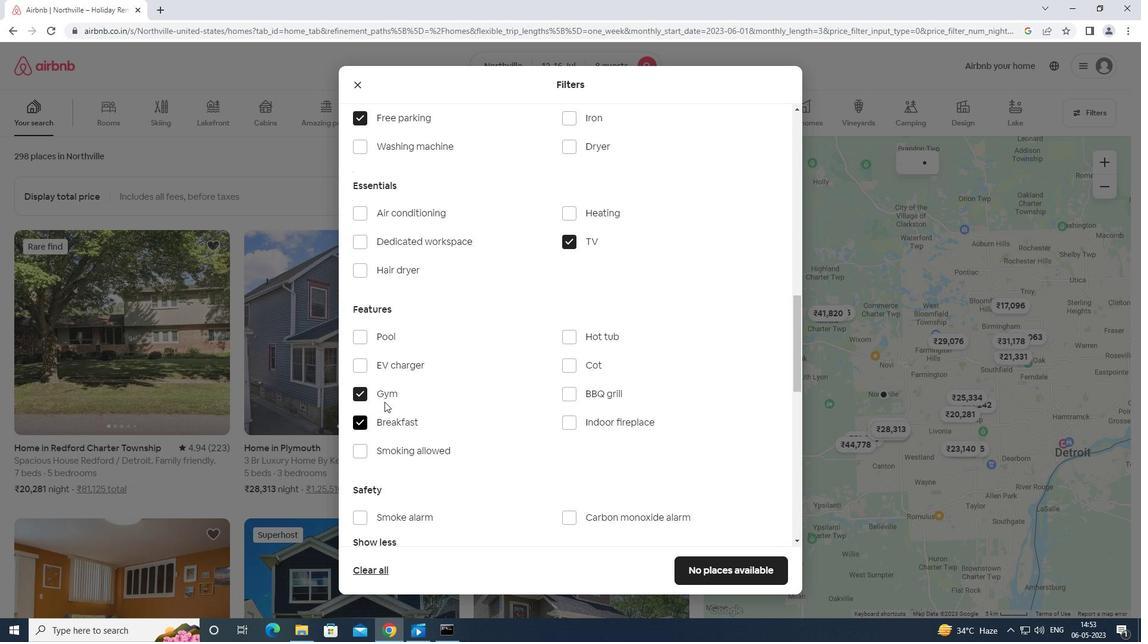 
Action: Mouse moved to (407, 400)
Screenshot: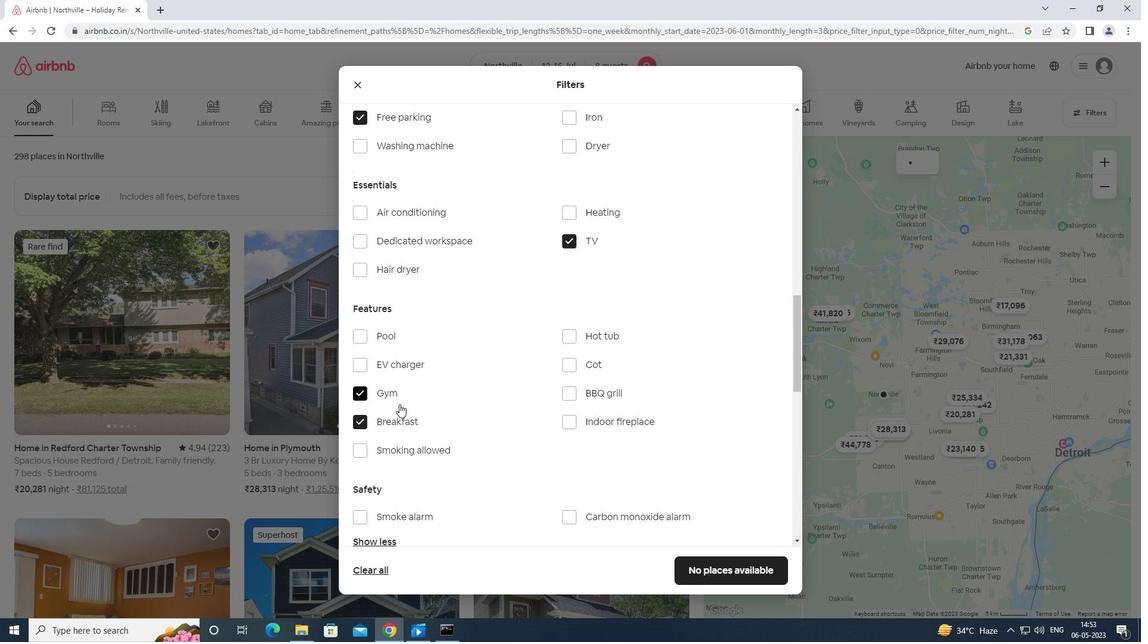 
Action: Mouse scrolled (407, 399) with delta (0, 0)
Screenshot: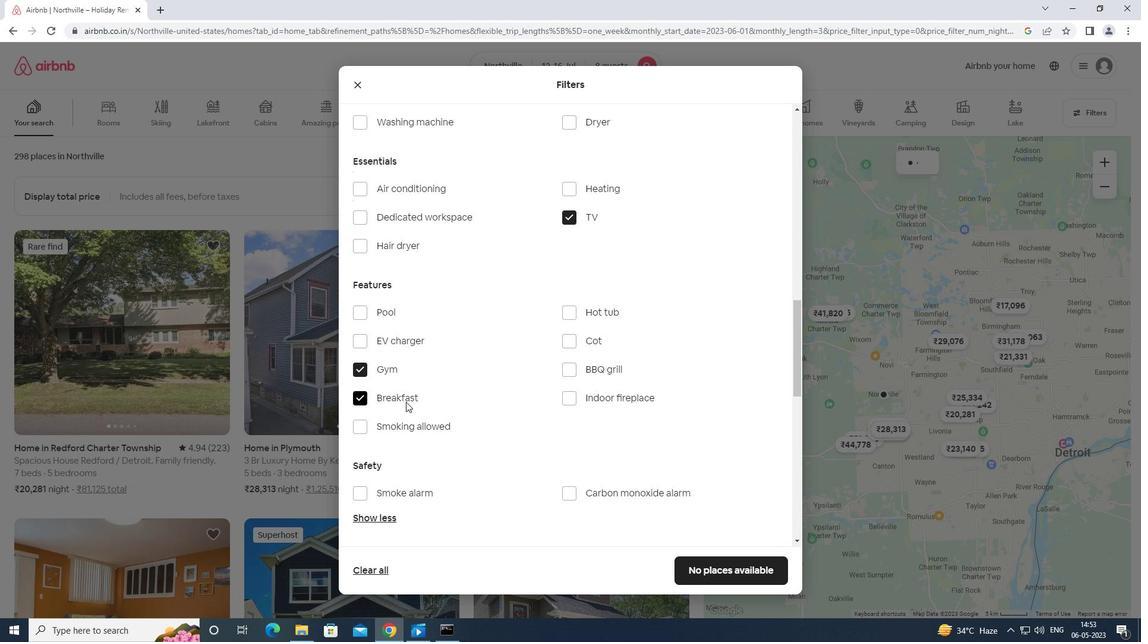 
Action: Mouse moved to (409, 397)
Screenshot: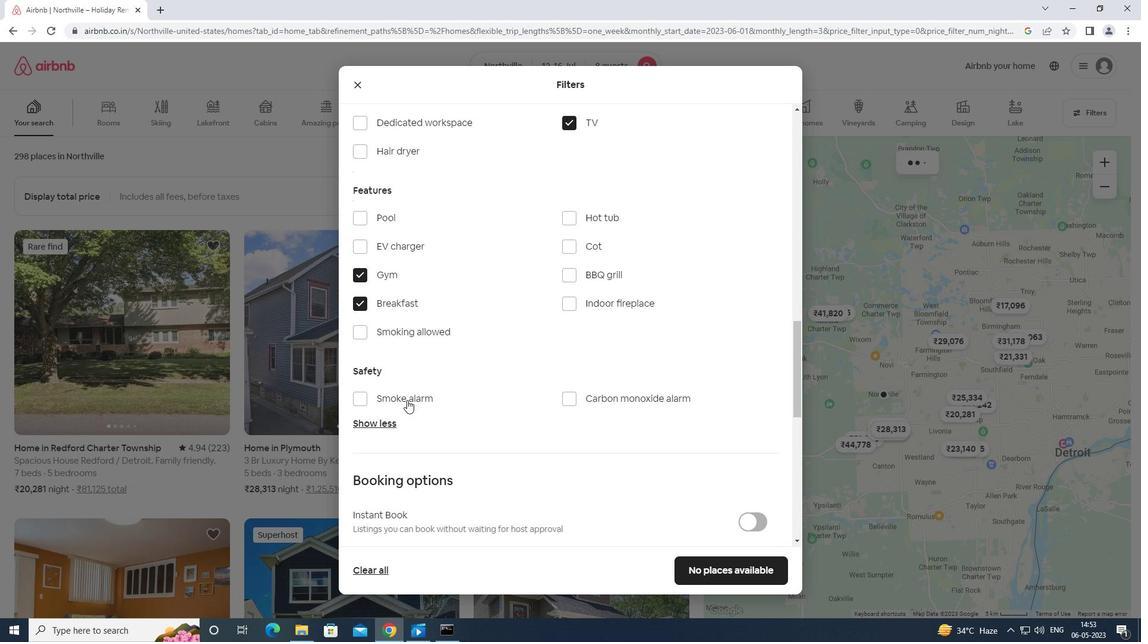 
Action: Mouse scrolled (409, 397) with delta (0, 0)
Screenshot: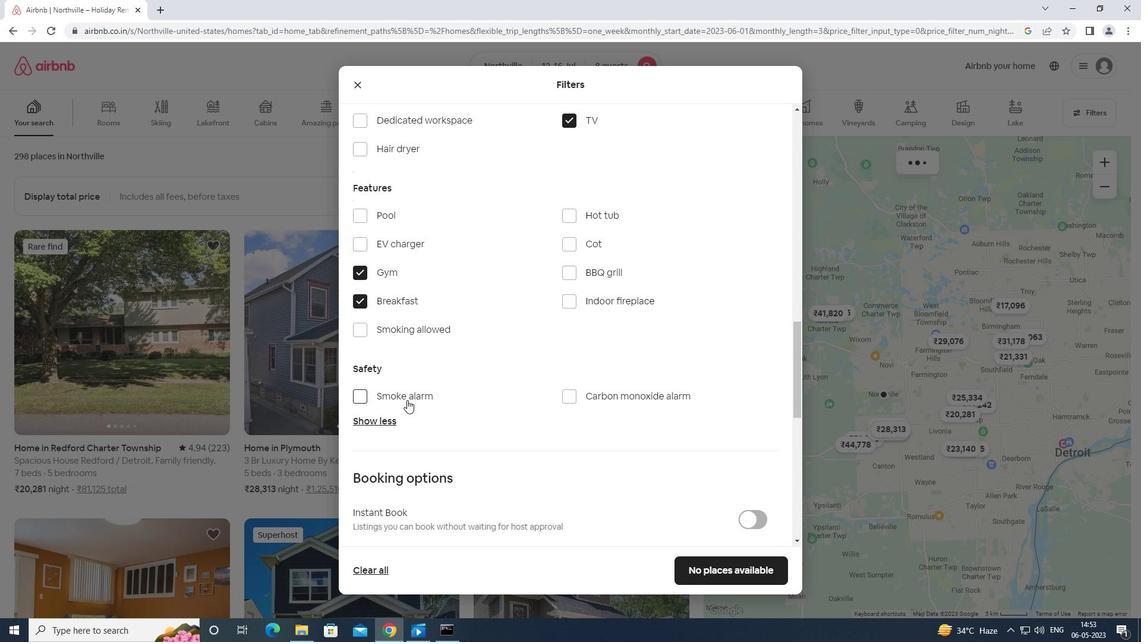 
Action: Mouse scrolled (409, 397) with delta (0, 0)
Screenshot: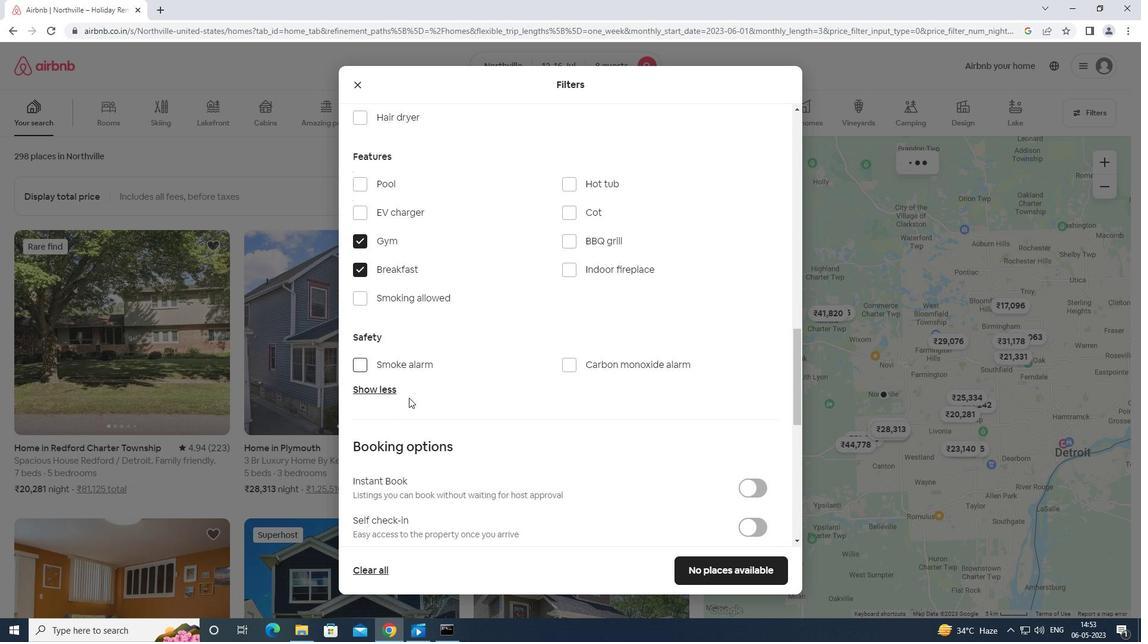 
Action: Mouse moved to (411, 394)
Screenshot: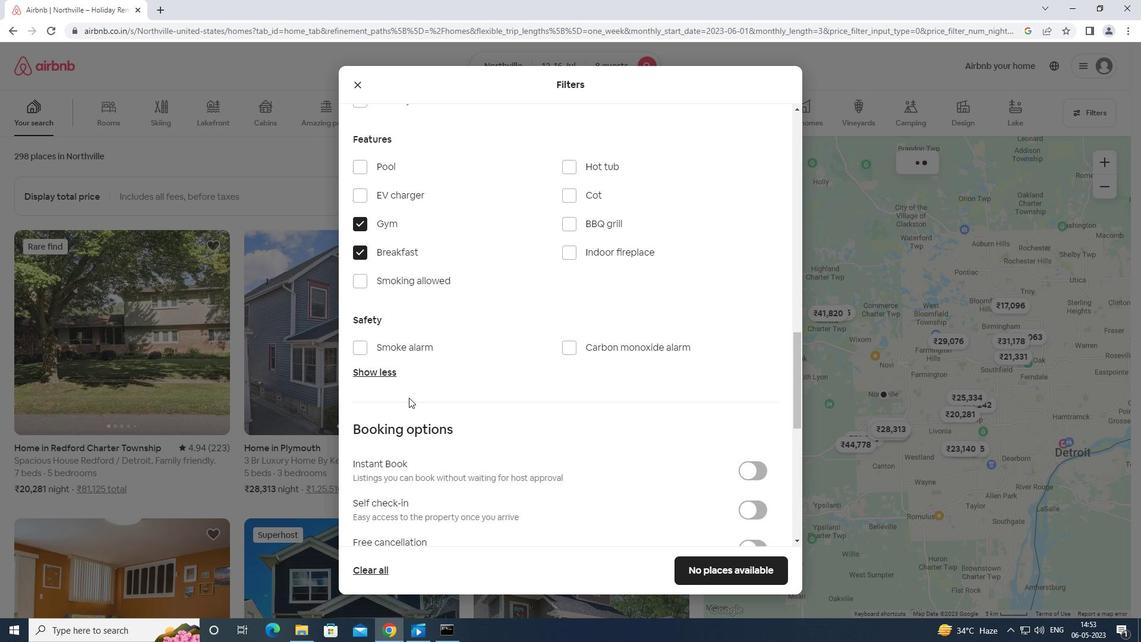 
Action: Mouse scrolled (411, 393) with delta (0, 0)
Screenshot: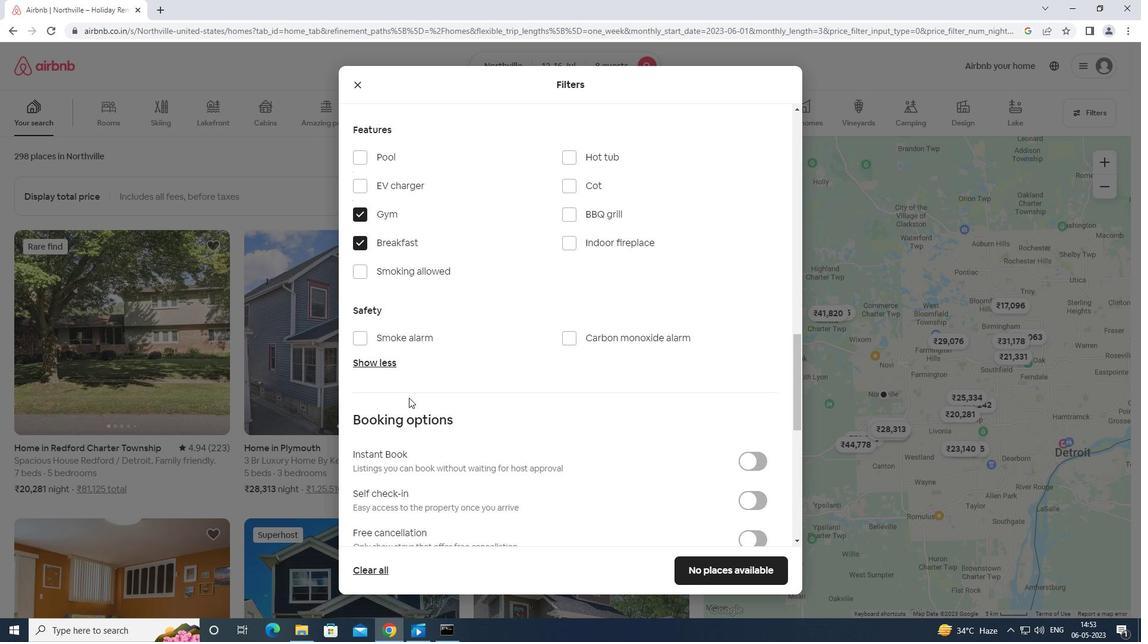 
Action: Mouse moved to (414, 392)
Screenshot: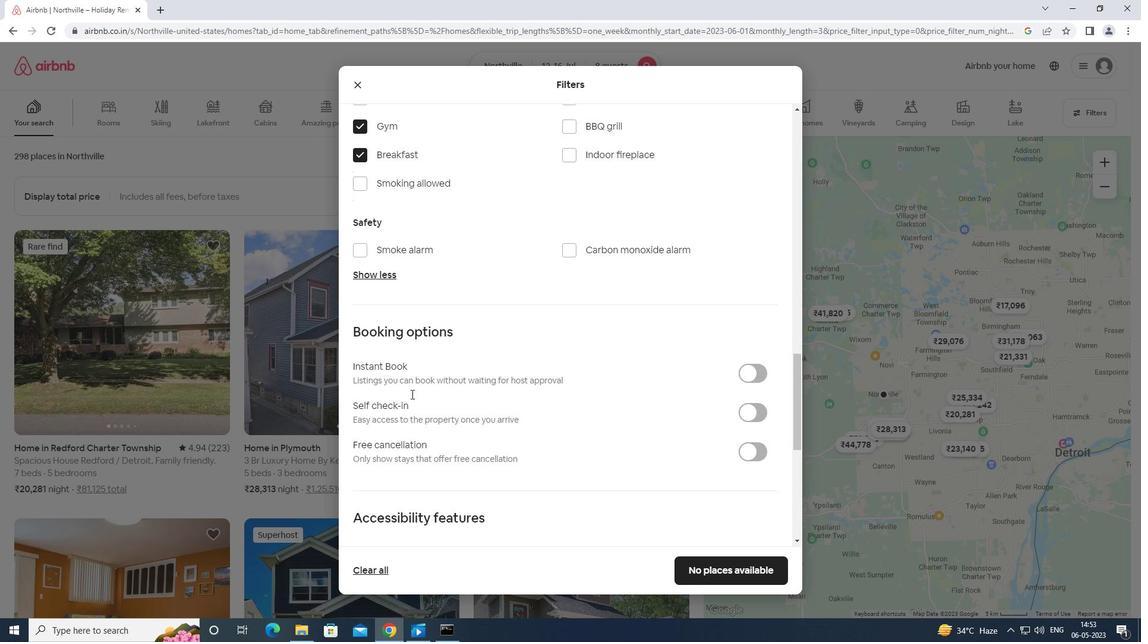 
Action: Mouse scrolled (414, 391) with delta (0, 0)
Screenshot: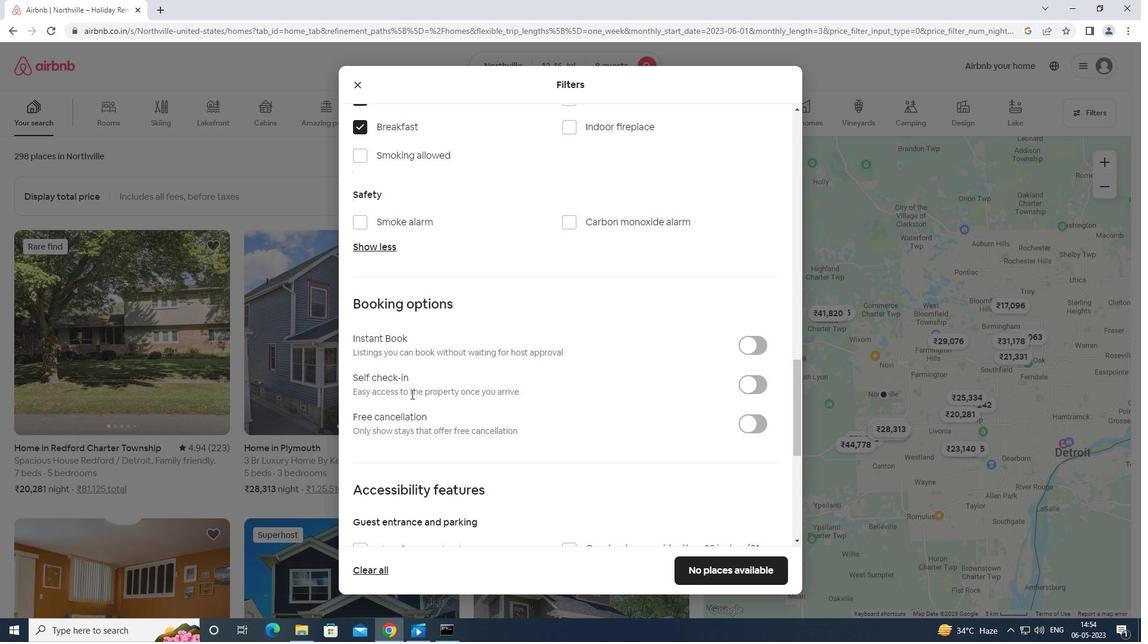 
Action: Mouse moved to (427, 392)
Screenshot: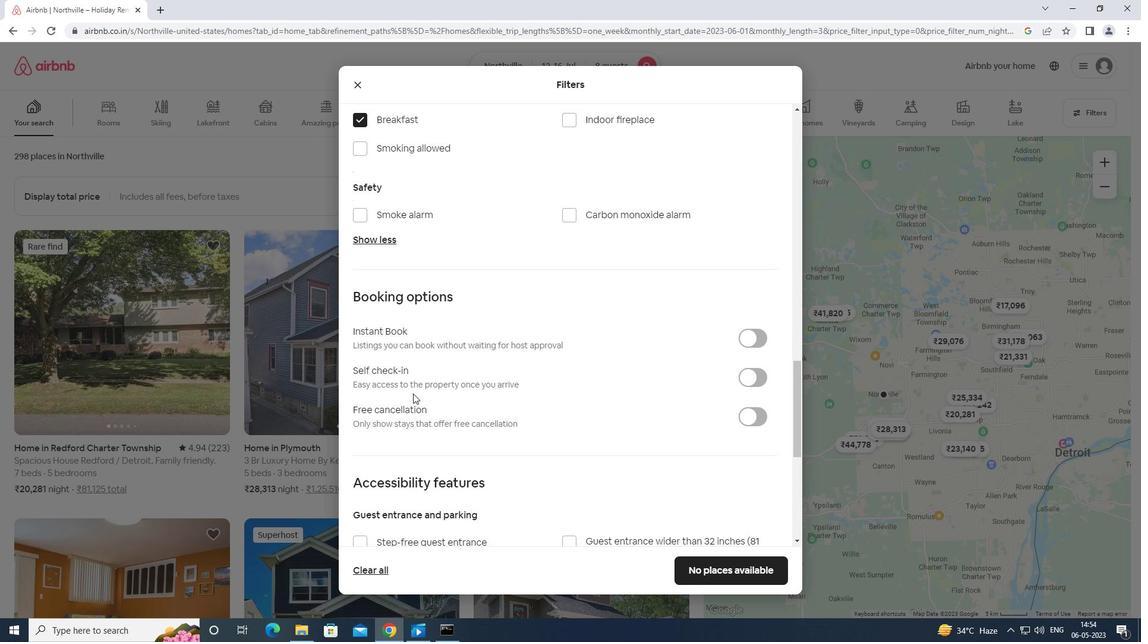 
Action: Mouse scrolled (427, 391) with delta (0, 0)
Screenshot: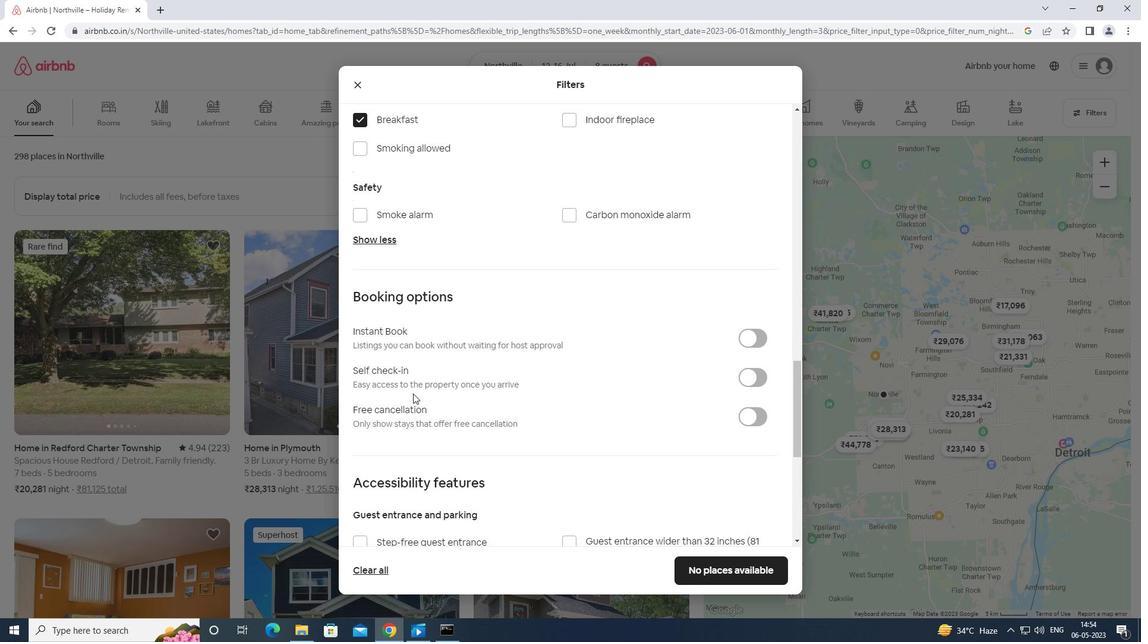 
Action: Mouse moved to (750, 201)
Screenshot: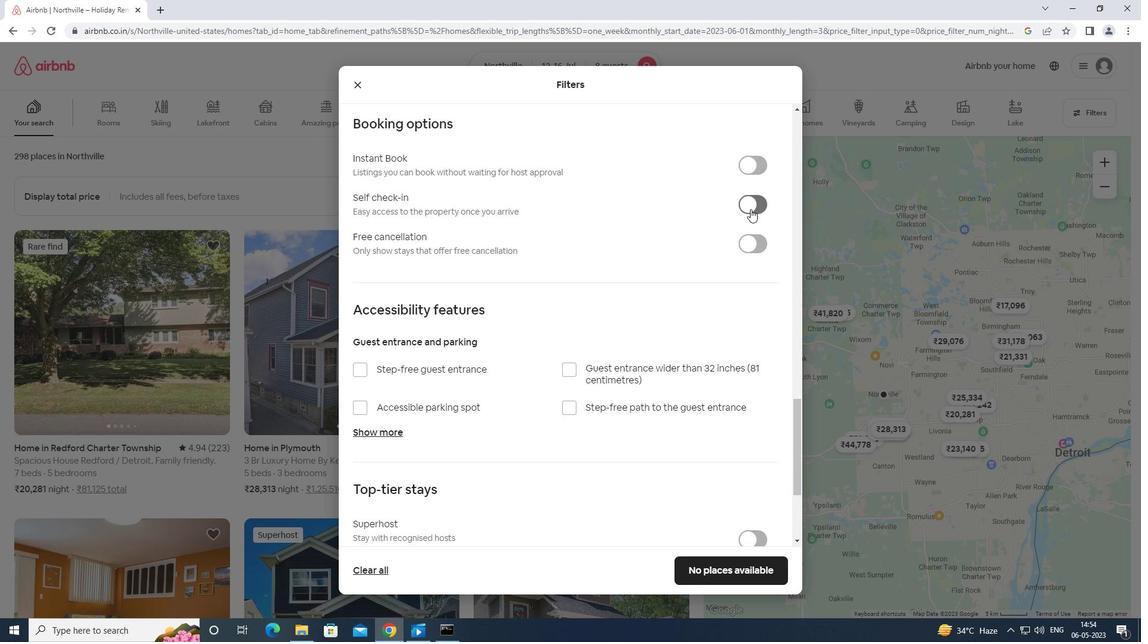 
Action: Mouse pressed left at (750, 201)
Screenshot: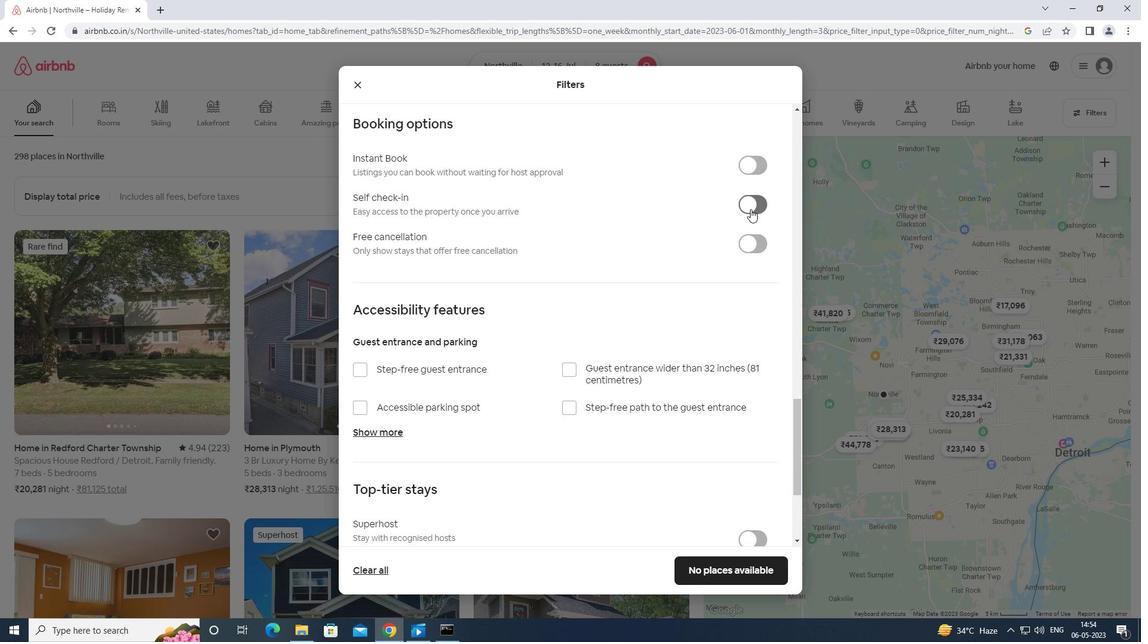 
Action: Mouse moved to (733, 224)
Screenshot: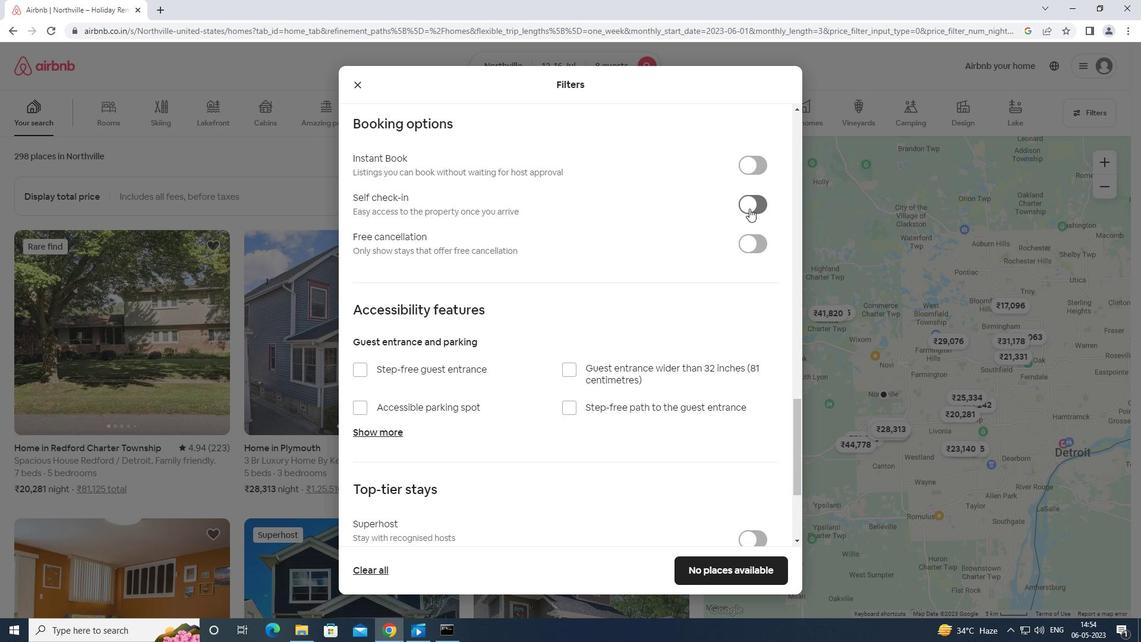 
Action: Mouse scrolled (733, 223) with delta (0, 0)
Screenshot: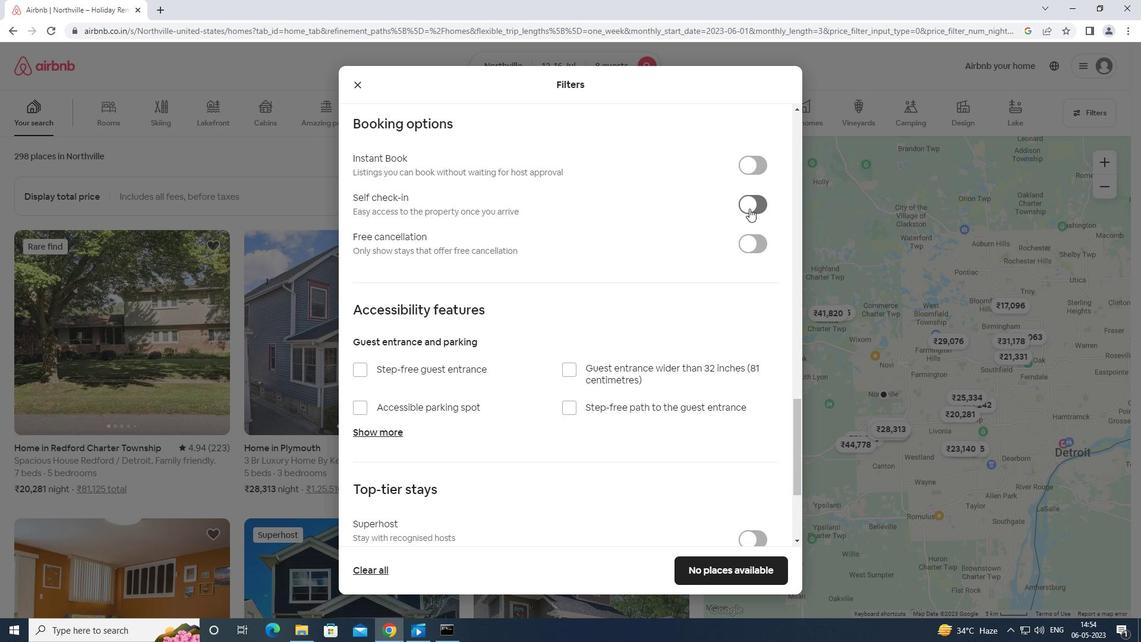 
Action: Mouse moved to (728, 230)
Screenshot: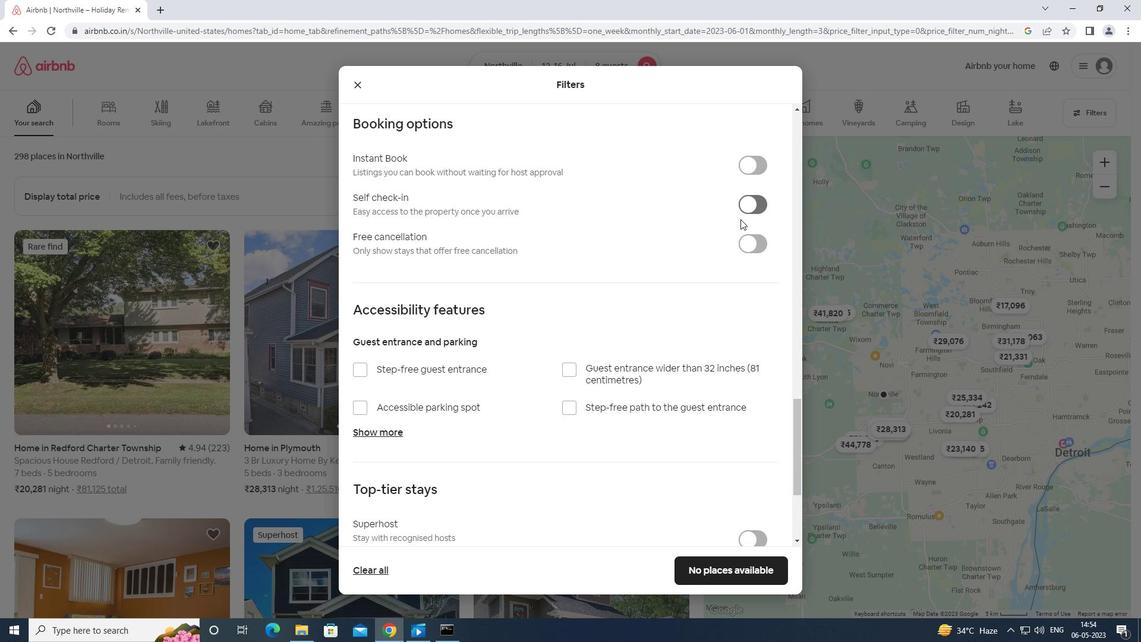 
Action: Mouse scrolled (728, 230) with delta (0, 0)
Screenshot: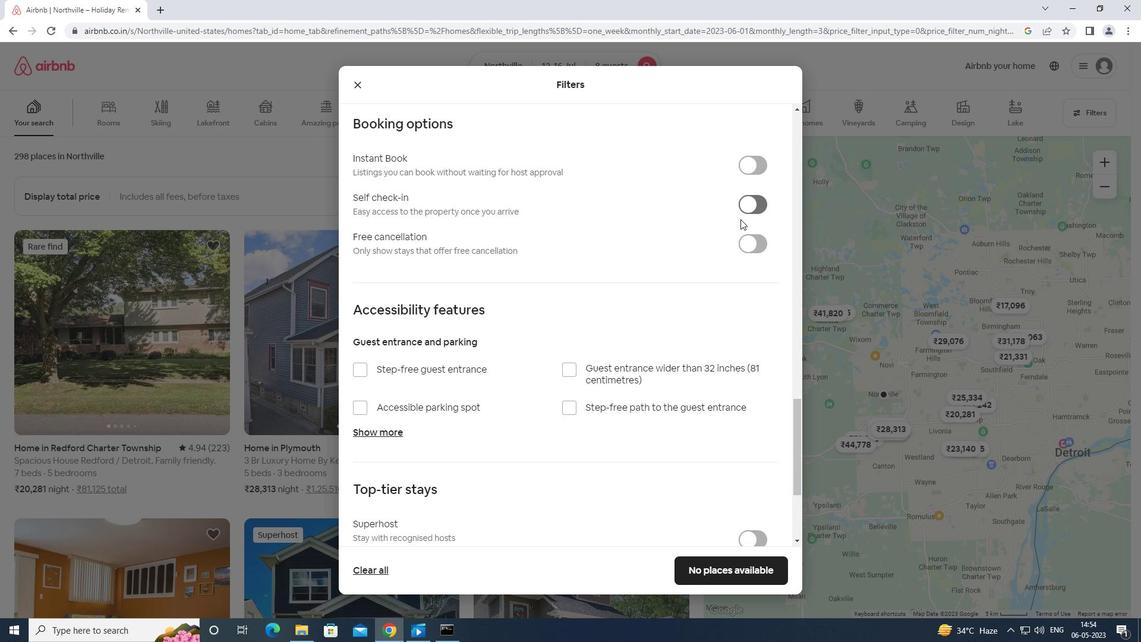
Action: Mouse moved to (724, 235)
Screenshot: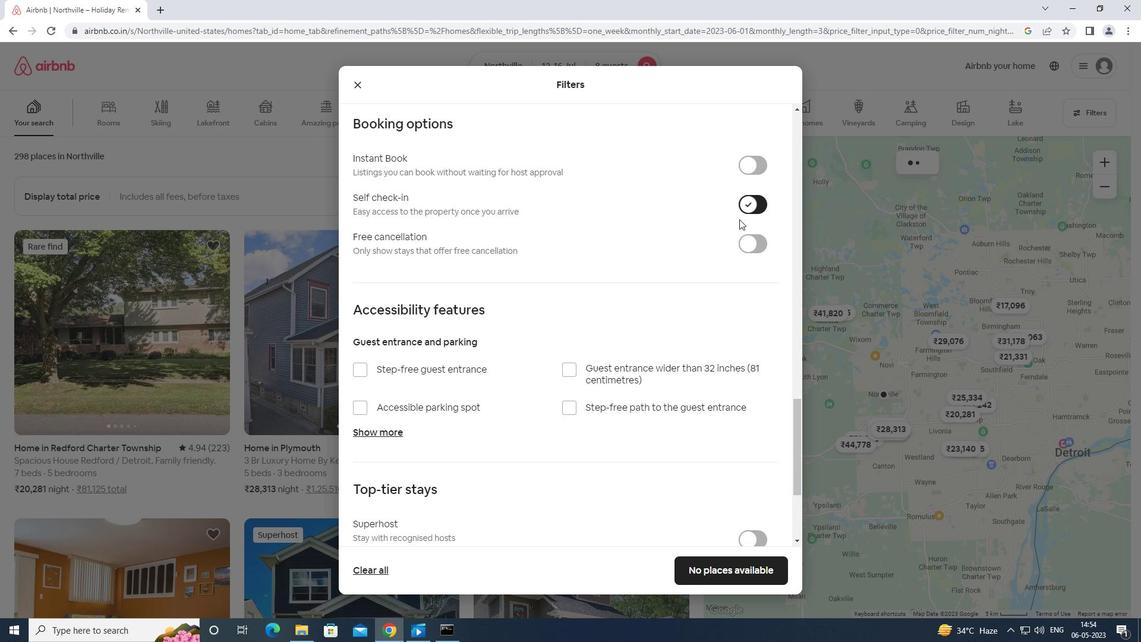 
Action: Mouse scrolled (724, 234) with delta (0, 0)
Screenshot: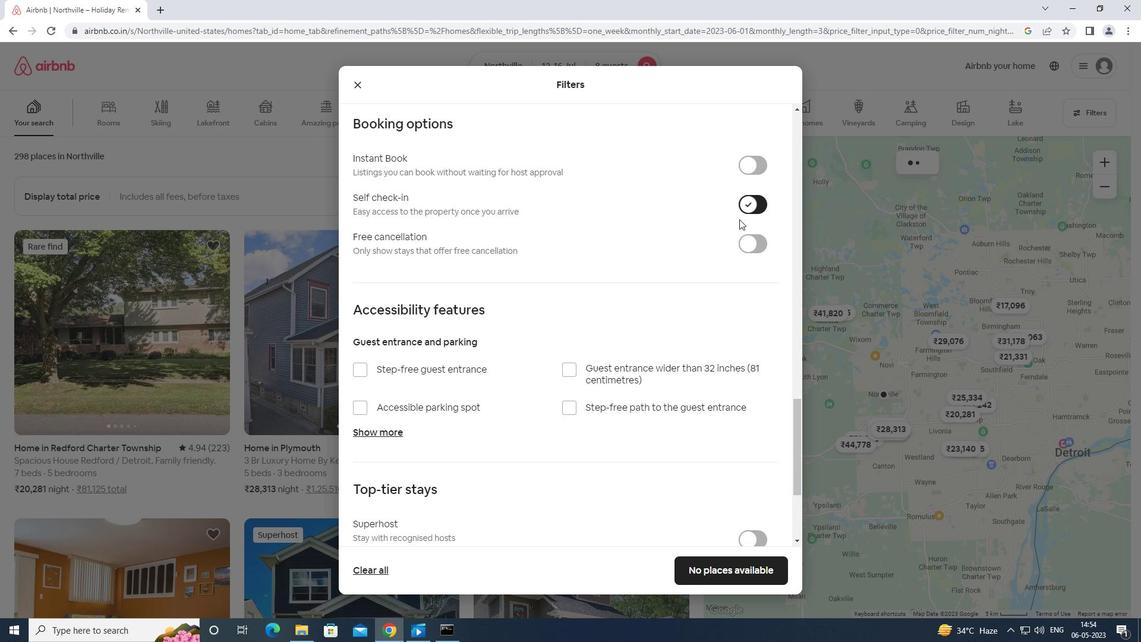 
Action: Mouse moved to (721, 237)
Screenshot: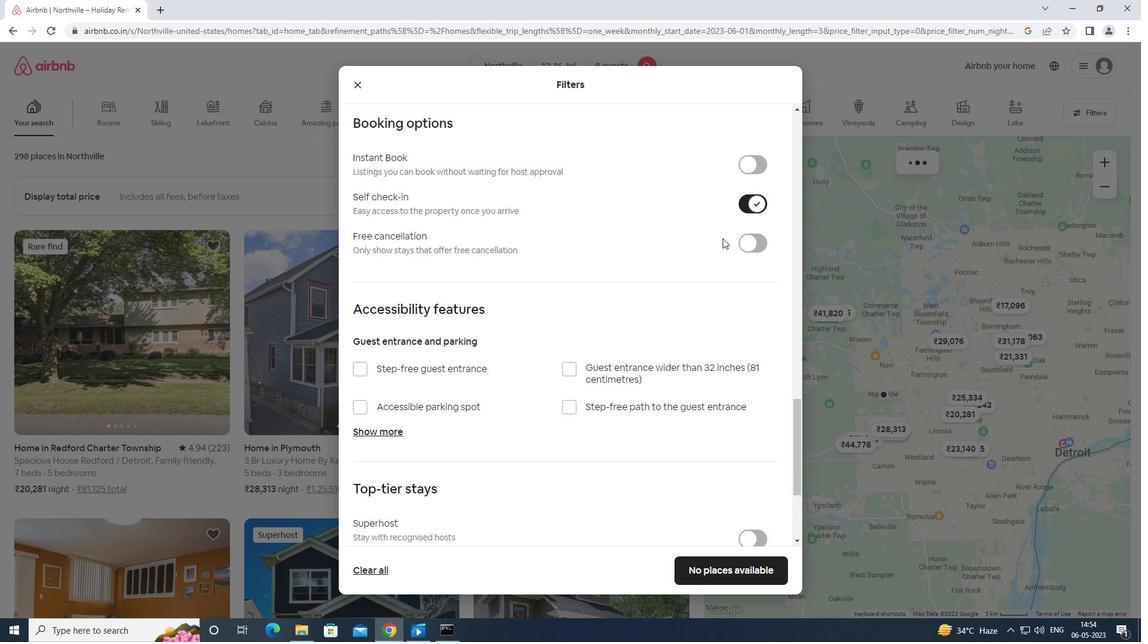 
Action: Mouse scrolled (721, 236) with delta (0, 0)
Screenshot: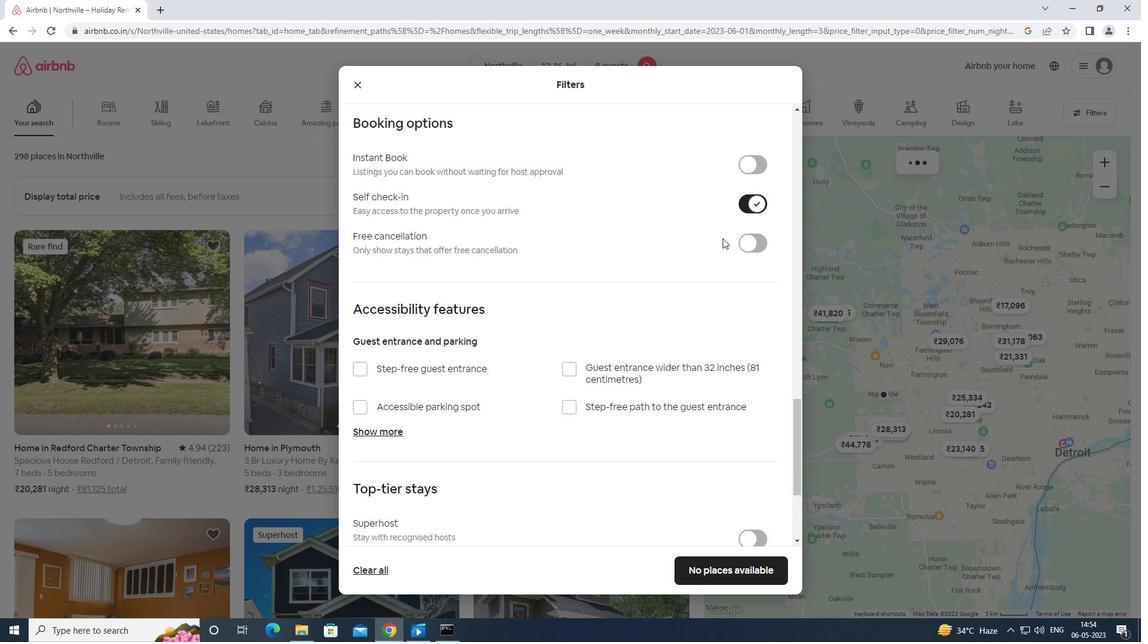 
Action: Mouse moved to (720, 237)
Screenshot: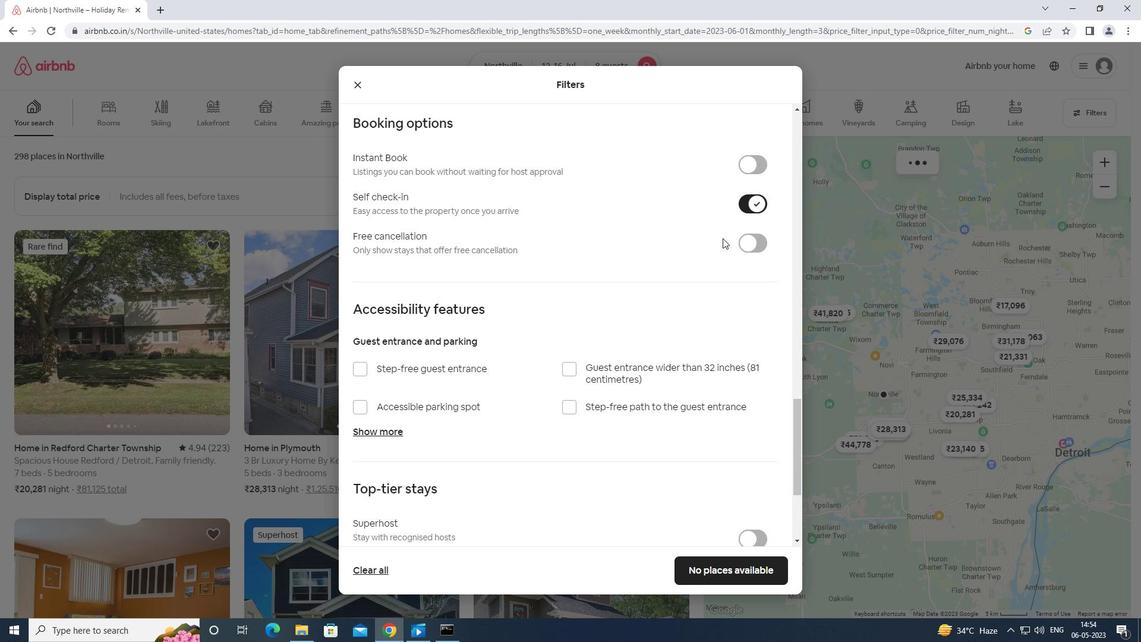 
Action: Mouse scrolled (720, 236) with delta (0, 0)
Screenshot: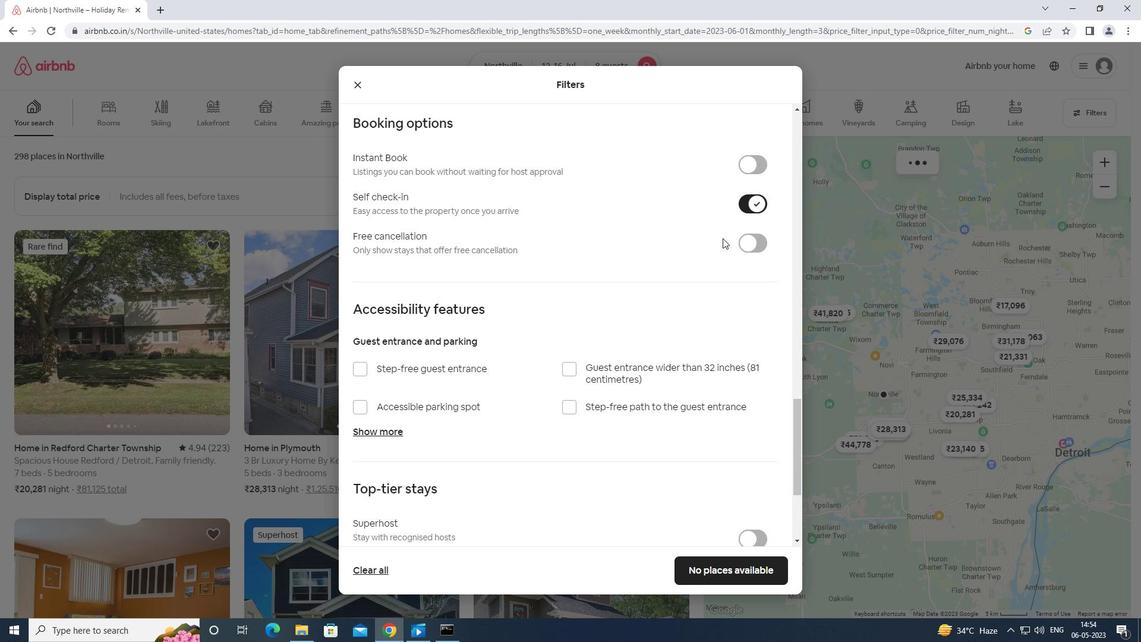 
Action: Mouse moved to (720, 237)
Screenshot: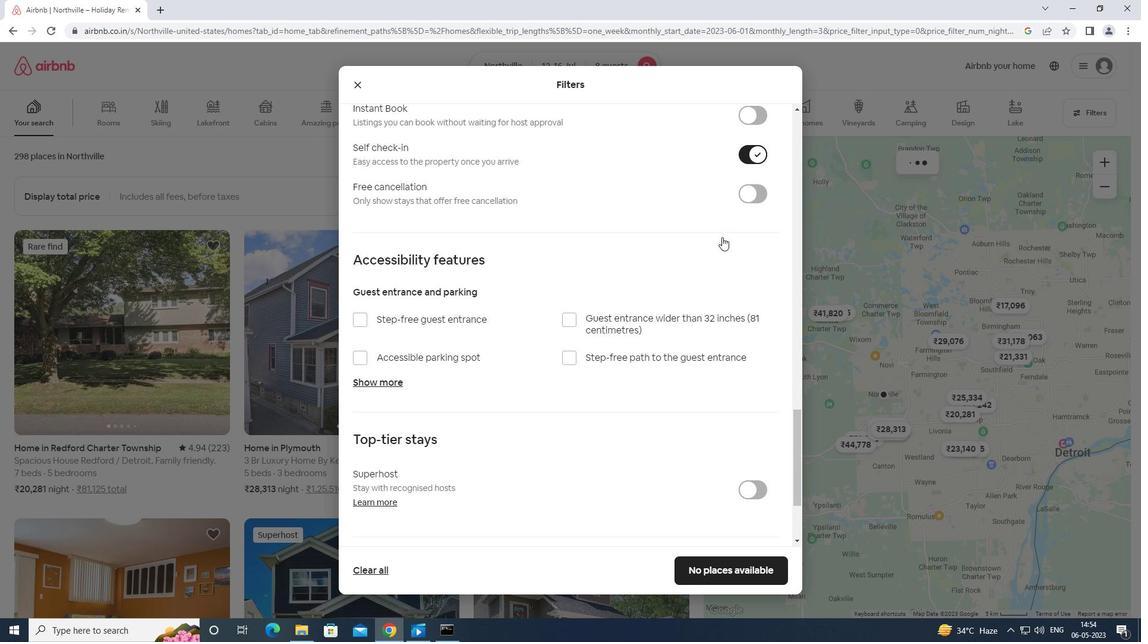 
Action: Mouse scrolled (720, 236) with delta (0, 0)
Screenshot: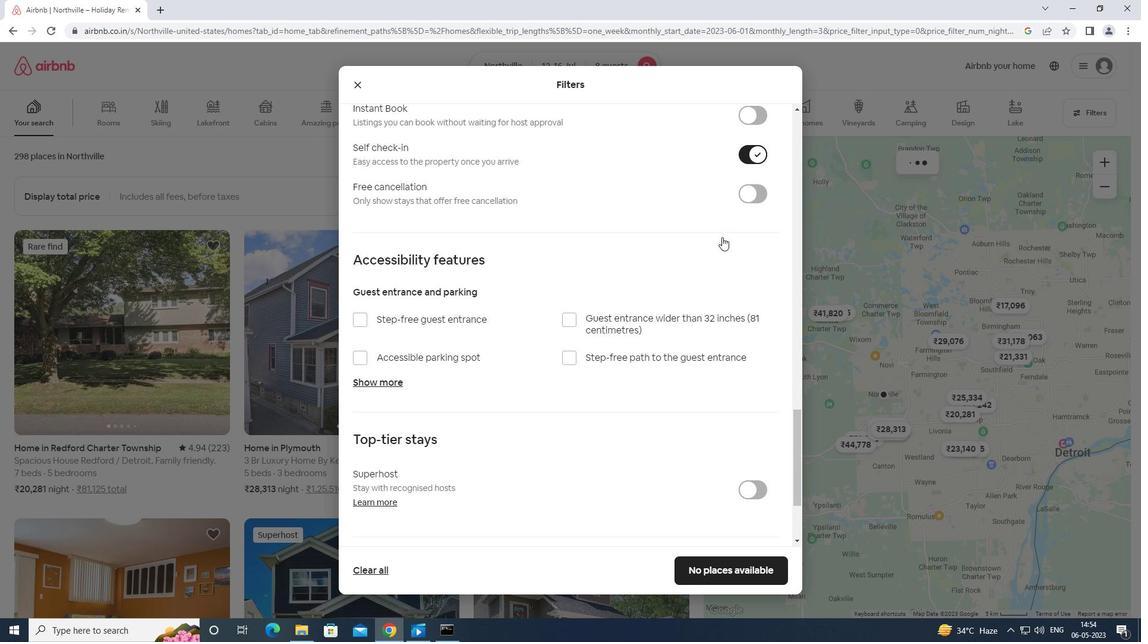 
Action: Mouse moved to (357, 460)
Screenshot: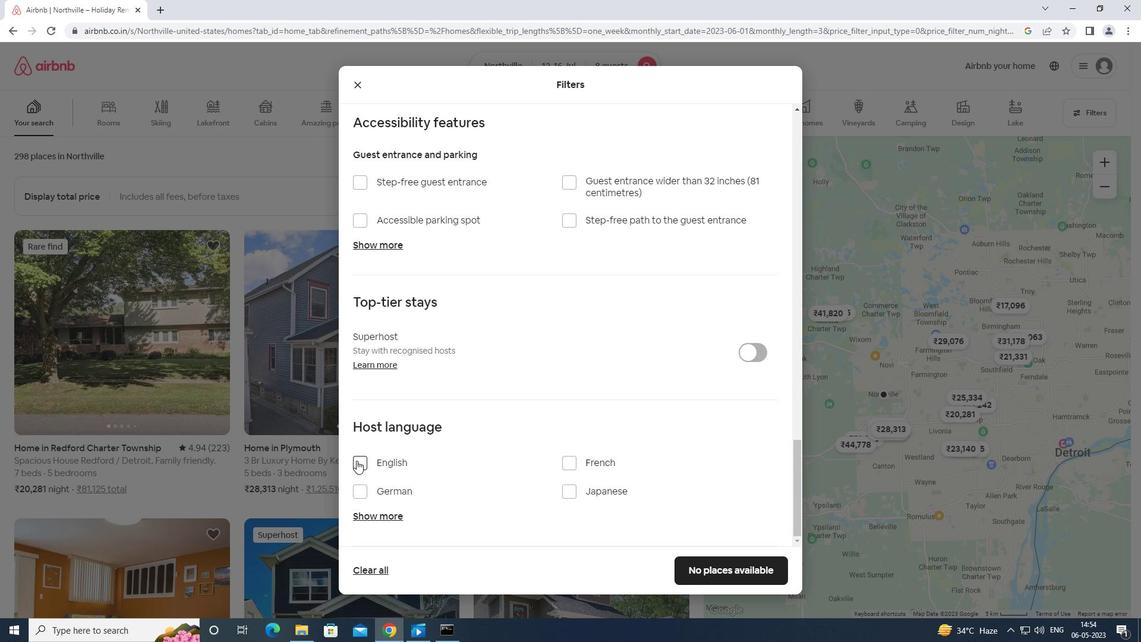 
Action: Mouse pressed left at (357, 460)
Screenshot: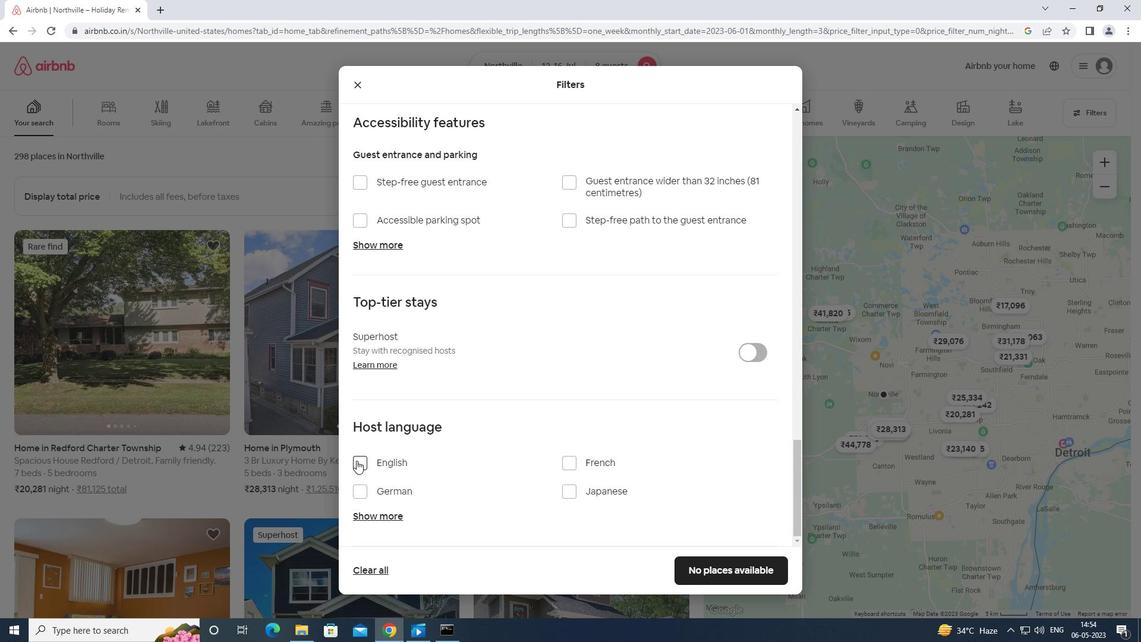 
Action: Mouse moved to (689, 564)
Screenshot: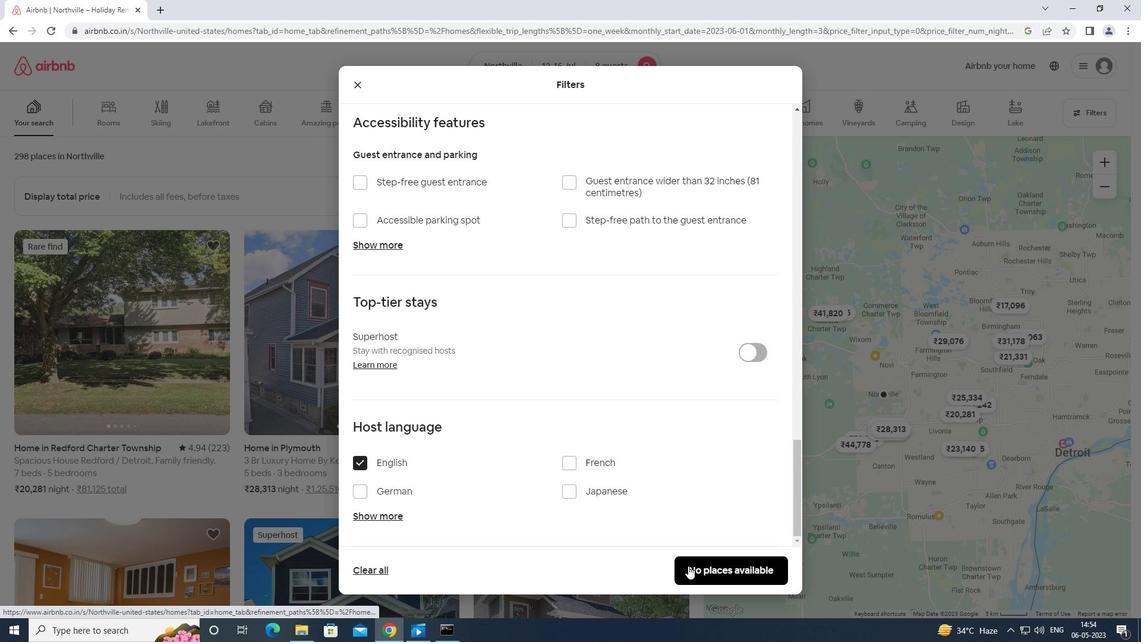 
Action: Mouse pressed left at (689, 564)
Screenshot: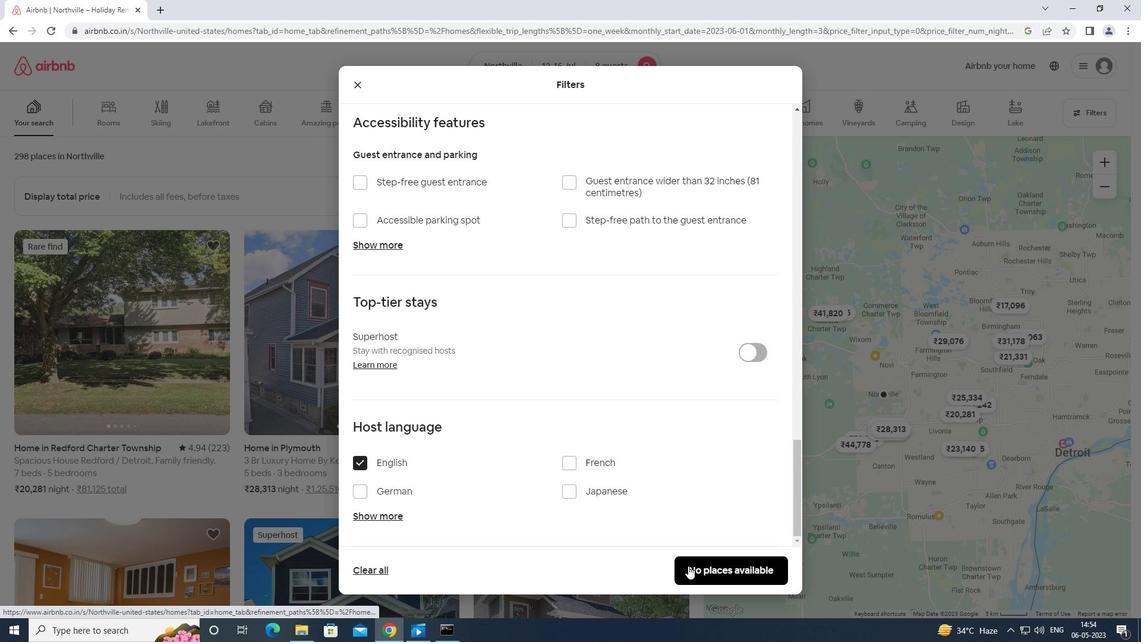 
Action: Mouse moved to (689, 561)
Screenshot: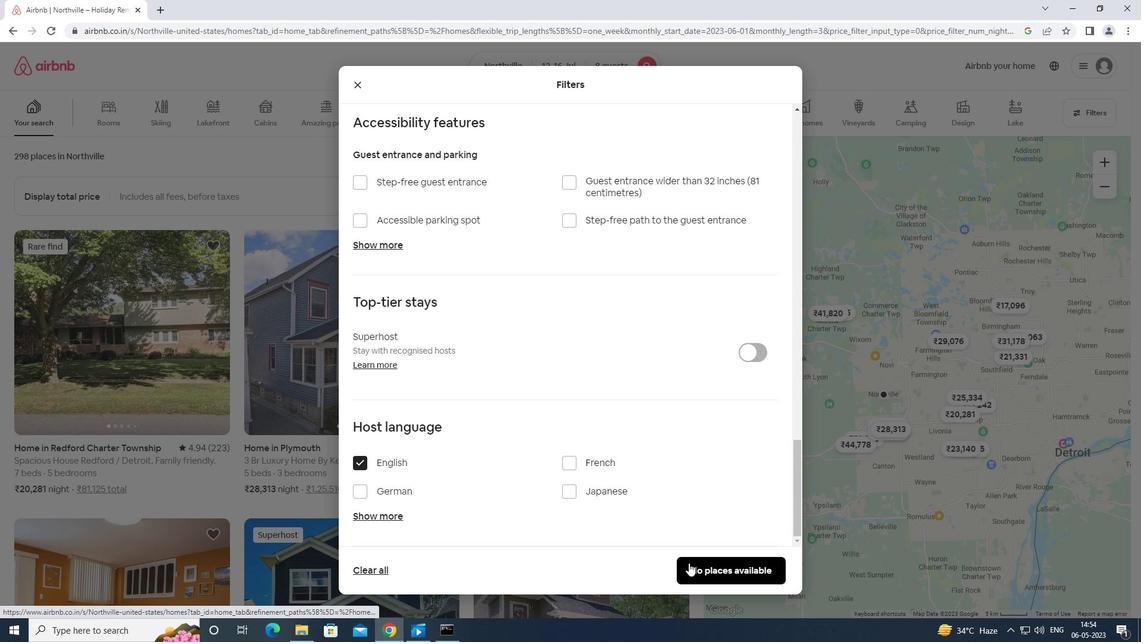 
